 Task: Find connections with filter location Santa Bárbara d'Oeste with filter topic #covidwith filter profile language Spanish with filter current company East-West Seed with filter school Kuvempu University  with filter industry IT System Operations and Maintenance with filter service category UX Research with filter keywords title Title Analyst
Action: Mouse moved to (184, 269)
Screenshot: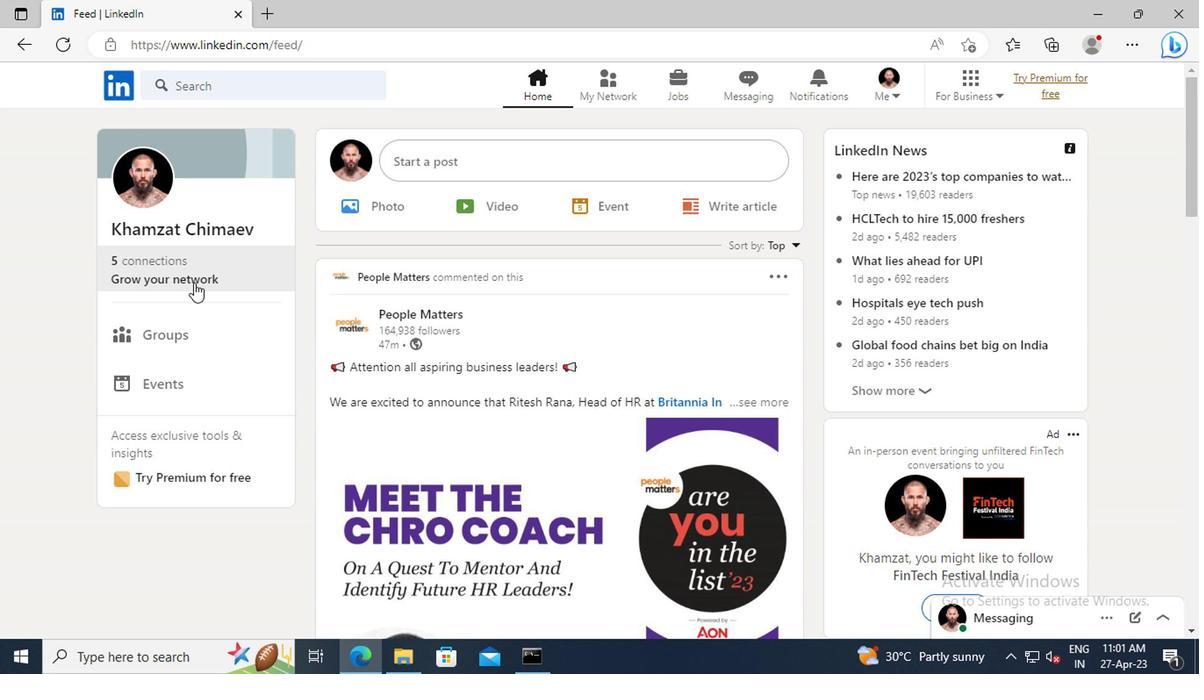 
Action: Mouse pressed left at (184, 269)
Screenshot: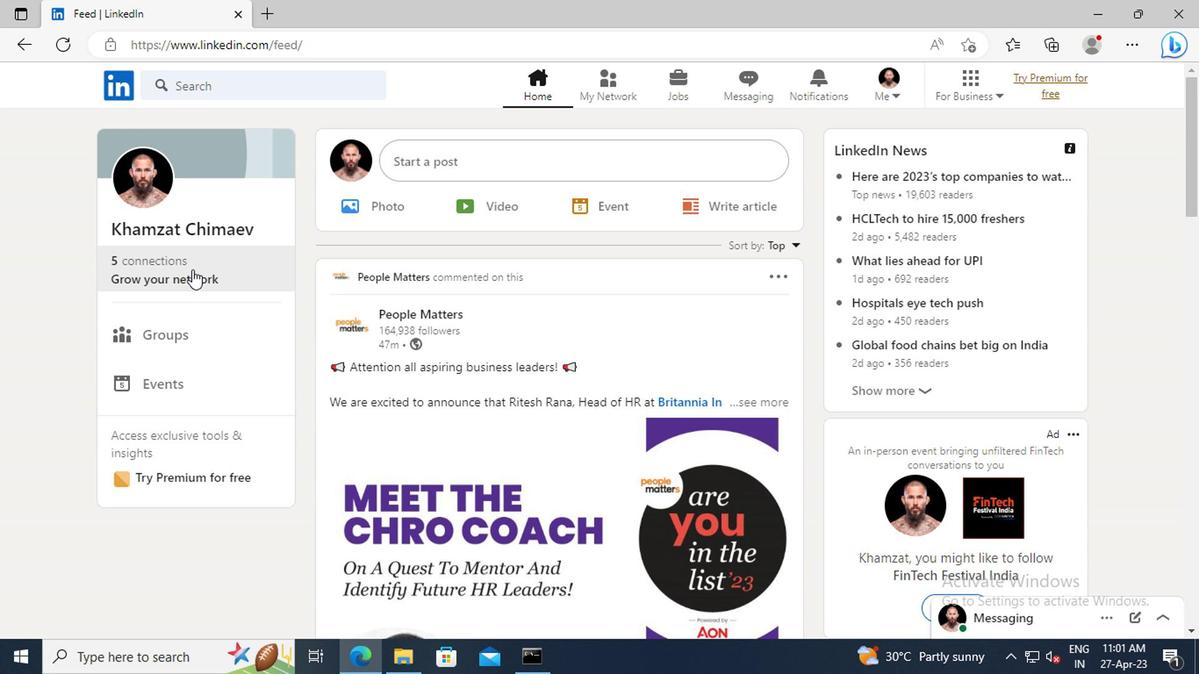 
Action: Mouse moved to (184, 186)
Screenshot: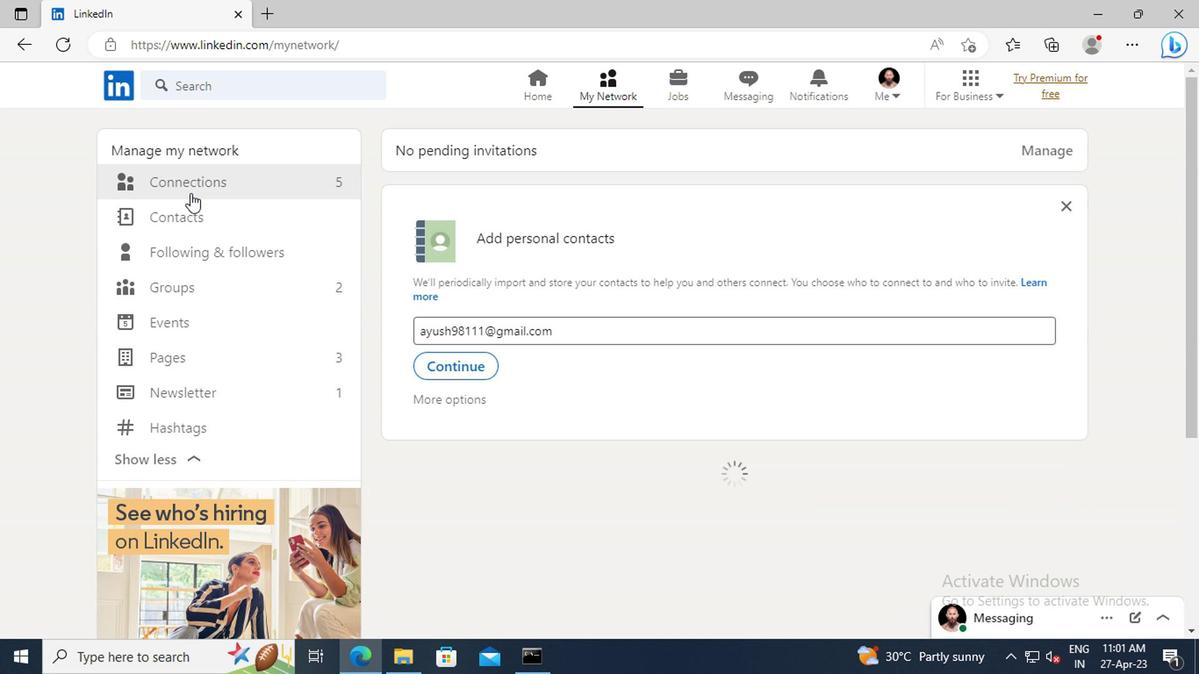 
Action: Mouse pressed left at (184, 186)
Screenshot: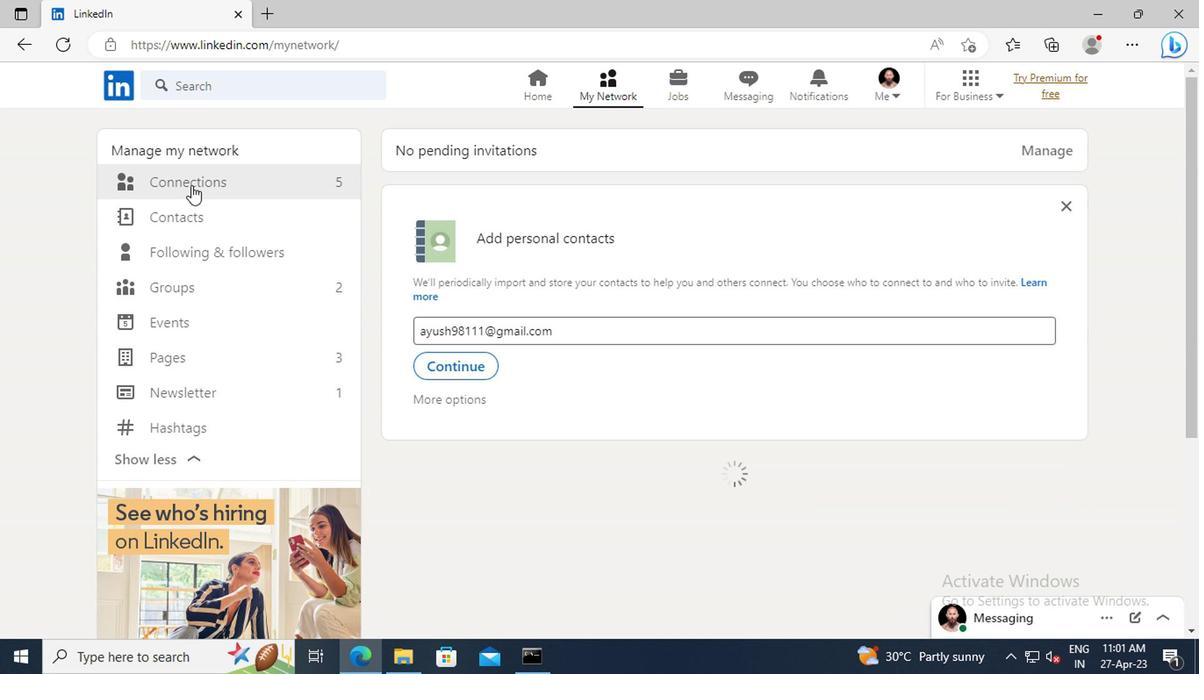 
Action: Mouse moved to (746, 189)
Screenshot: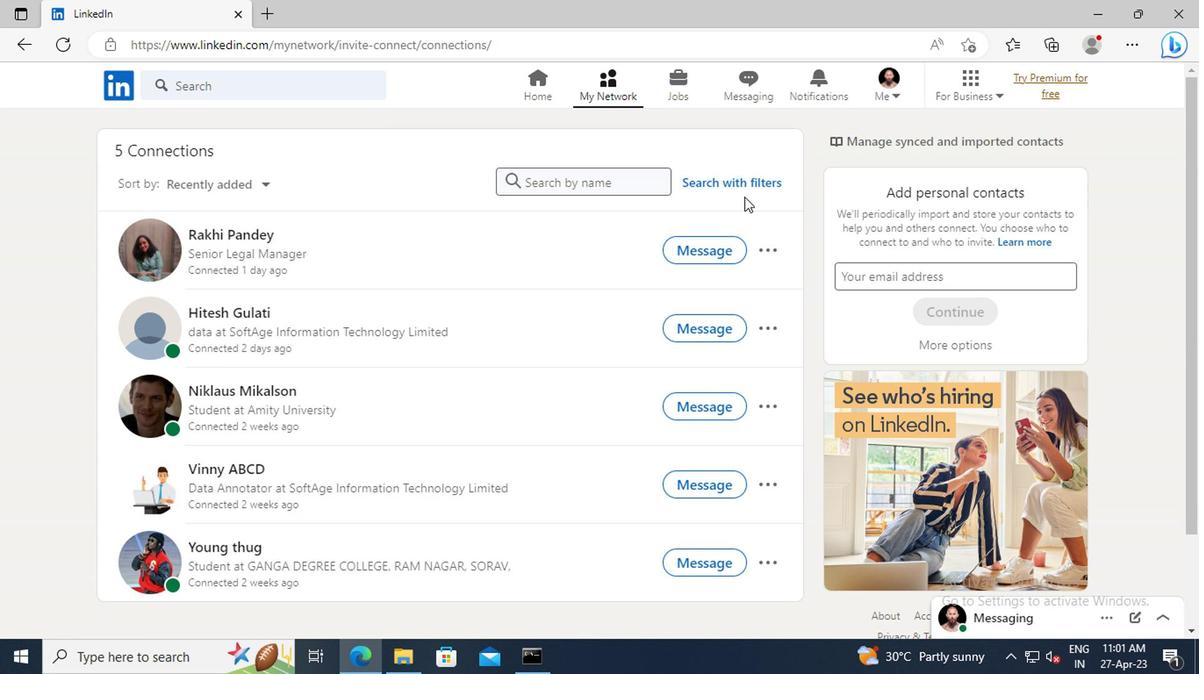 
Action: Mouse pressed left at (746, 189)
Screenshot: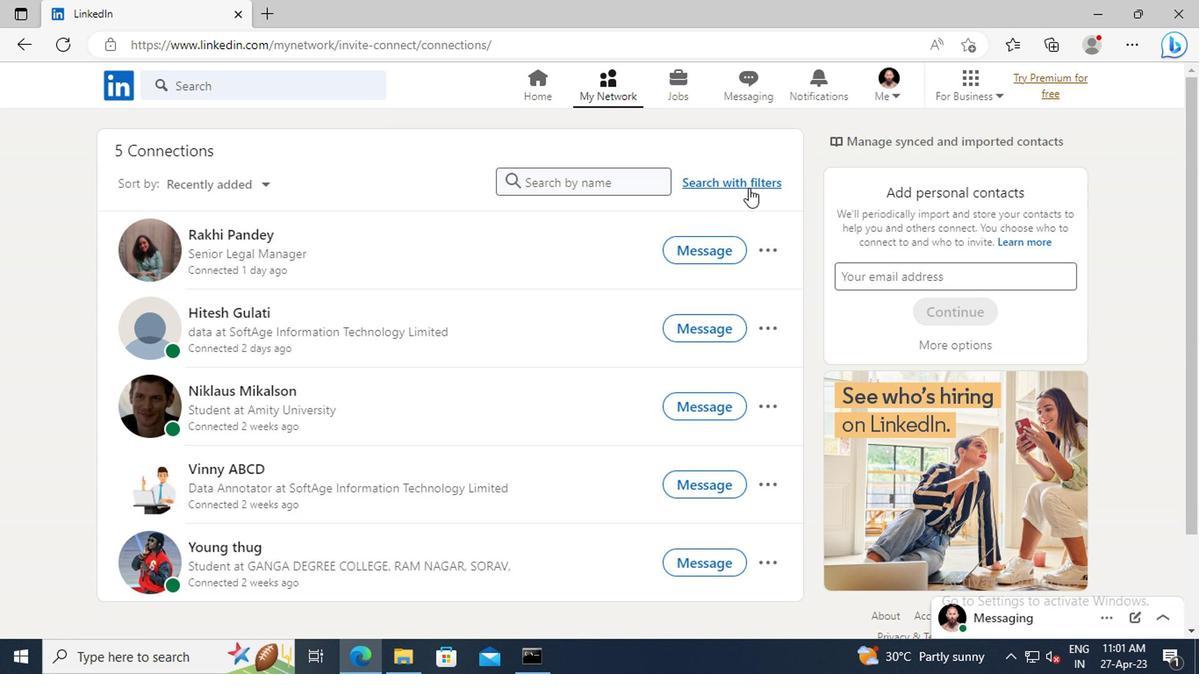 
Action: Mouse moved to (659, 142)
Screenshot: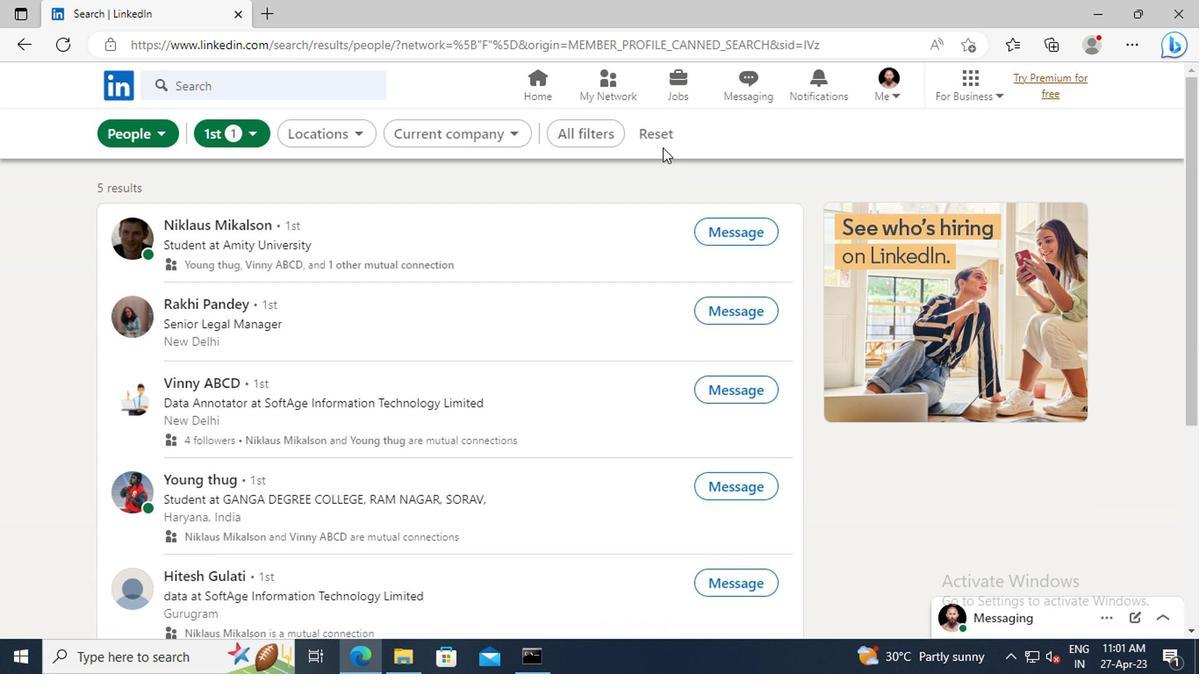 
Action: Mouse pressed left at (659, 142)
Screenshot: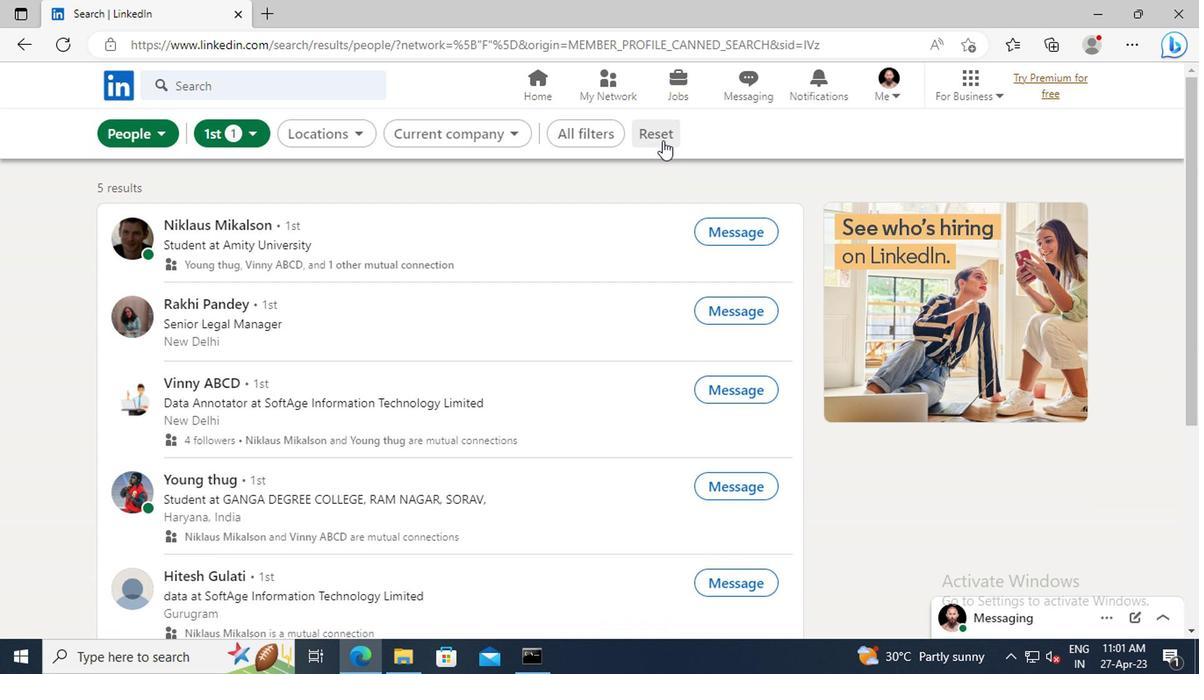 
Action: Mouse moved to (629, 134)
Screenshot: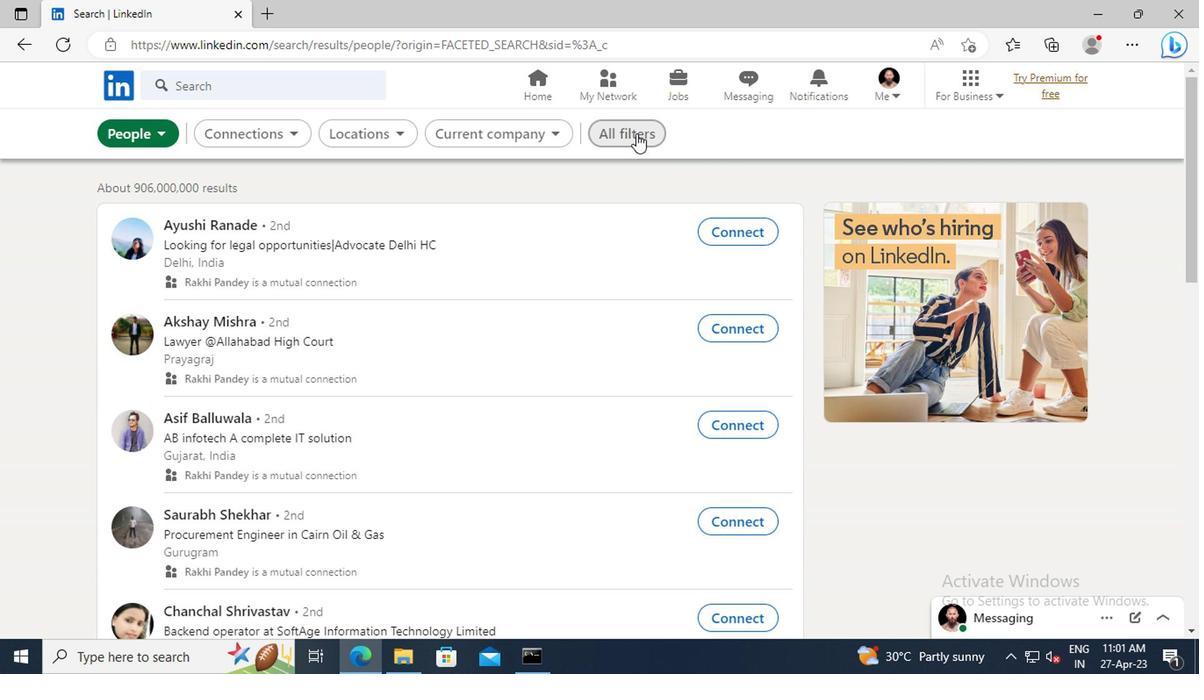 
Action: Mouse pressed left at (629, 134)
Screenshot: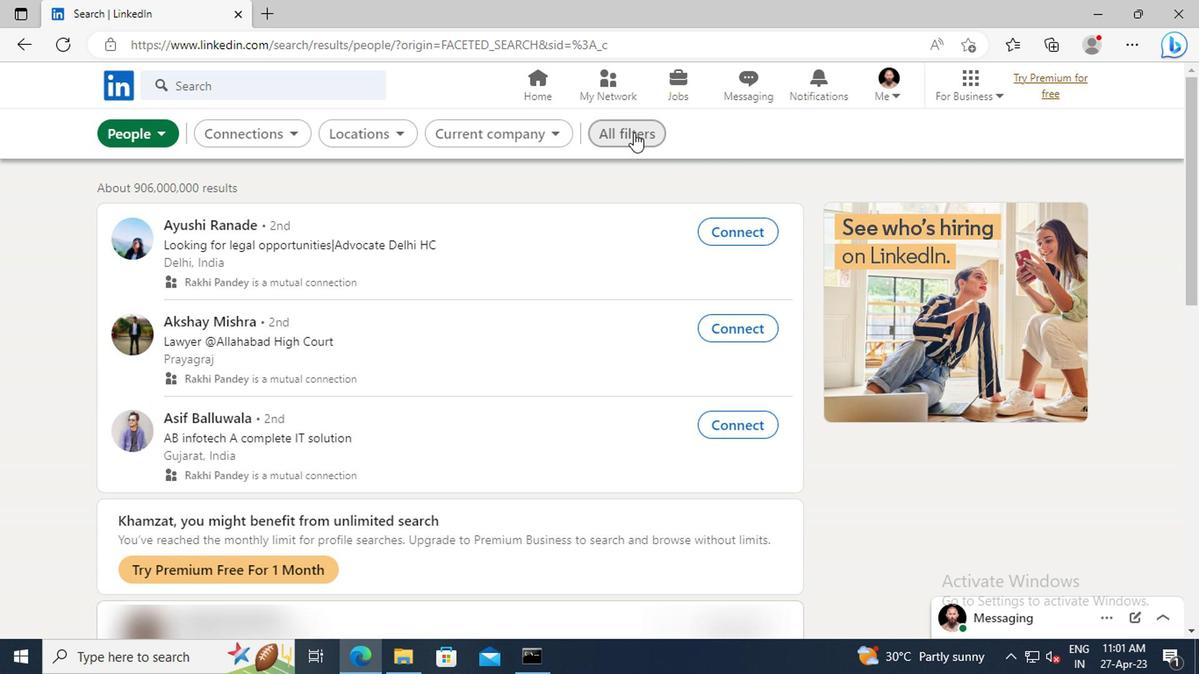 
Action: Mouse moved to (984, 310)
Screenshot: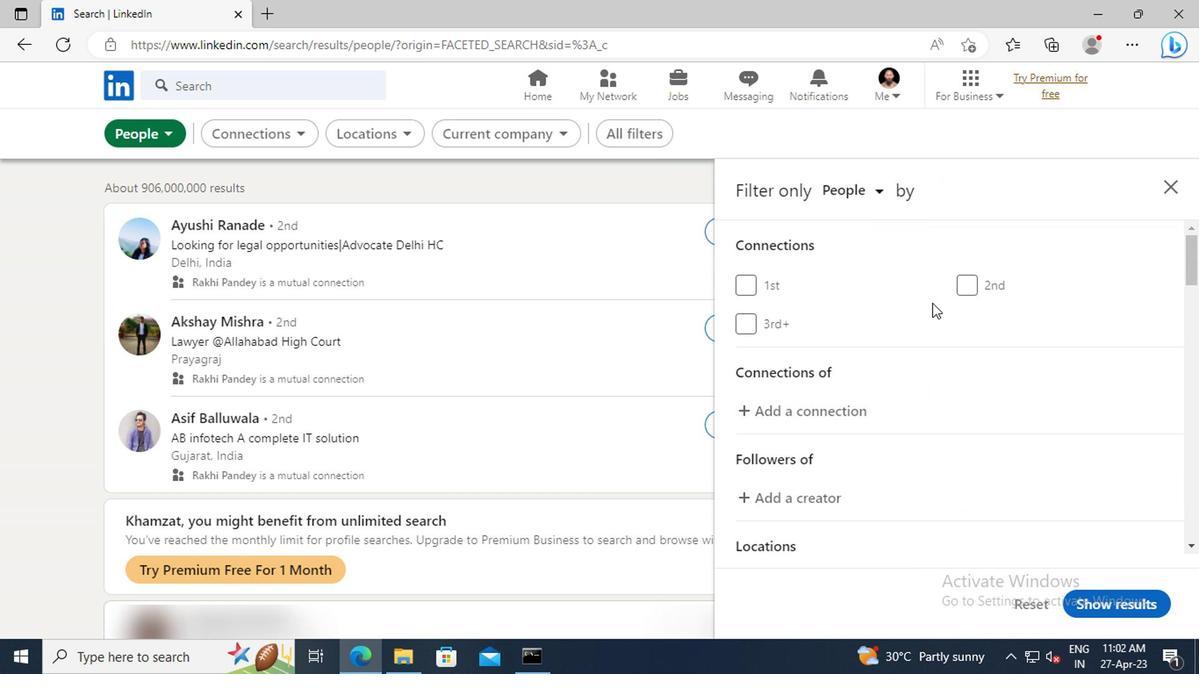 
Action: Mouse scrolled (984, 309) with delta (0, -1)
Screenshot: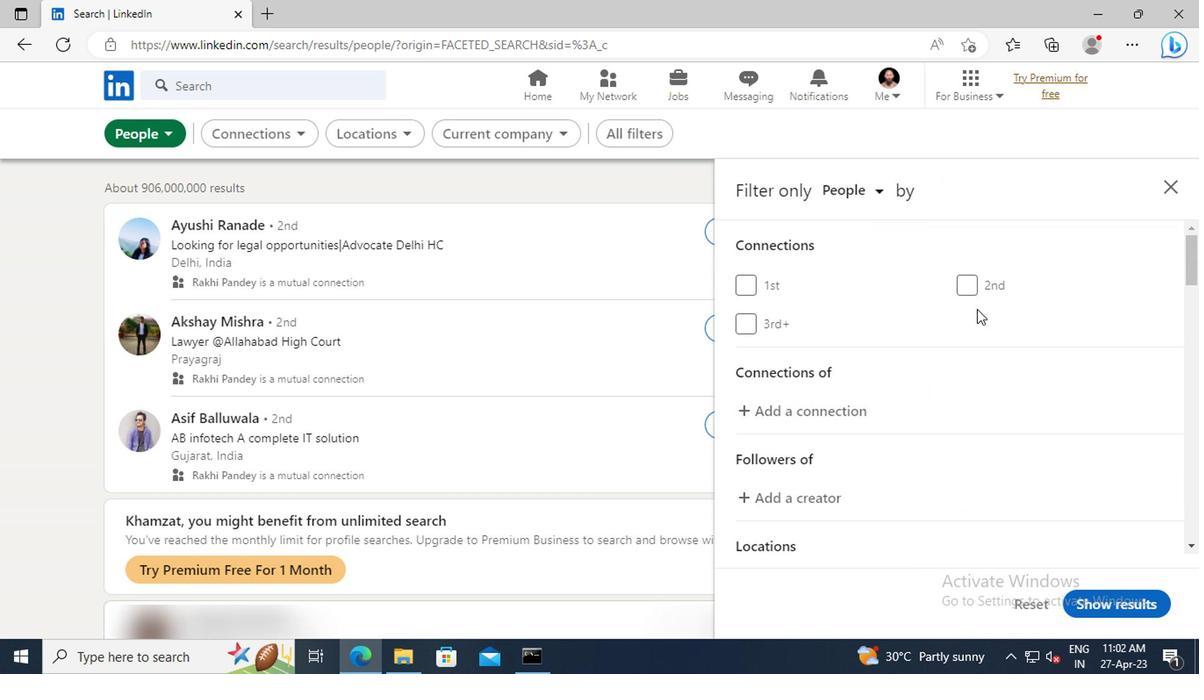 
Action: Mouse scrolled (984, 309) with delta (0, -1)
Screenshot: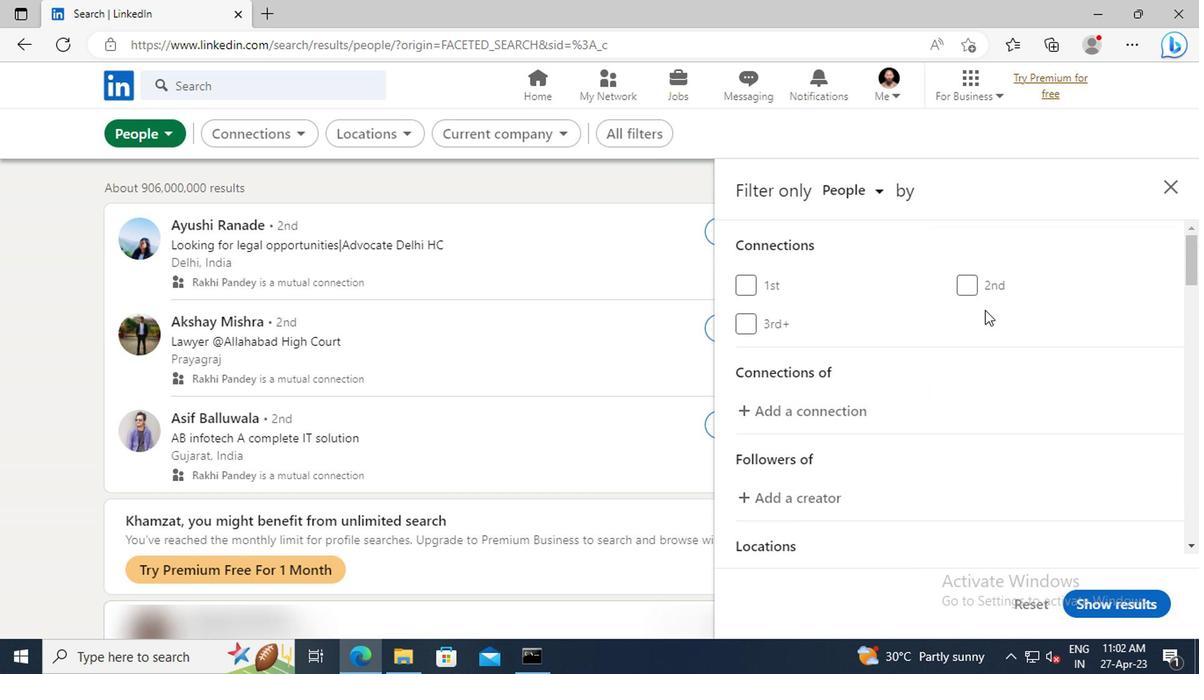 
Action: Mouse moved to (986, 317)
Screenshot: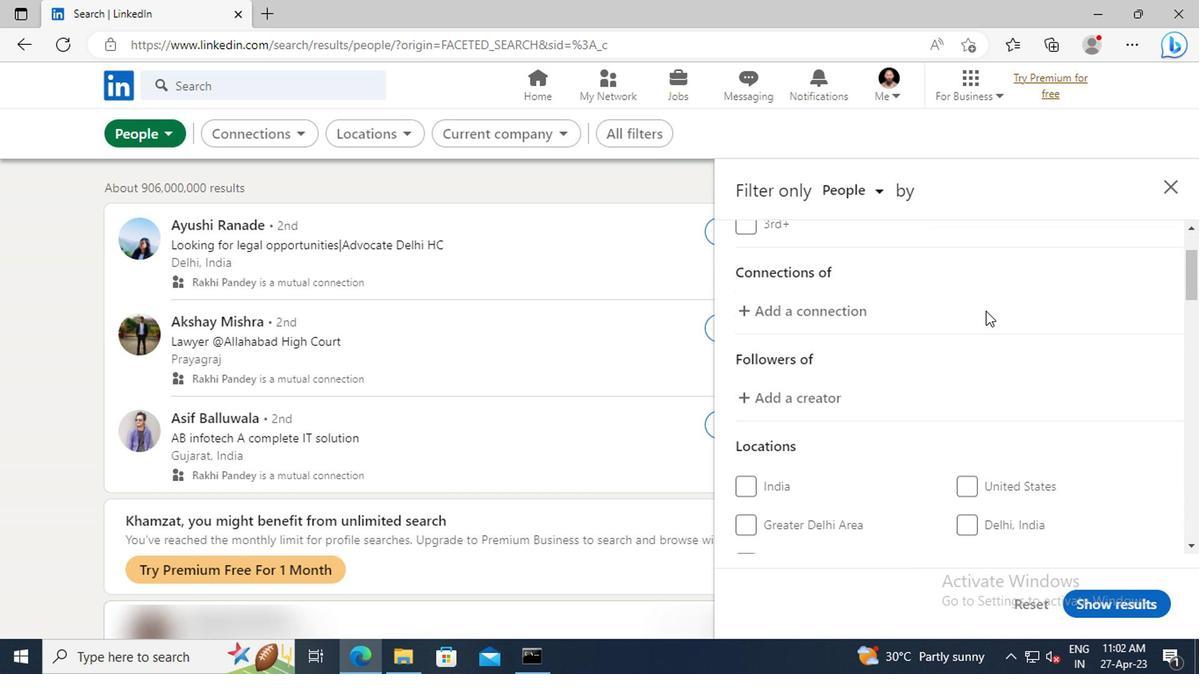 
Action: Mouse scrolled (986, 316) with delta (0, 0)
Screenshot: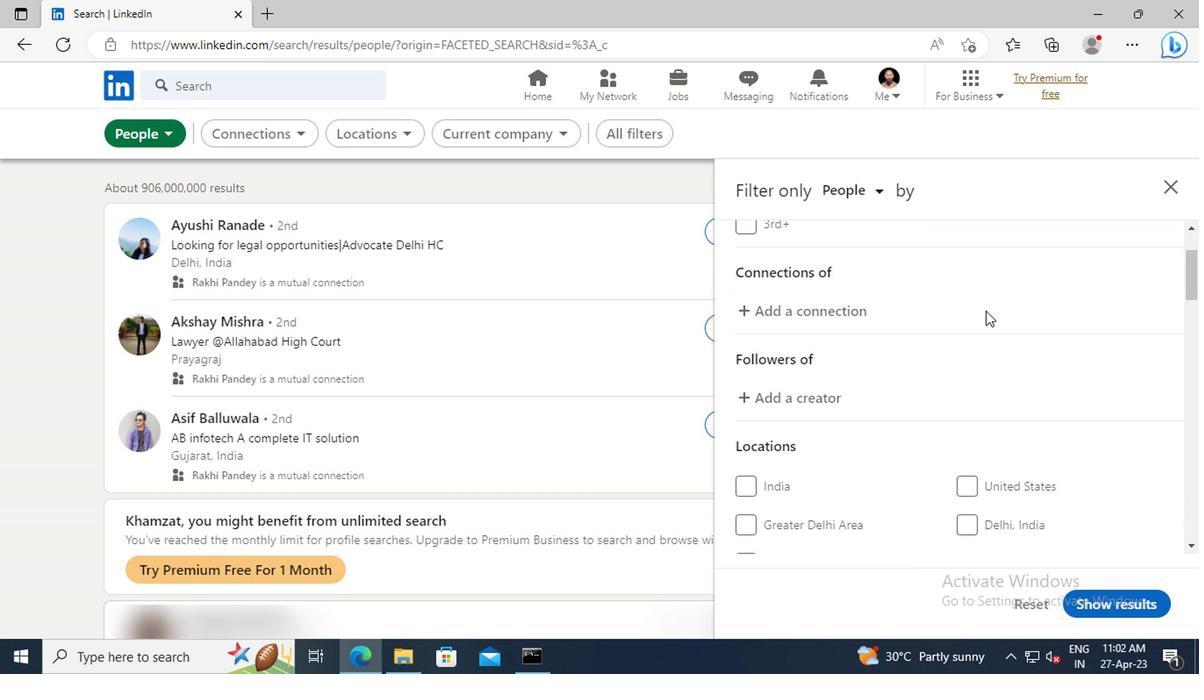 
Action: Mouse scrolled (986, 316) with delta (0, 0)
Screenshot: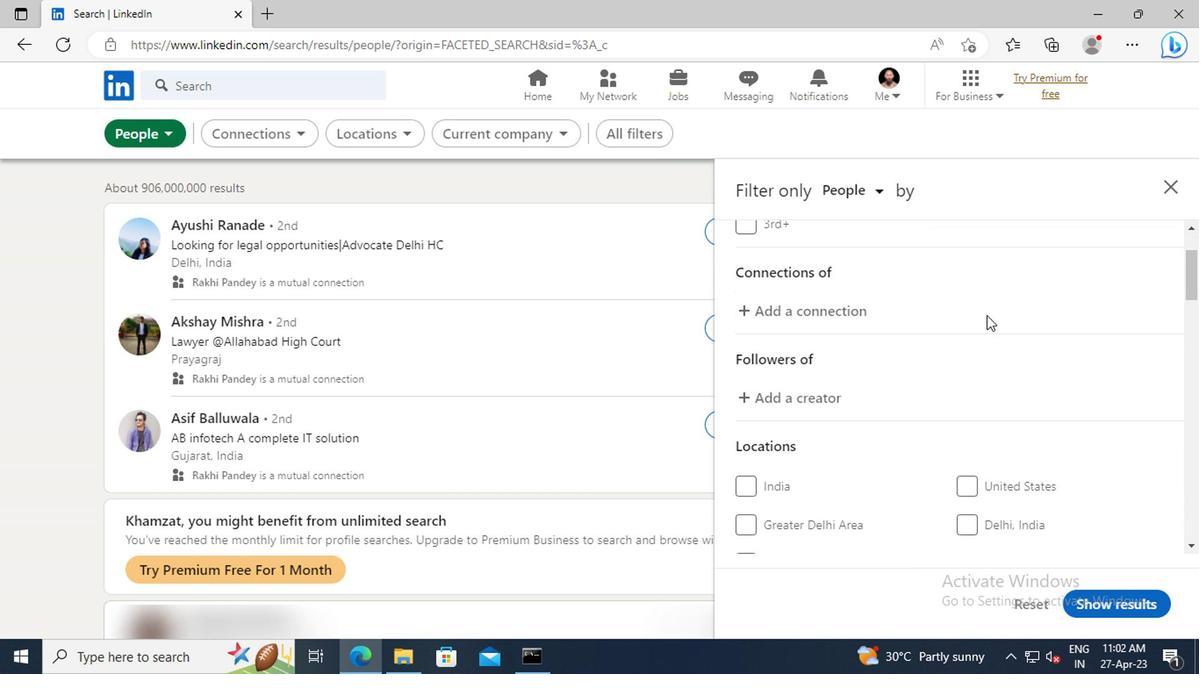 
Action: Mouse scrolled (986, 316) with delta (0, 0)
Screenshot: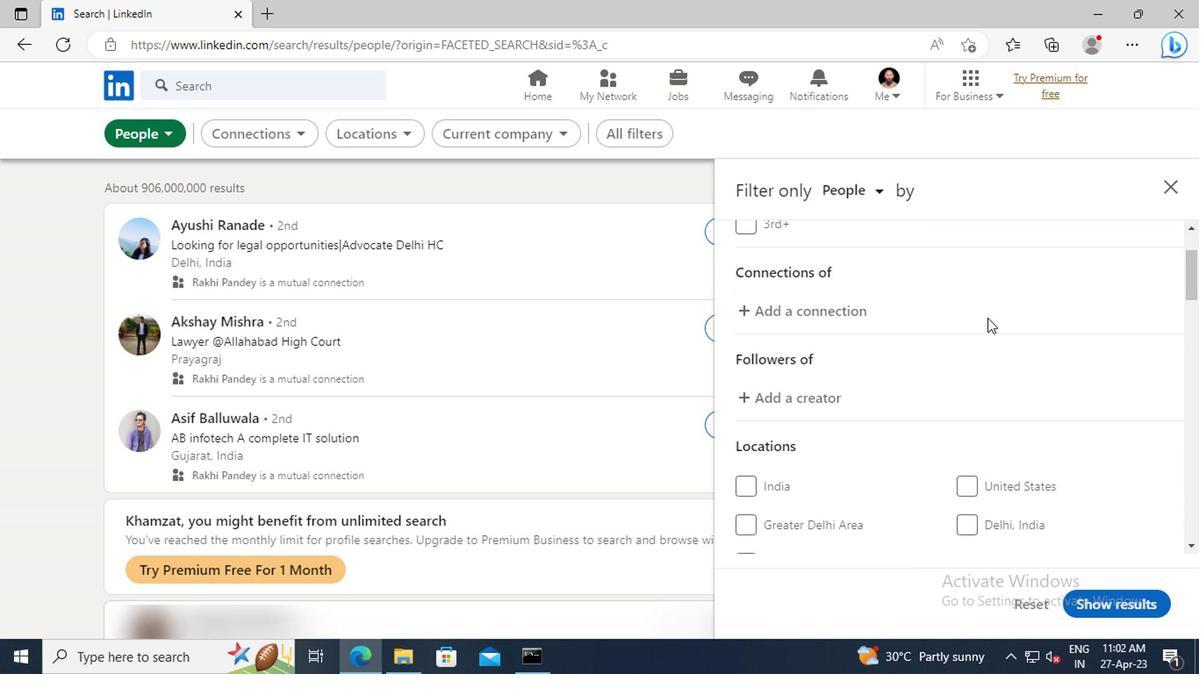 
Action: Mouse moved to (989, 414)
Screenshot: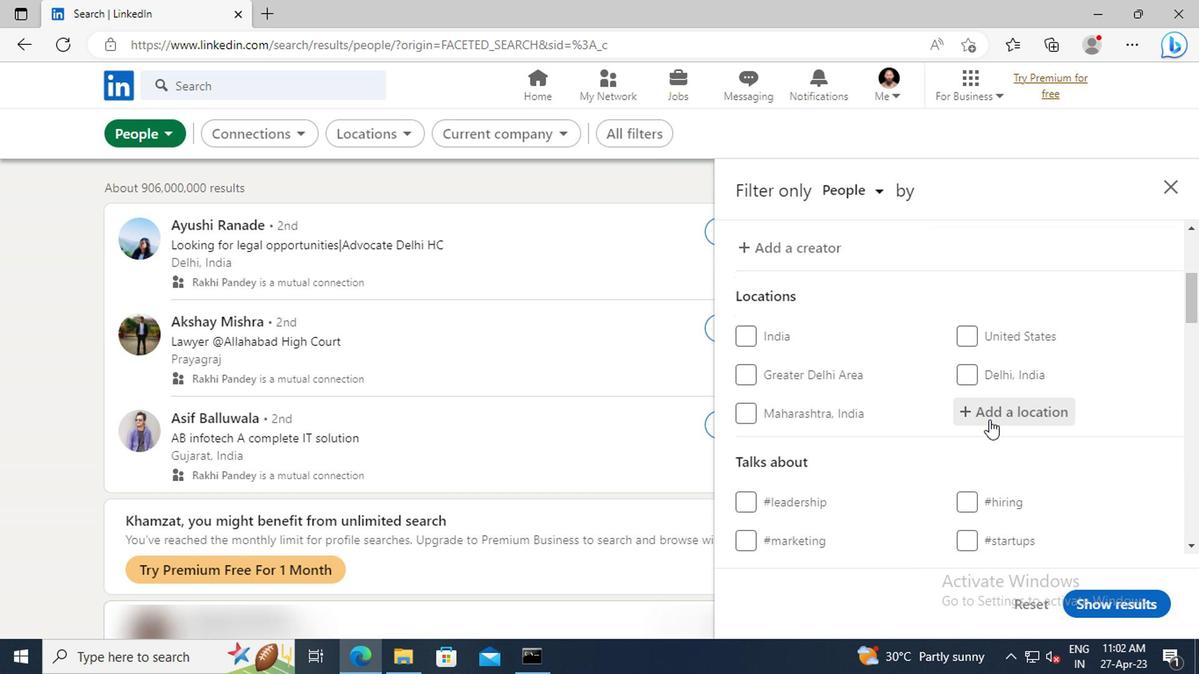 
Action: Mouse pressed left at (989, 414)
Screenshot: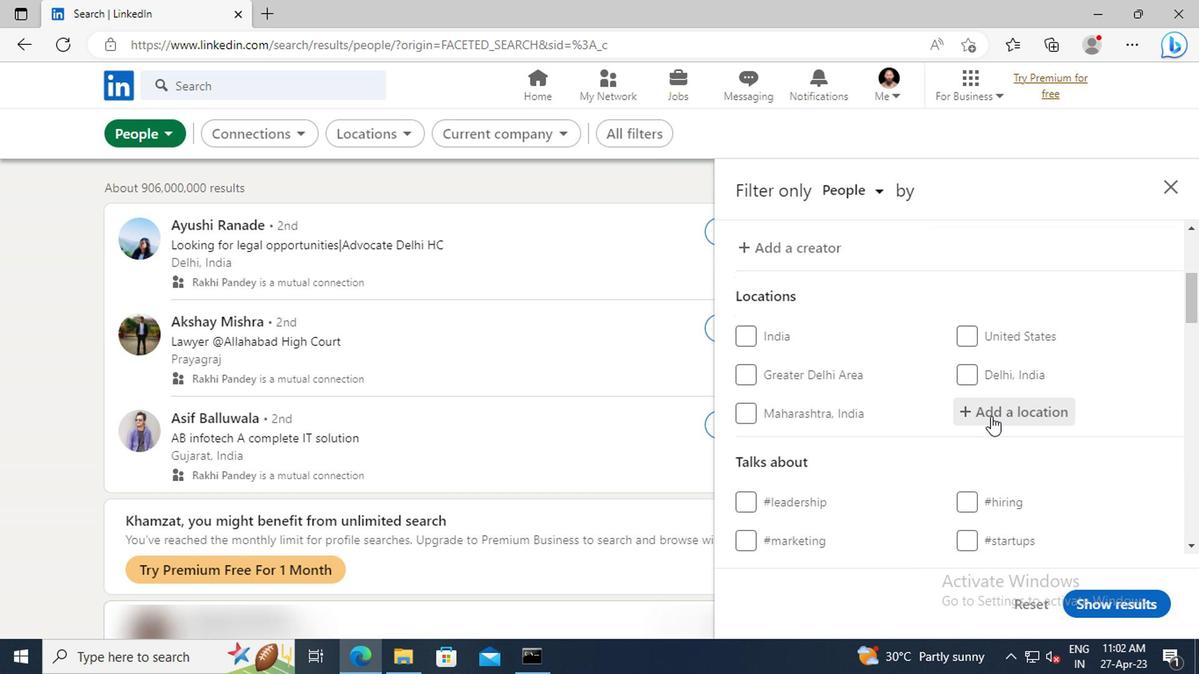 
Action: Key pressed <Key.shift>SANTA<Key.space><Key.shift>BARBARA<Key.space>D'<Key.shift>OESTE
Screenshot: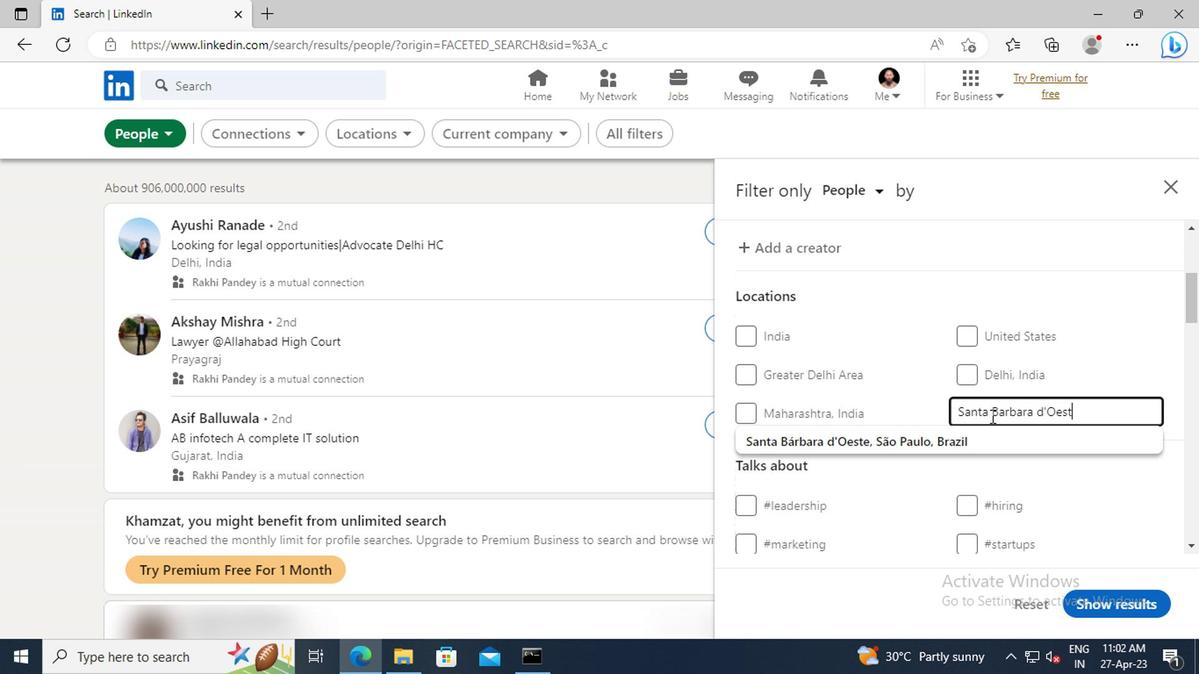 
Action: Mouse moved to (1000, 434)
Screenshot: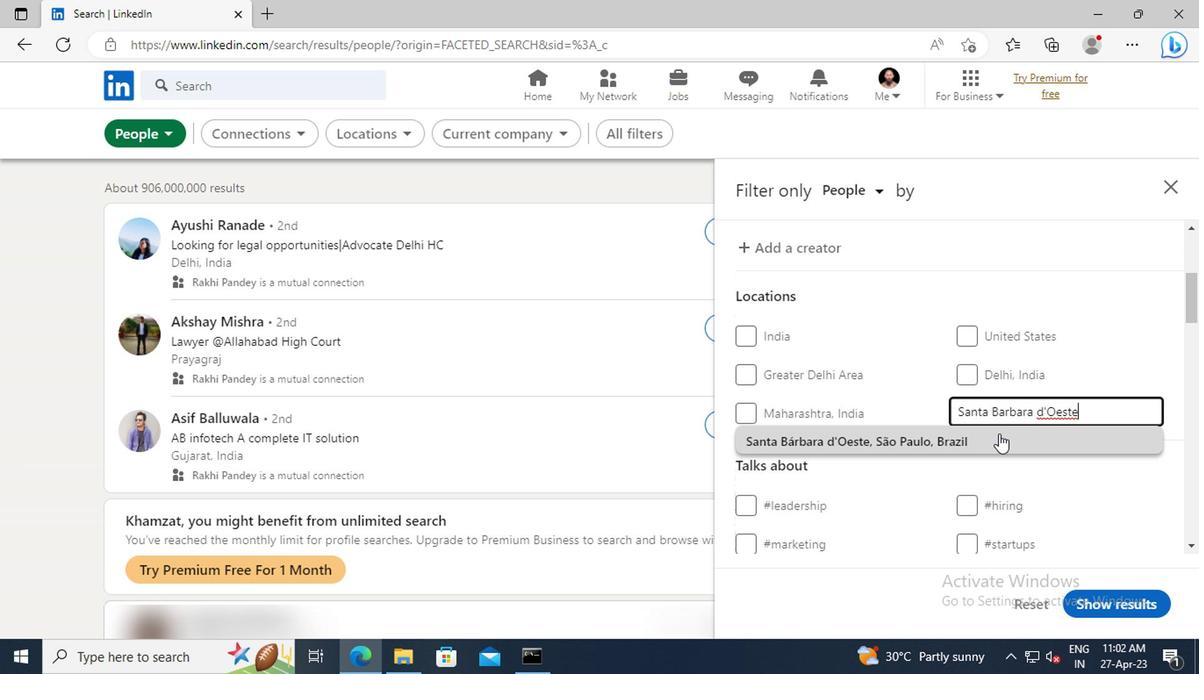 
Action: Mouse pressed left at (1000, 434)
Screenshot: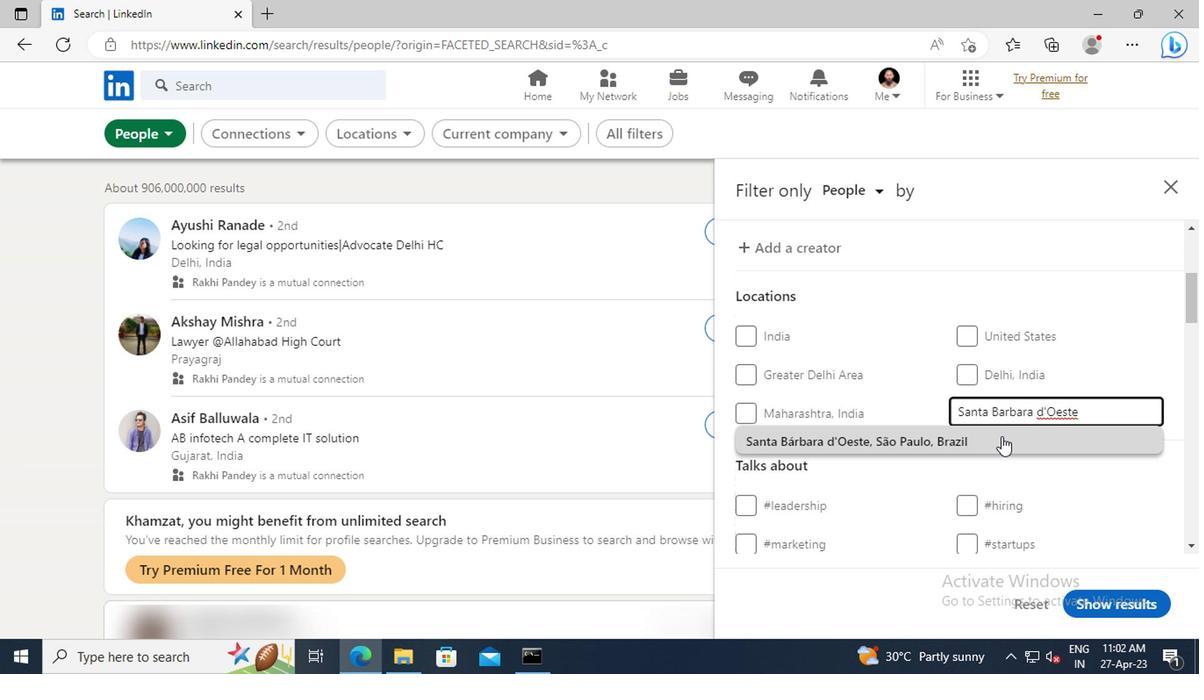 
Action: Mouse moved to (993, 347)
Screenshot: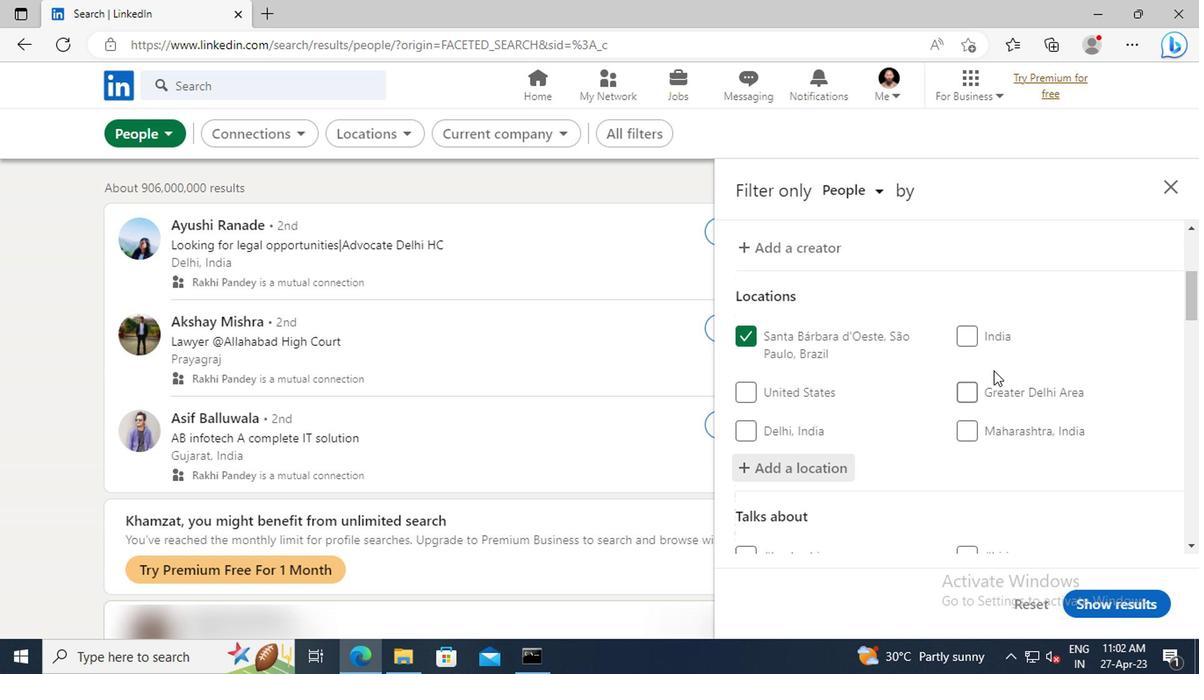 
Action: Mouse scrolled (993, 346) with delta (0, 0)
Screenshot: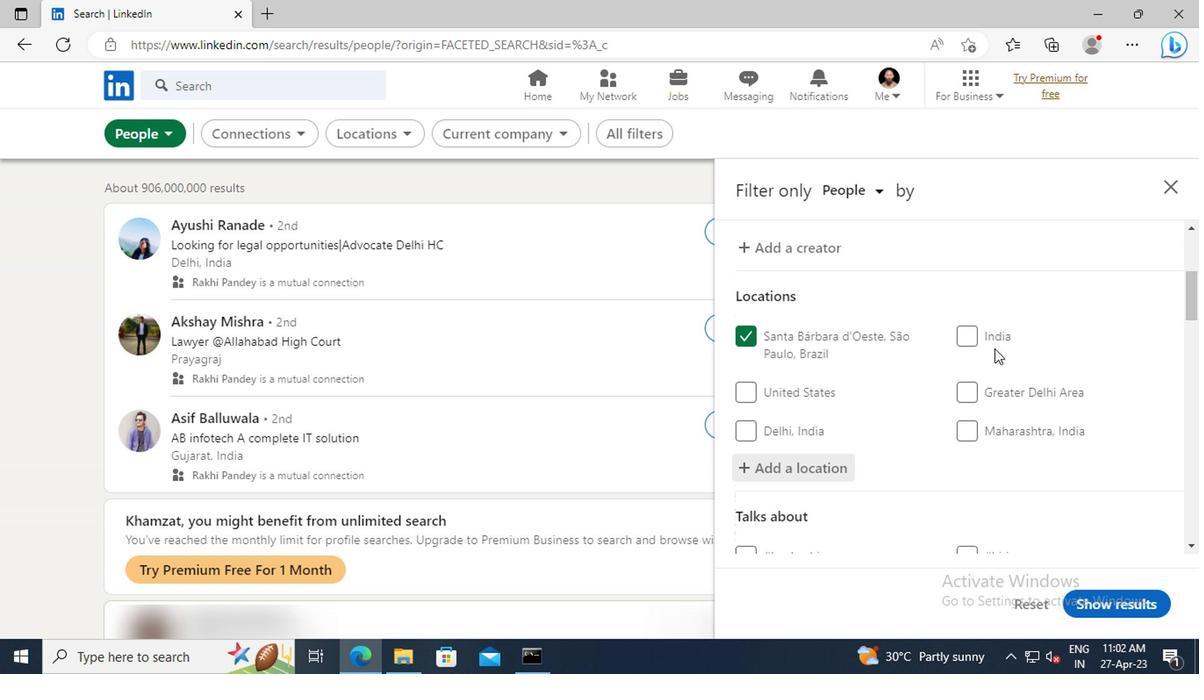
Action: Mouse scrolled (993, 346) with delta (0, 0)
Screenshot: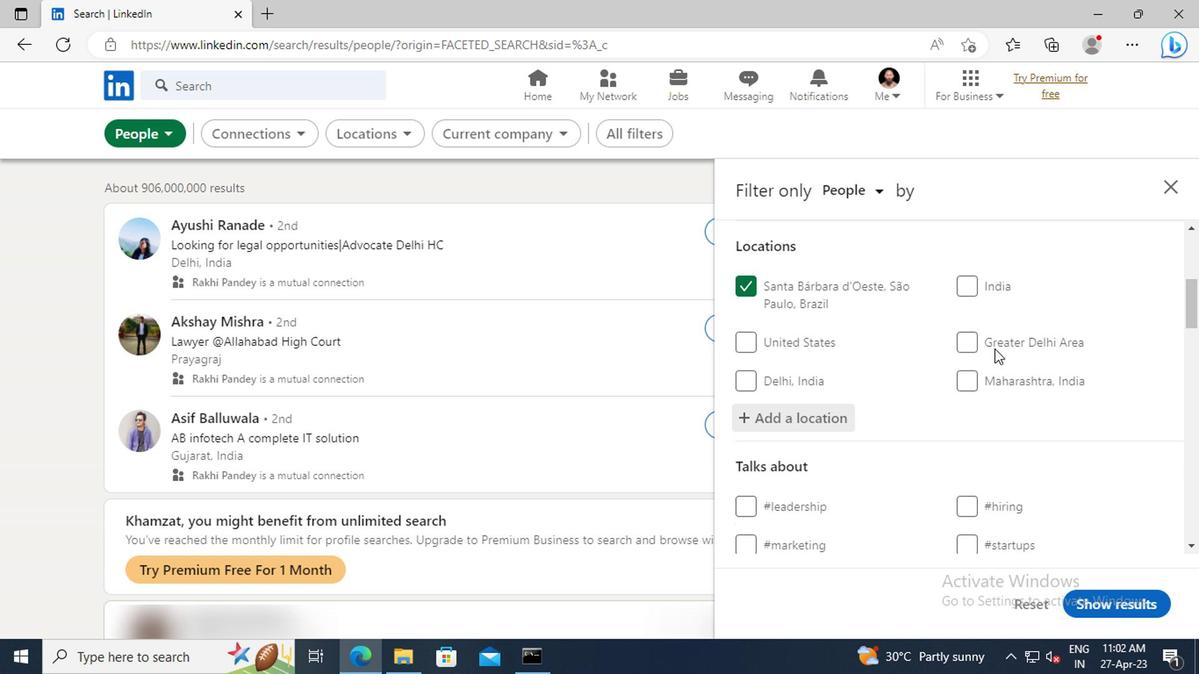 
Action: Mouse scrolled (993, 346) with delta (0, 0)
Screenshot: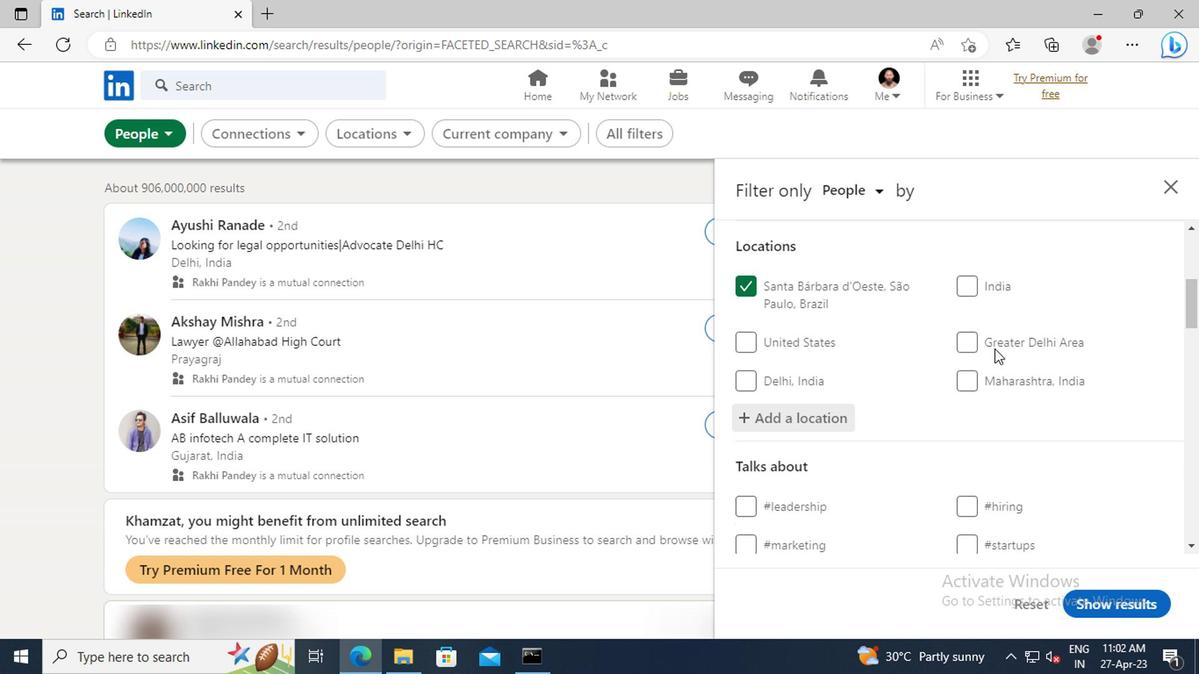 
Action: Mouse scrolled (993, 346) with delta (0, 0)
Screenshot: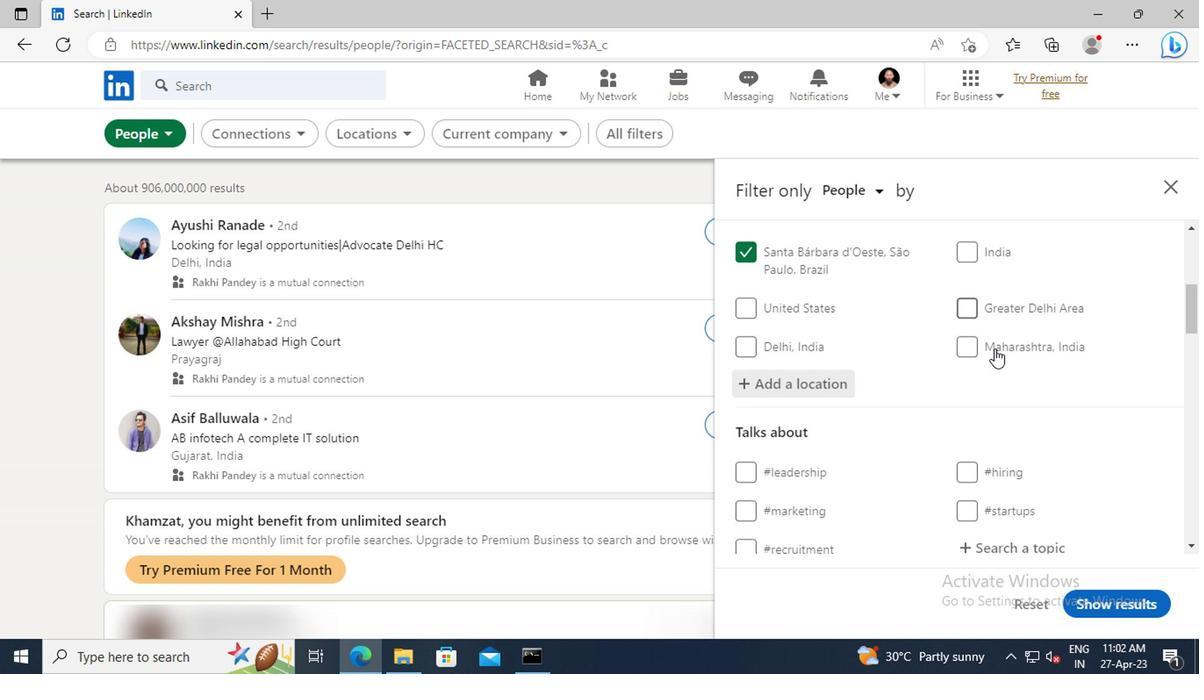 
Action: Mouse moved to (1005, 425)
Screenshot: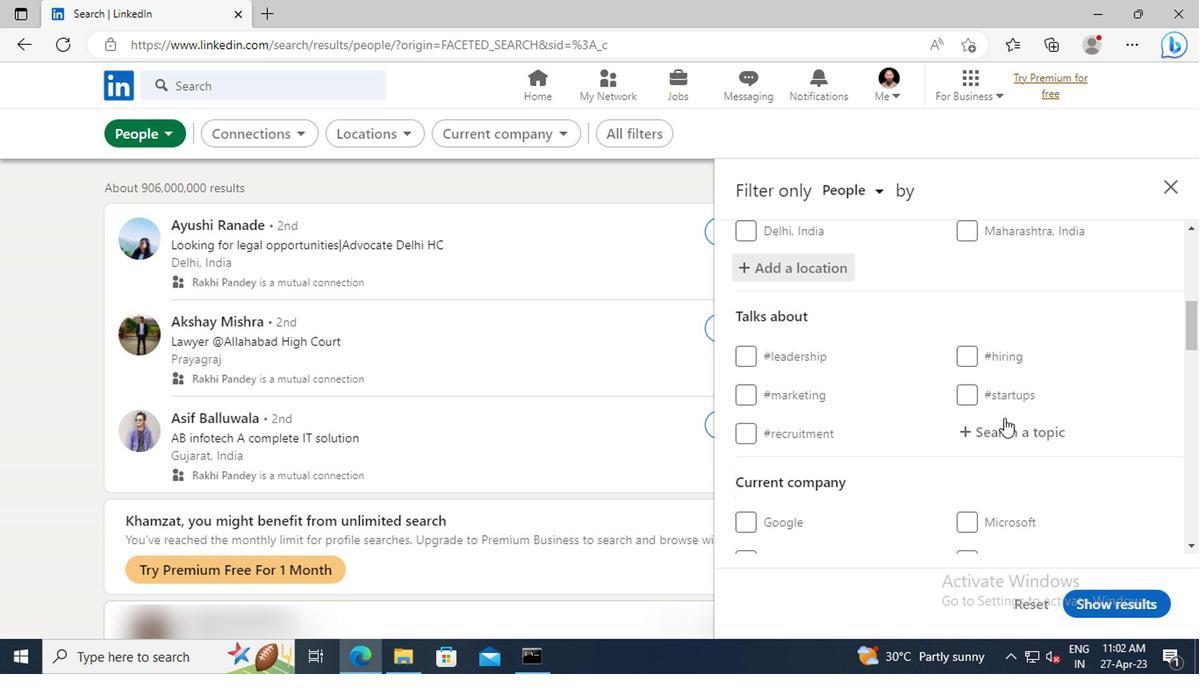 
Action: Mouse pressed left at (1005, 425)
Screenshot: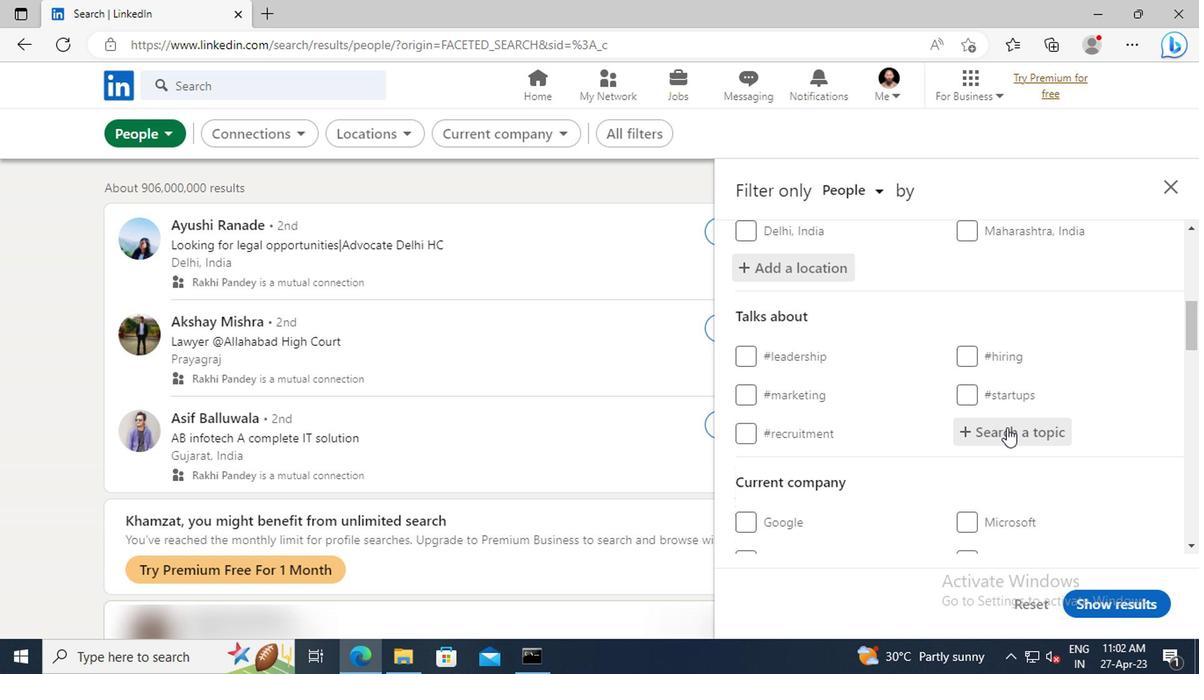 
Action: Key pressed <Key.shift>#COVIDWITH<Key.enter>
Screenshot: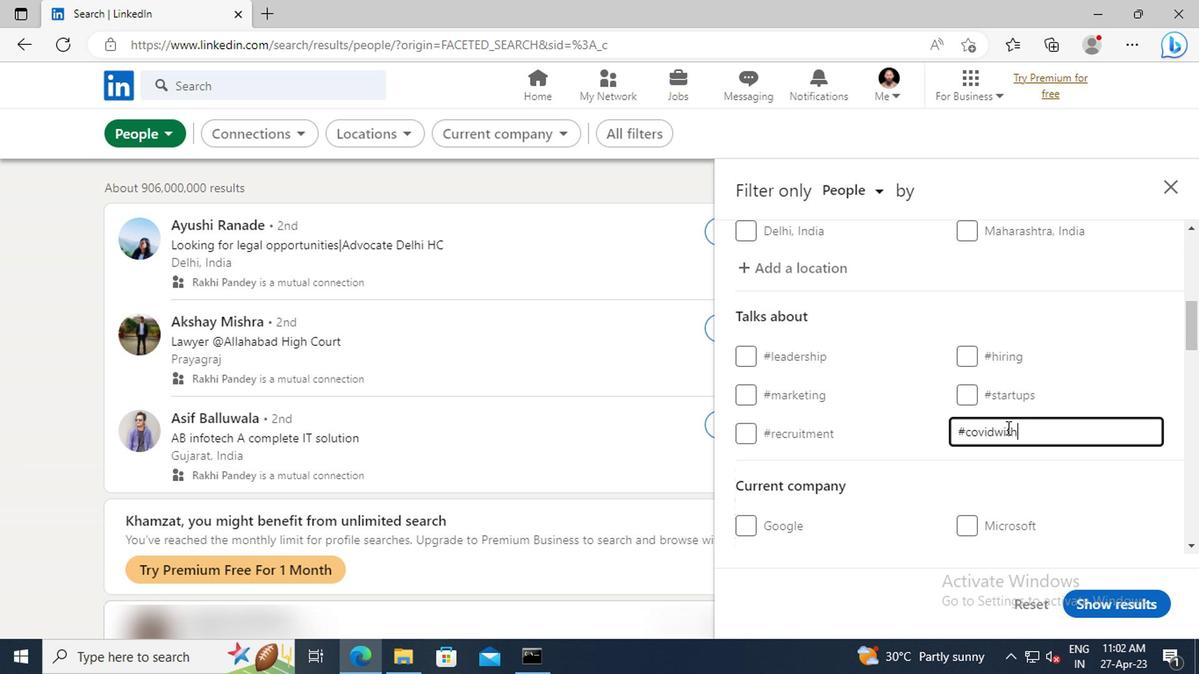 
Action: Mouse moved to (938, 439)
Screenshot: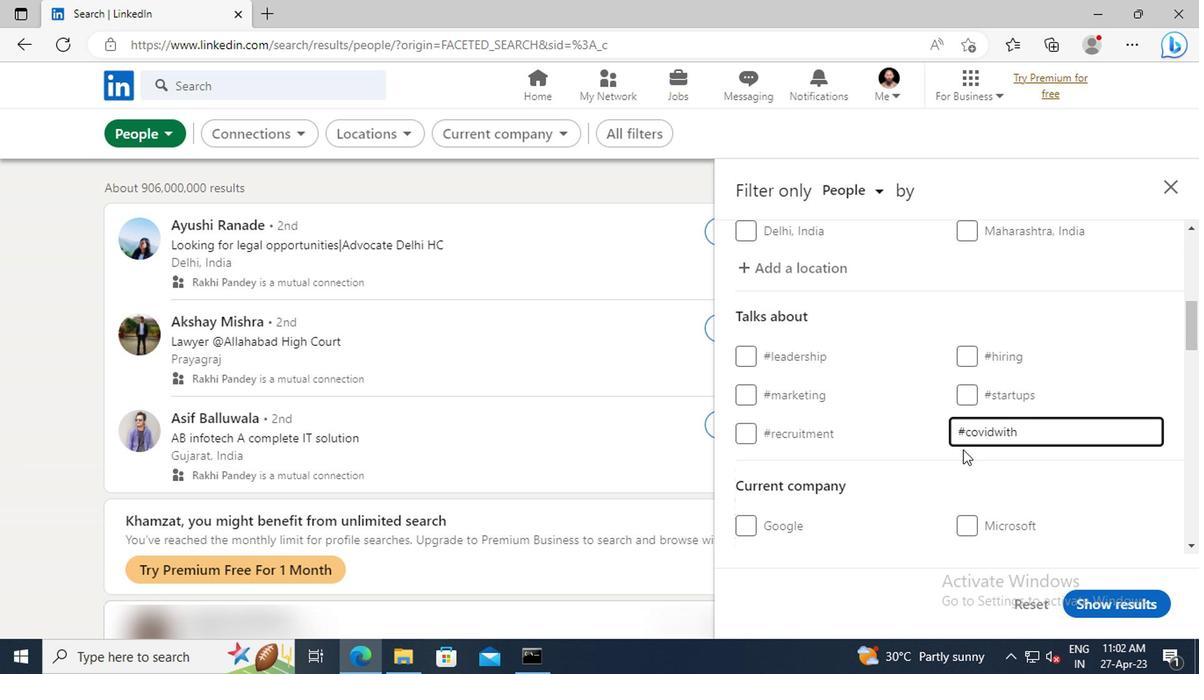 
Action: Mouse scrolled (938, 438) with delta (0, 0)
Screenshot: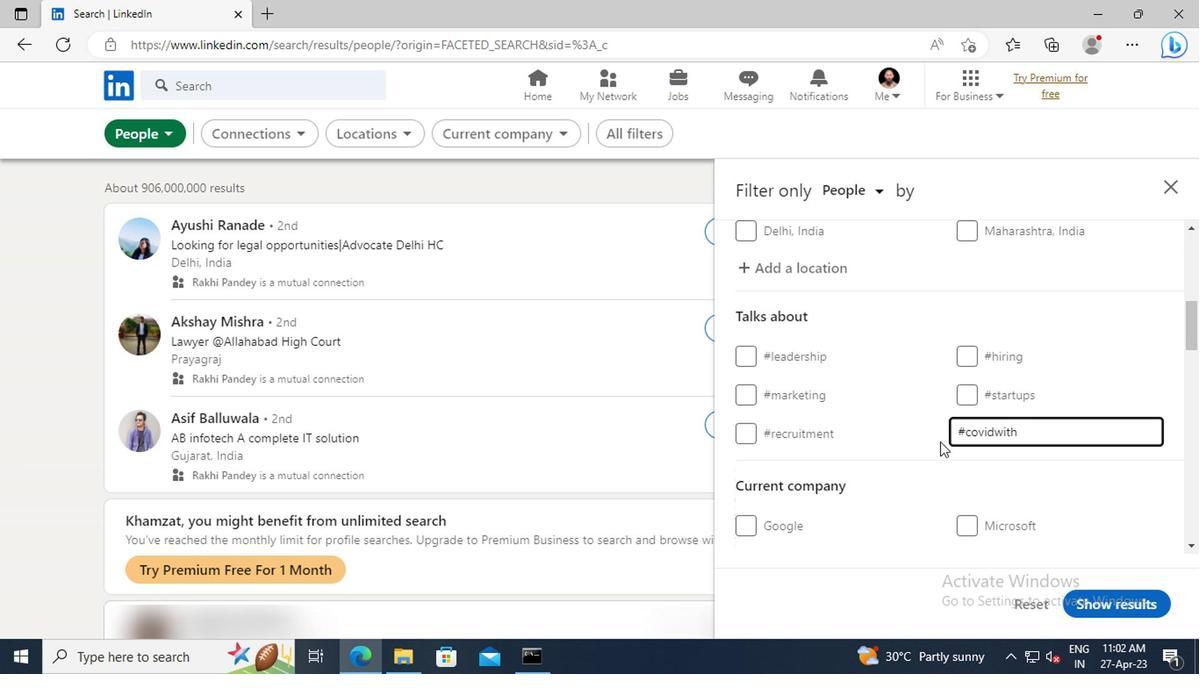 
Action: Mouse scrolled (938, 438) with delta (0, 0)
Screenshot: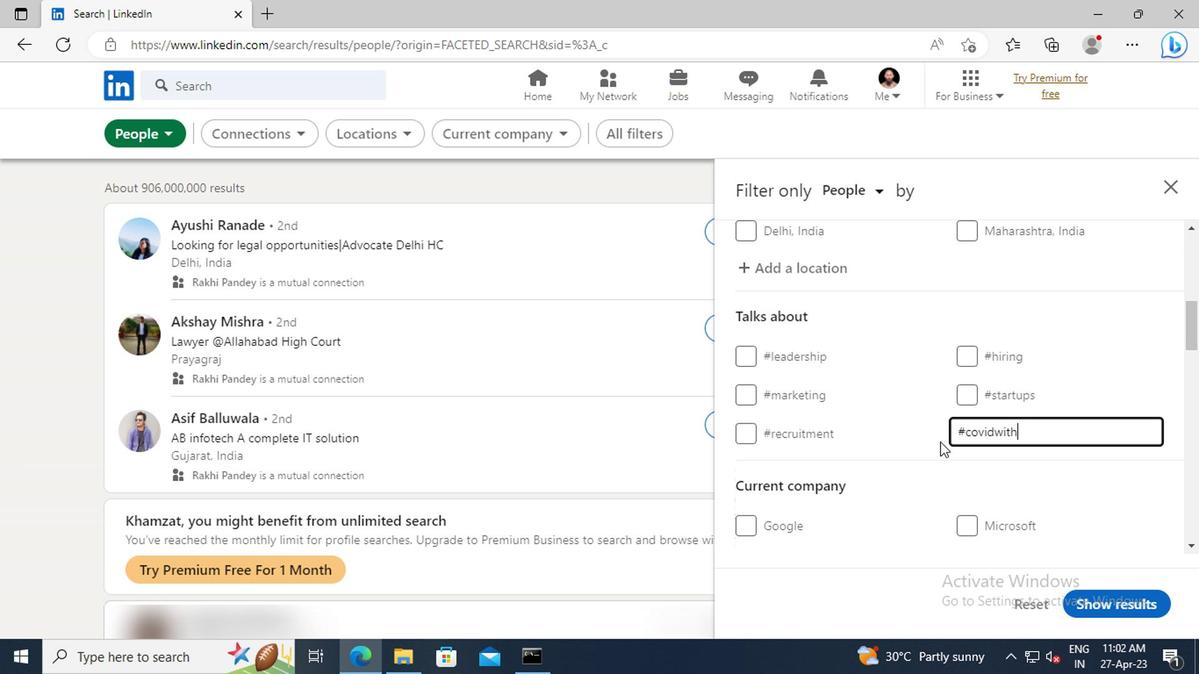 
Action: Mouse scrolled (938, 438) with delta (0, 0)
Screenshot: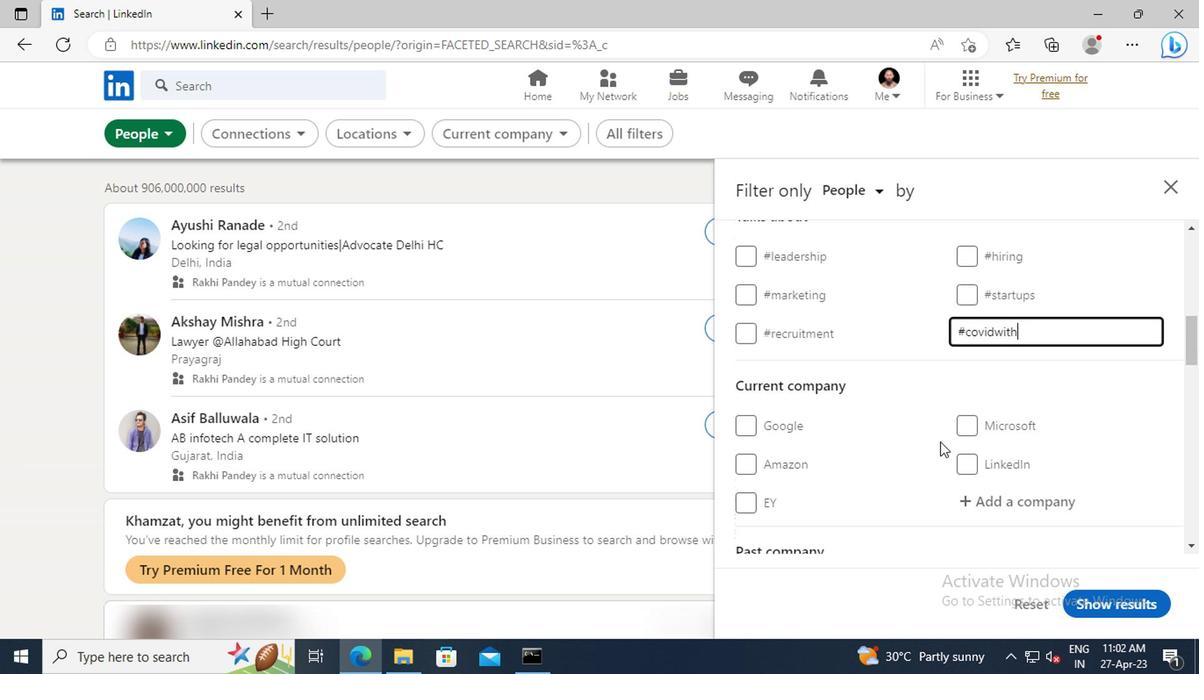 
Action: Mouse scrolled (938, 438) with delta (0, 0)
Screenshot: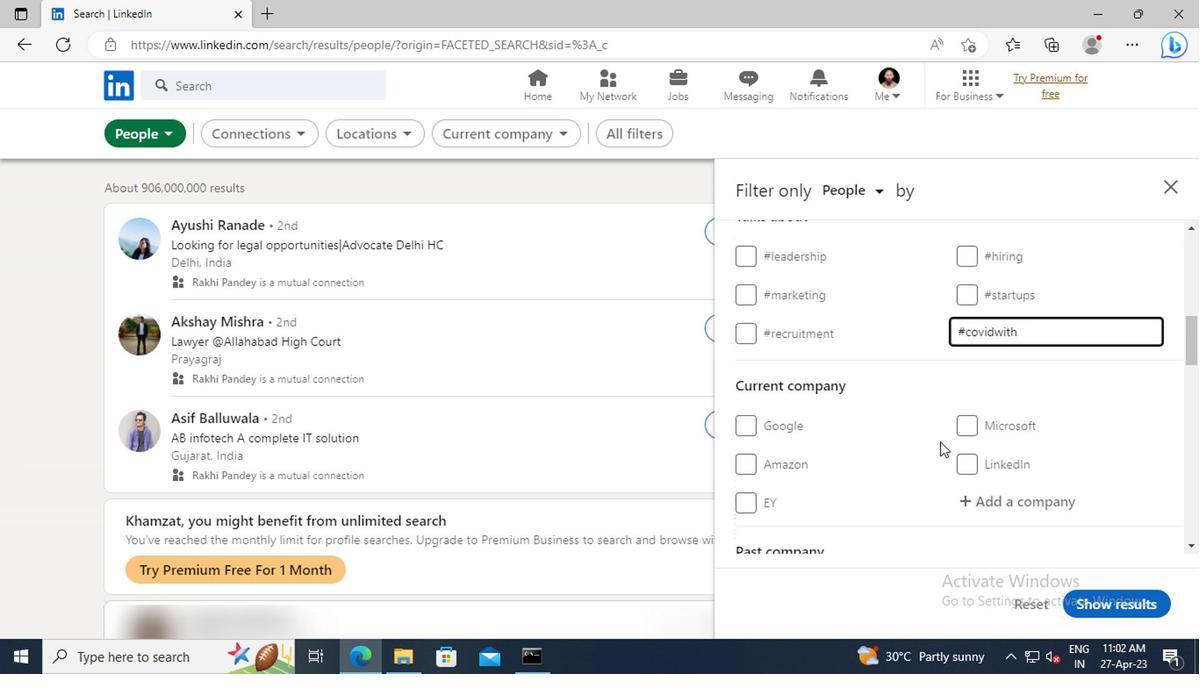 
Action: Mouse scrolled (938, 438) with delta (0, 0)
Screenshot: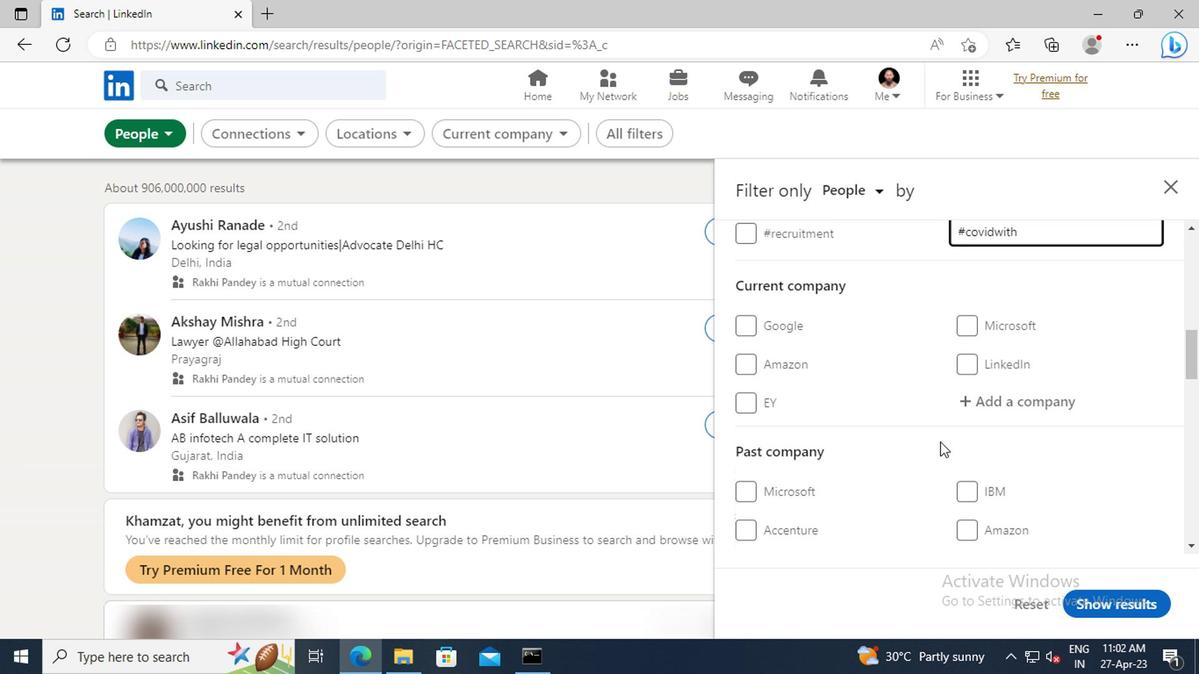 
Action: Mouse scrolled (938, 438) with delta (0, 0)
Screenshot: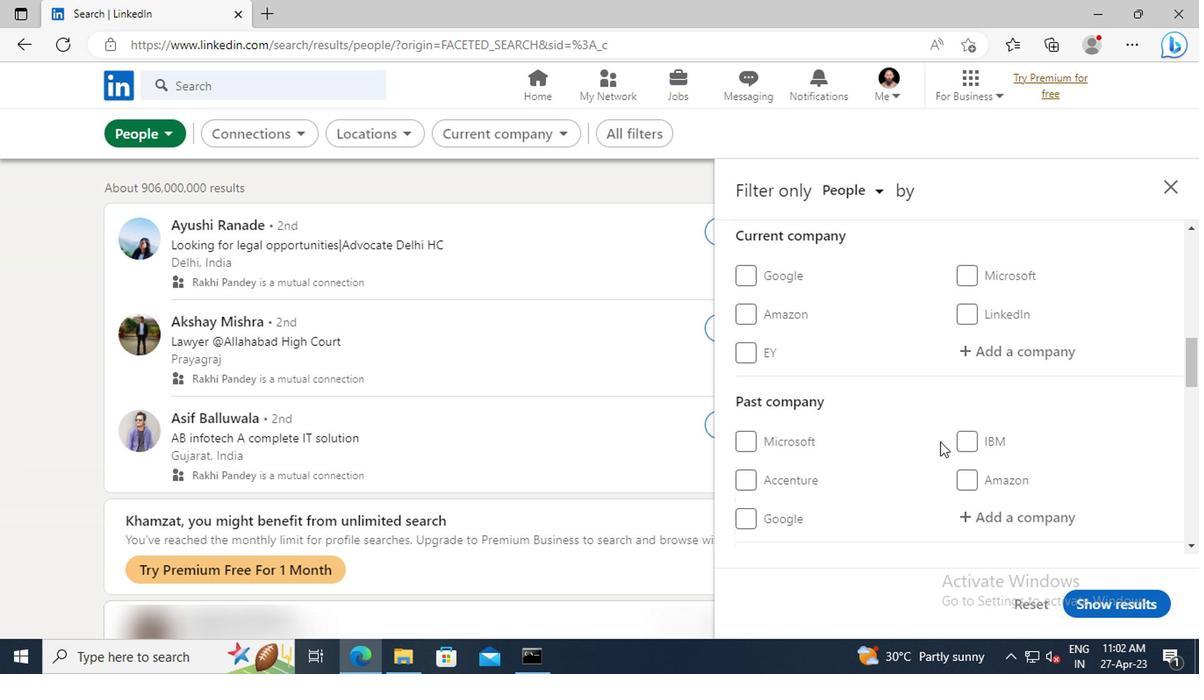 
Action: Mouse scrolled (938, 438) with delta (0, 0)
Screenshot: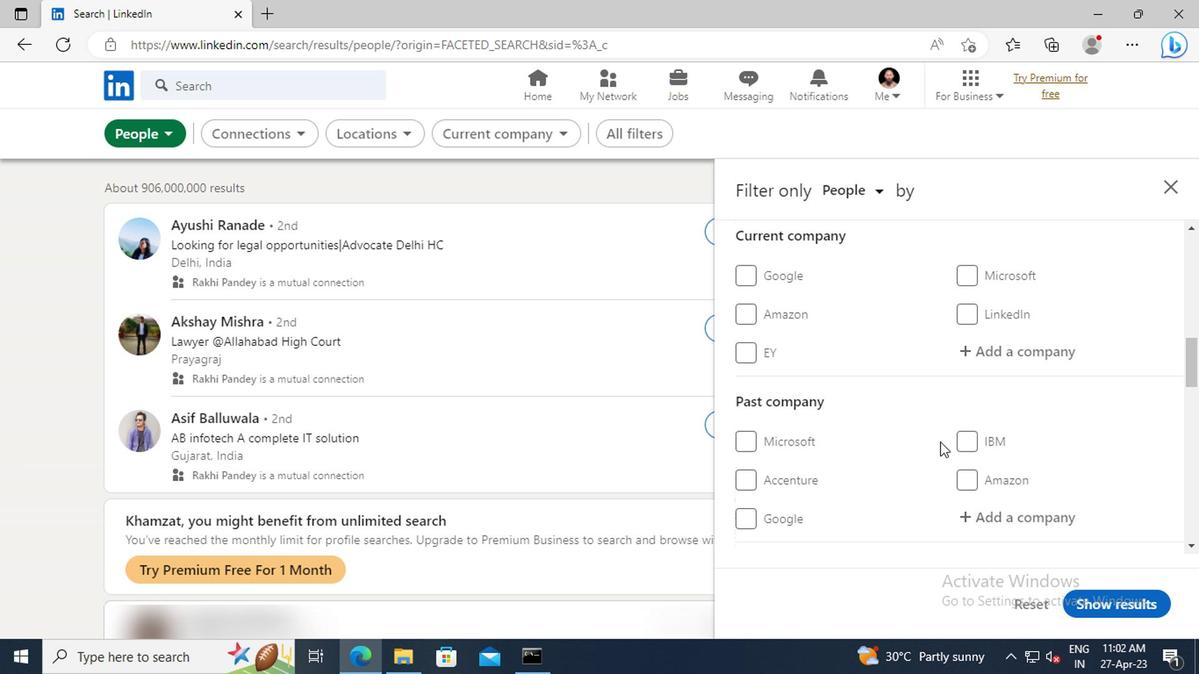 
Action: Mouse scrolled (938, 438) with delta (0, 0)
Screenshot: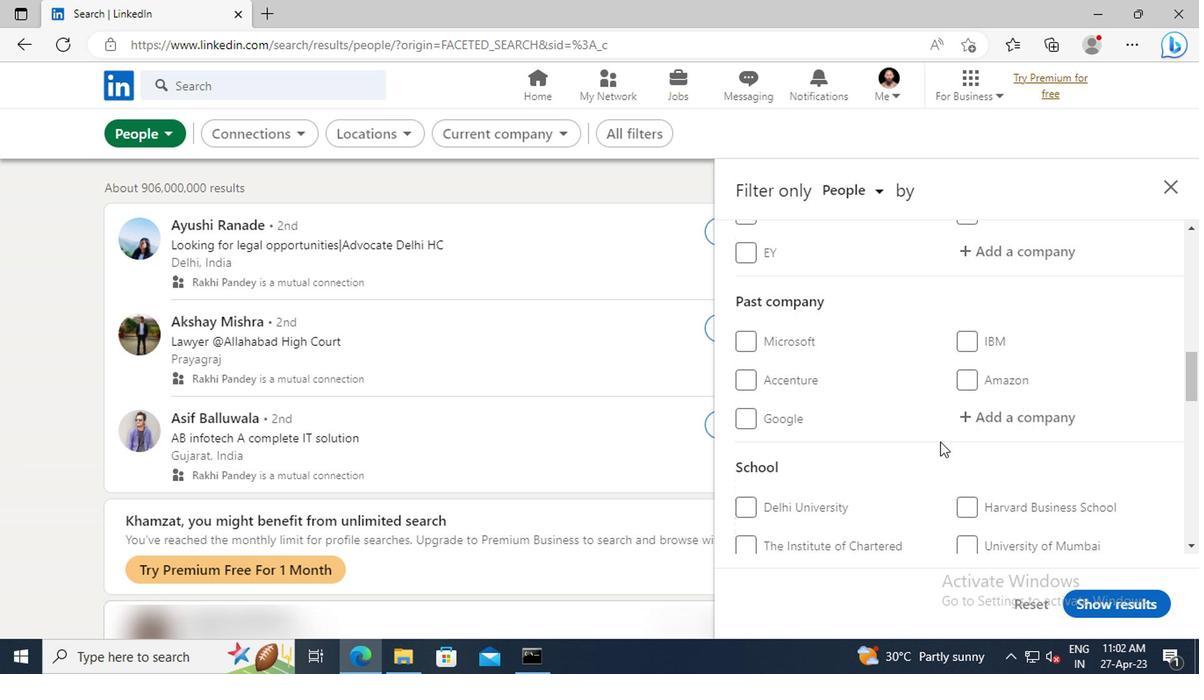 
Action: Mouse scrolled (938, 438) with delta (0, 0)
Screenshot: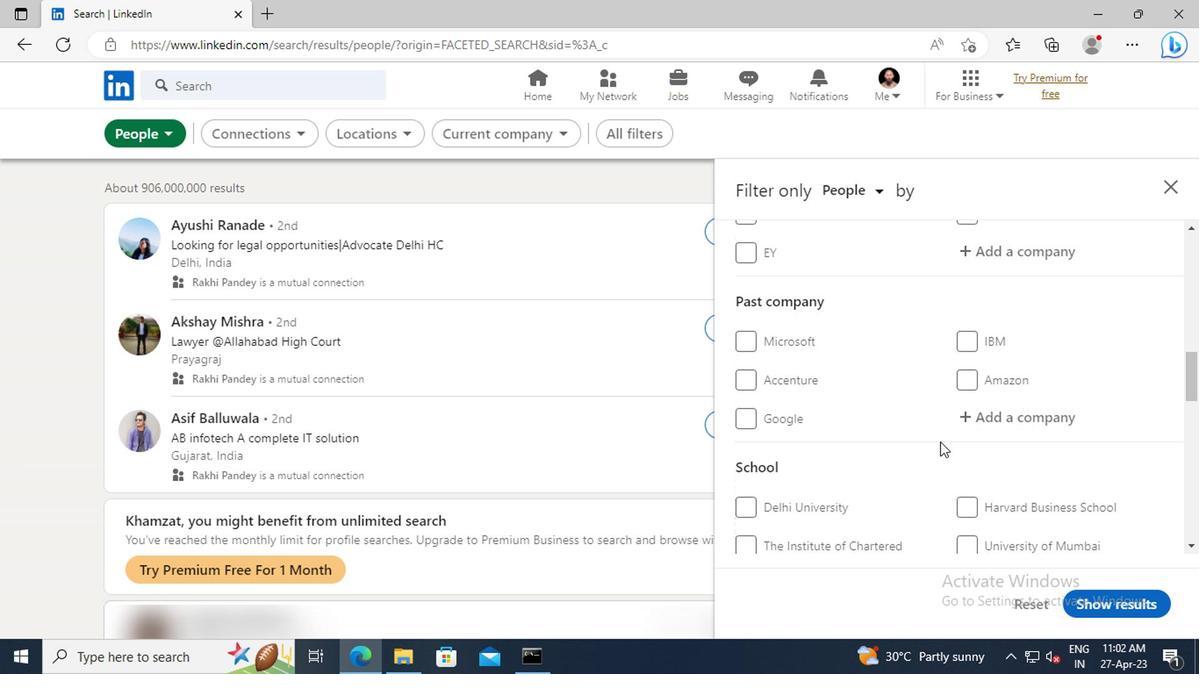
Action: Mouse scrolled (938, 438) with delta (0, 0)
Screenshot: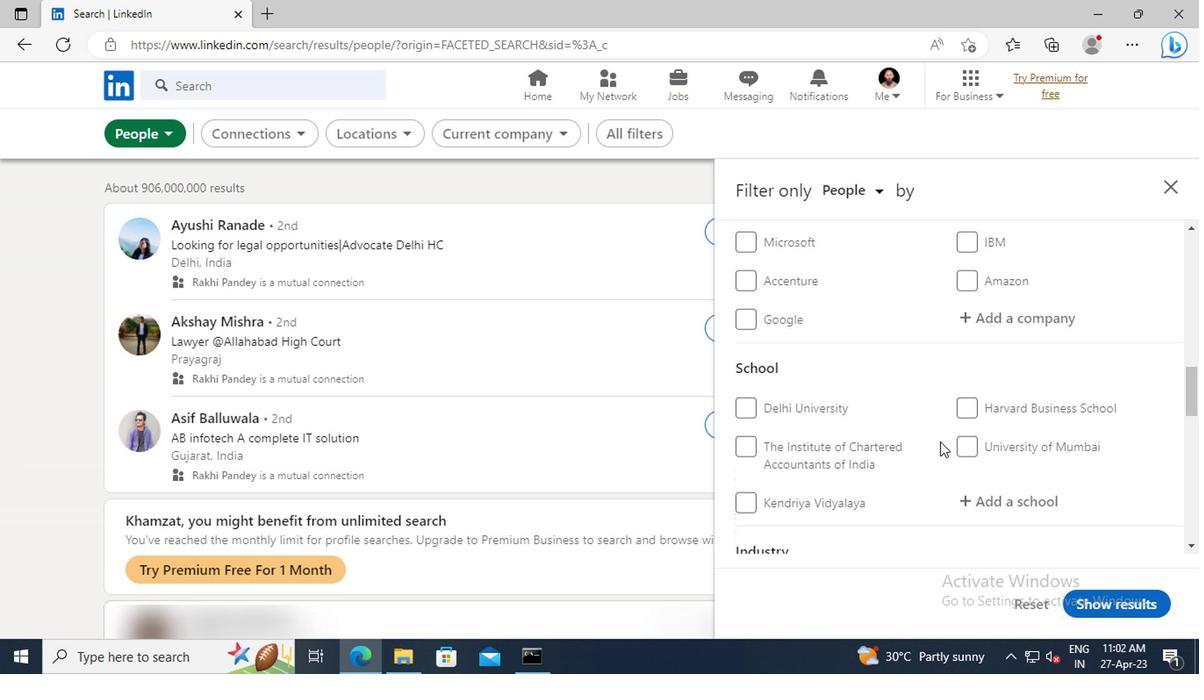 
Action: Mouse scrolled (938, 438) with delta (0, 0)
Screenshot: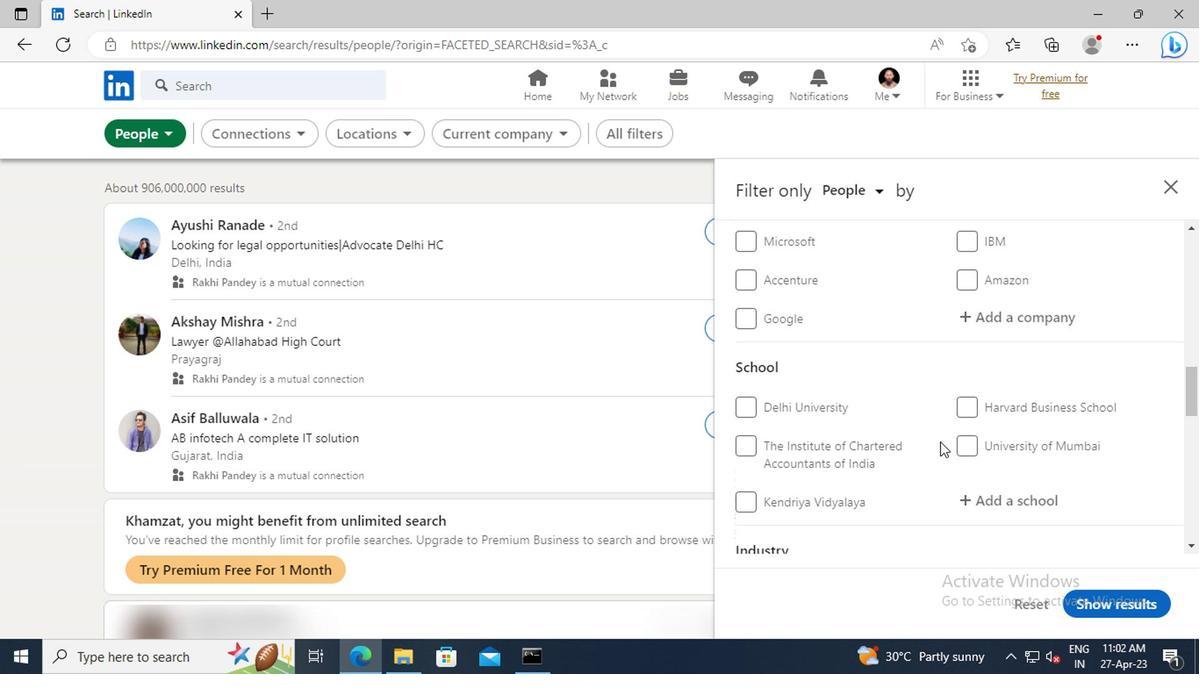 
Action: Mouse scrolled (938, 438) with delta (0, 0)
Screenshot: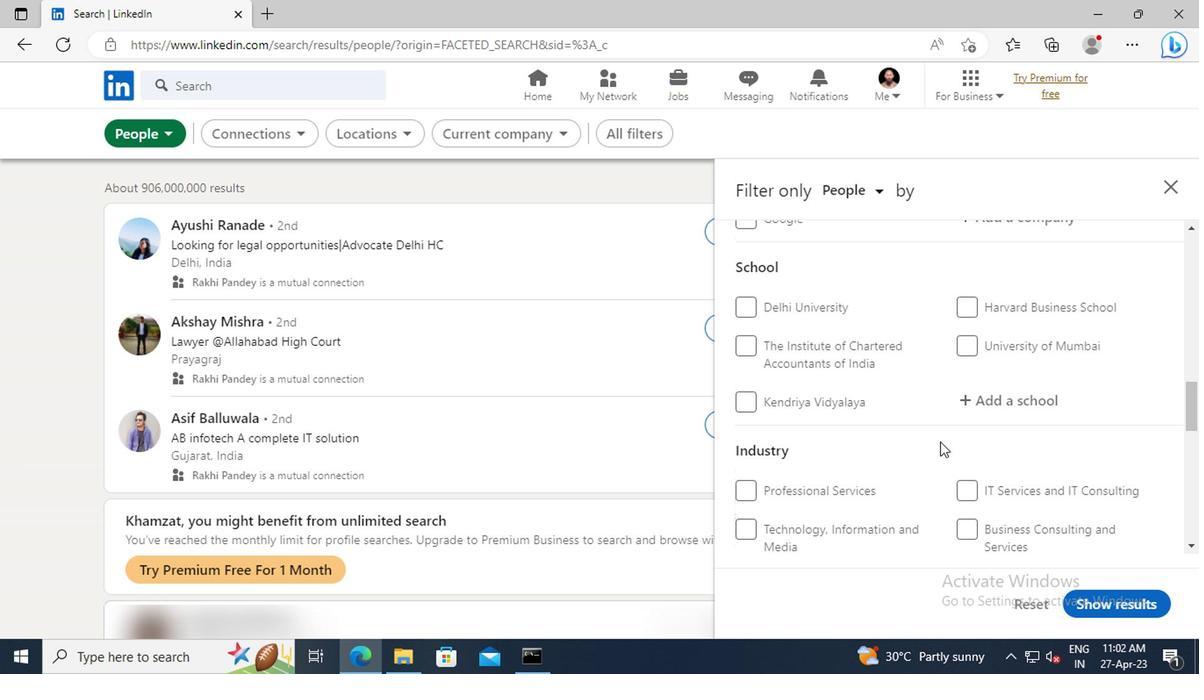 
Action: Mouse scrolled (938, 438) with delta (0, 0)
Screenshot: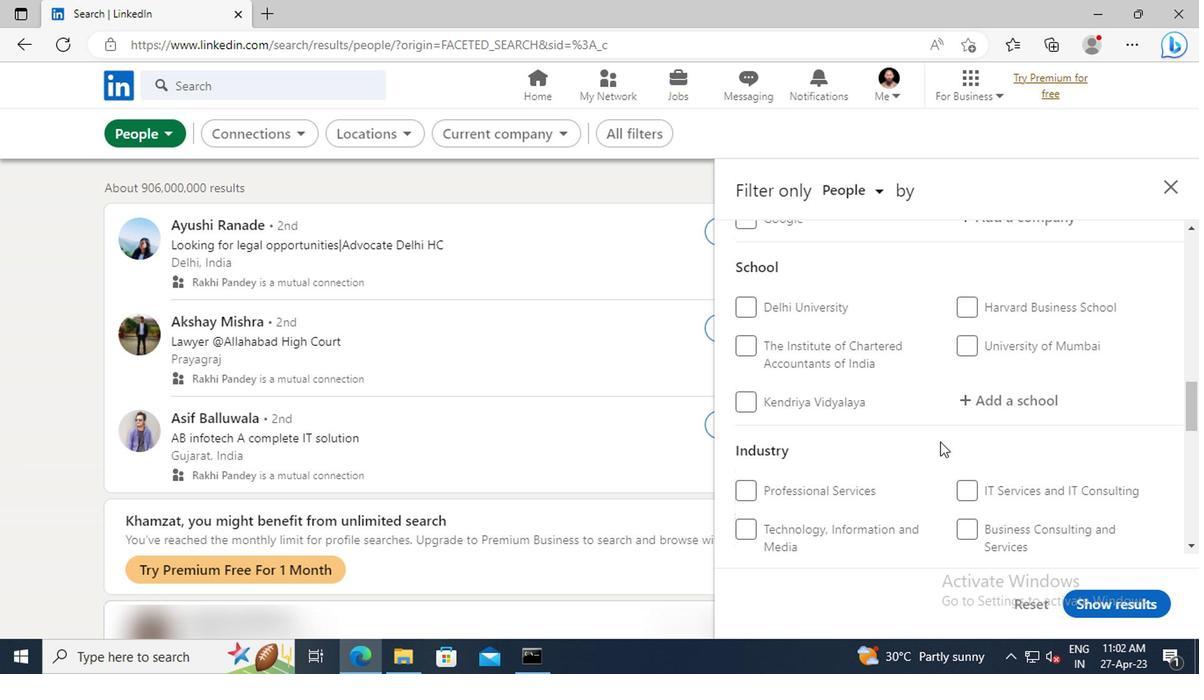 
Action: Mouse scrolled (938, 438) with delta (0, 0)
Screenshot: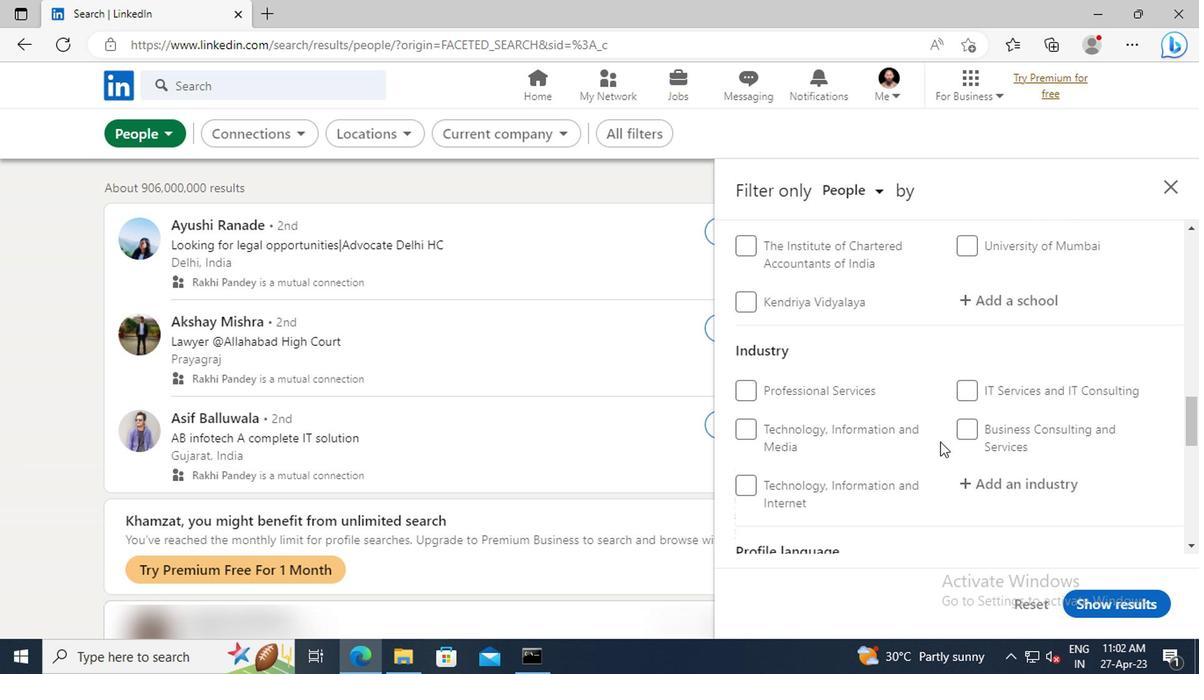 
Action: Mouse scrolled (938, 438) with delta (0, 0)
Screenshot: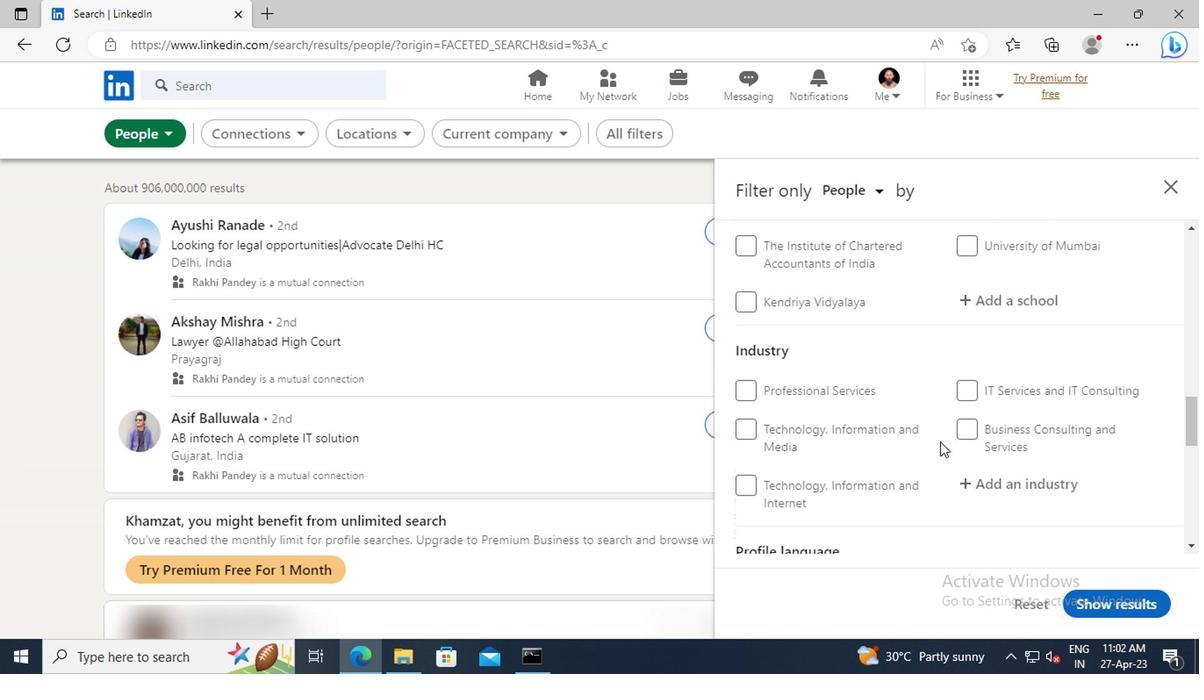 
Action: Mouse scrolled (938, 438) with delta (0, 0)
Screenshot: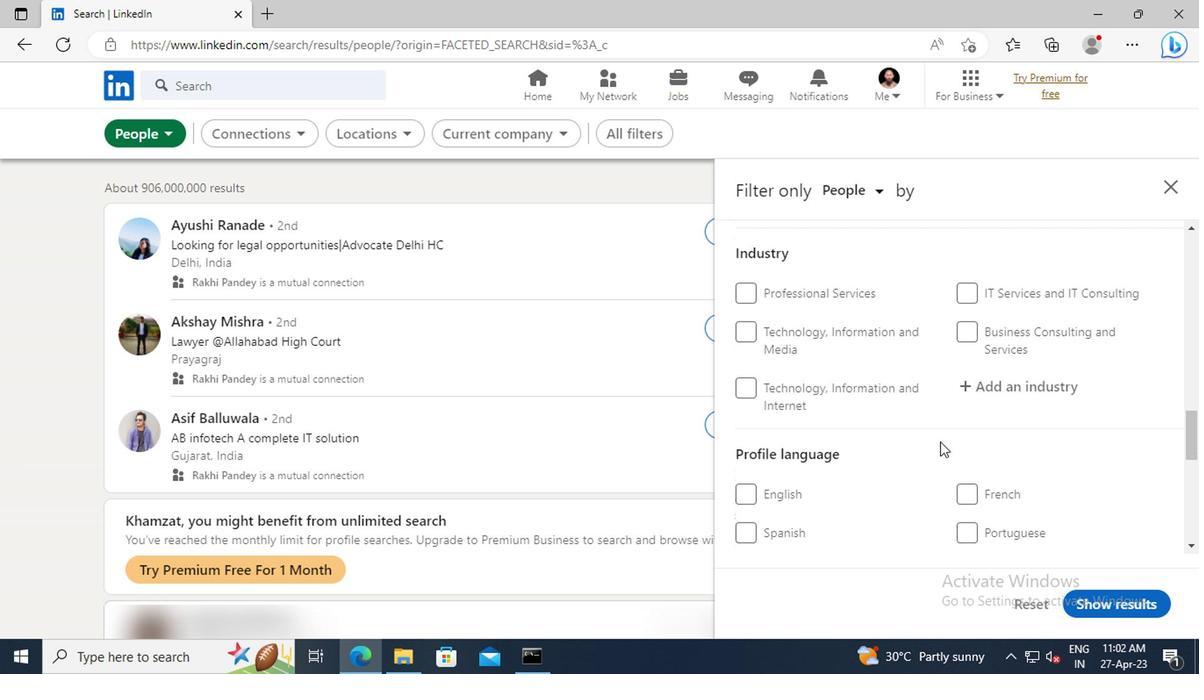 
Action: Mouse moved to (746, 476)
Screenshot: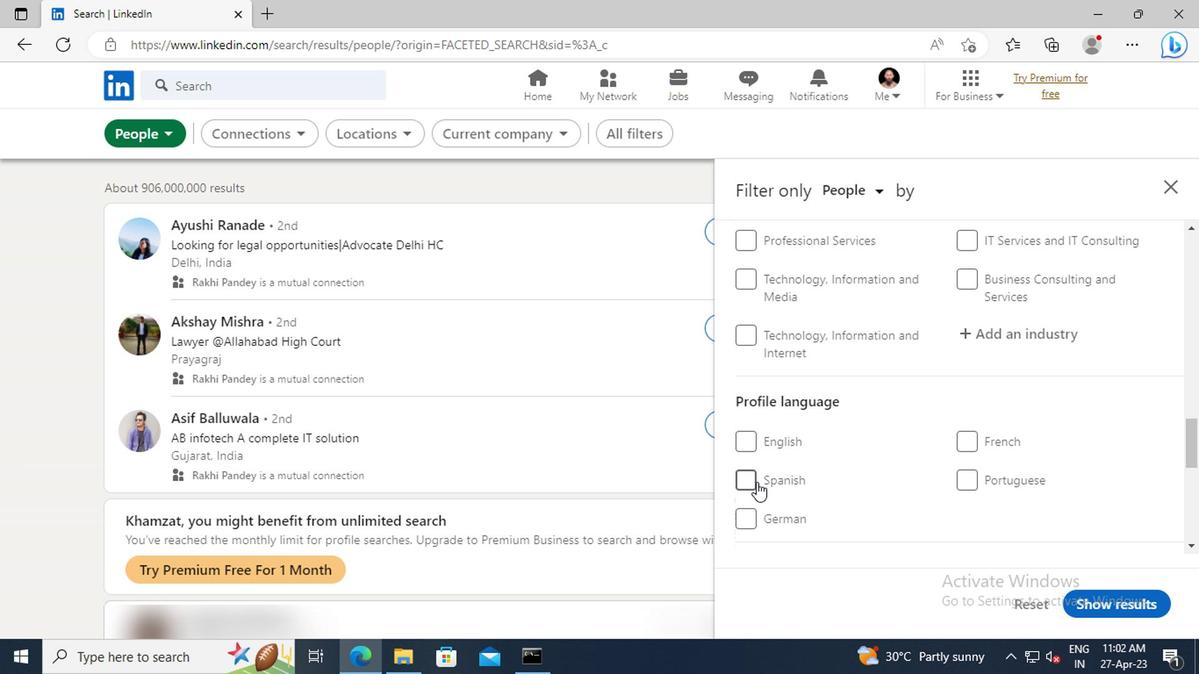 
Action: Mouse pressed left at (746, 476)
Screenshot: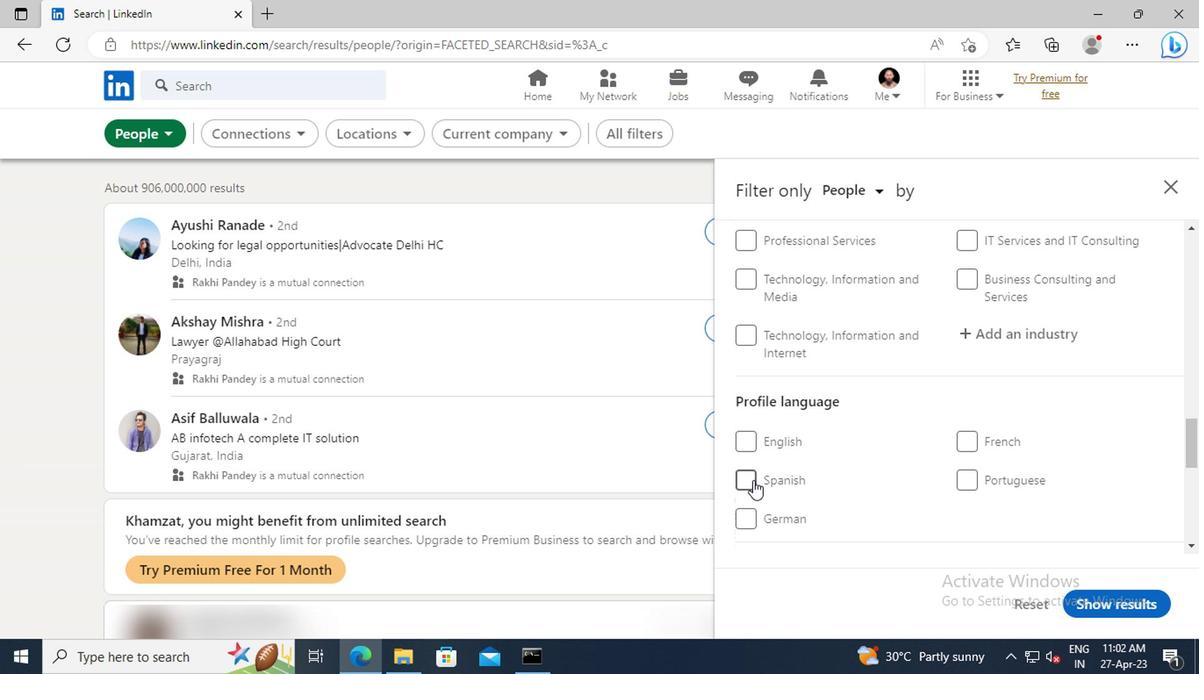 
Action: Mouse moved to (938, 474)
Screenshot: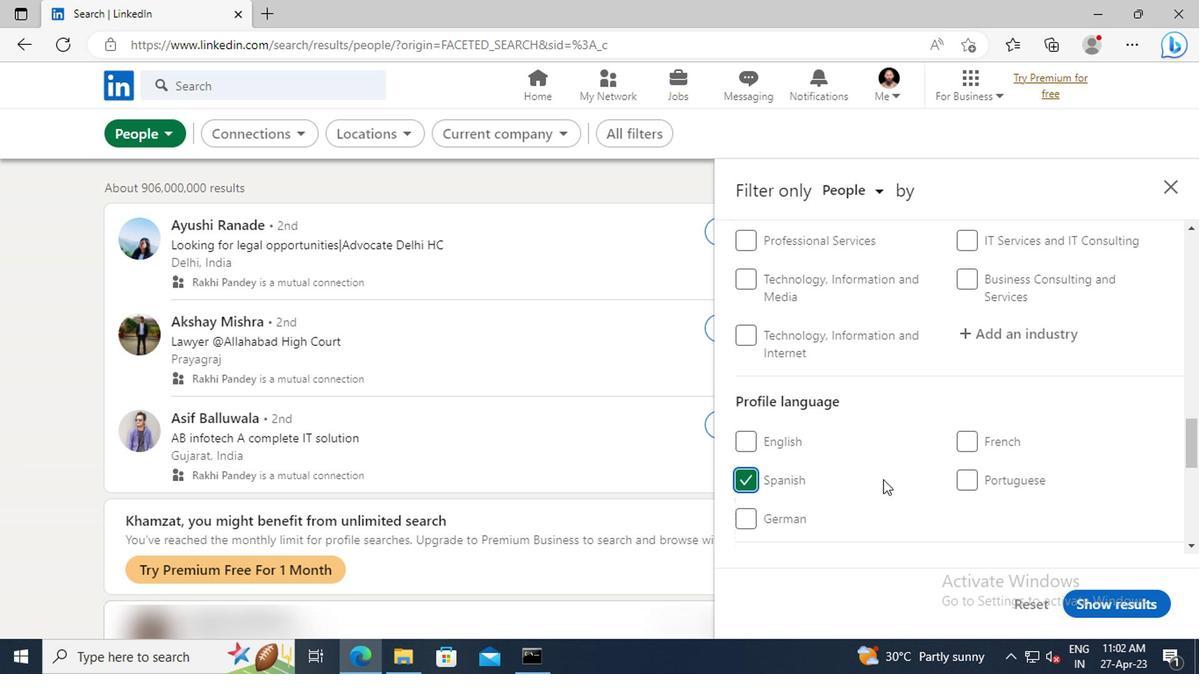 
Action: Mouse scrolled (938, 474) with delta (0, 0)
Screenshot: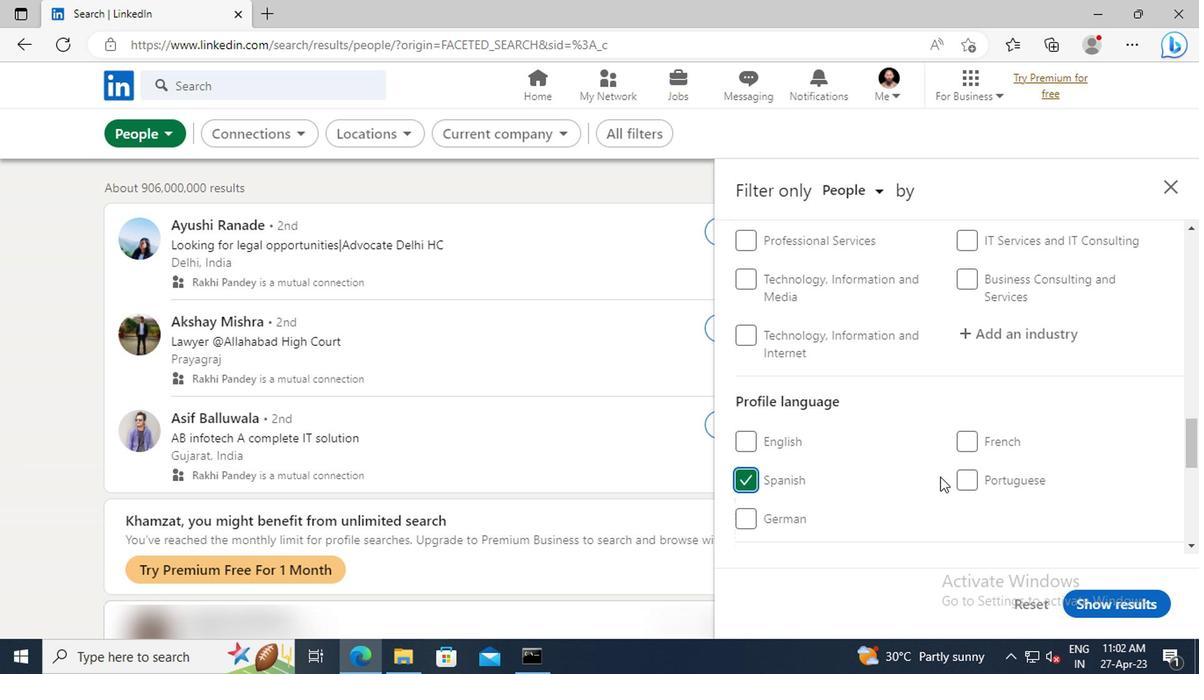 
Action: Mouse scrolled (938, 474) with delta (0, 0)
Screenshot: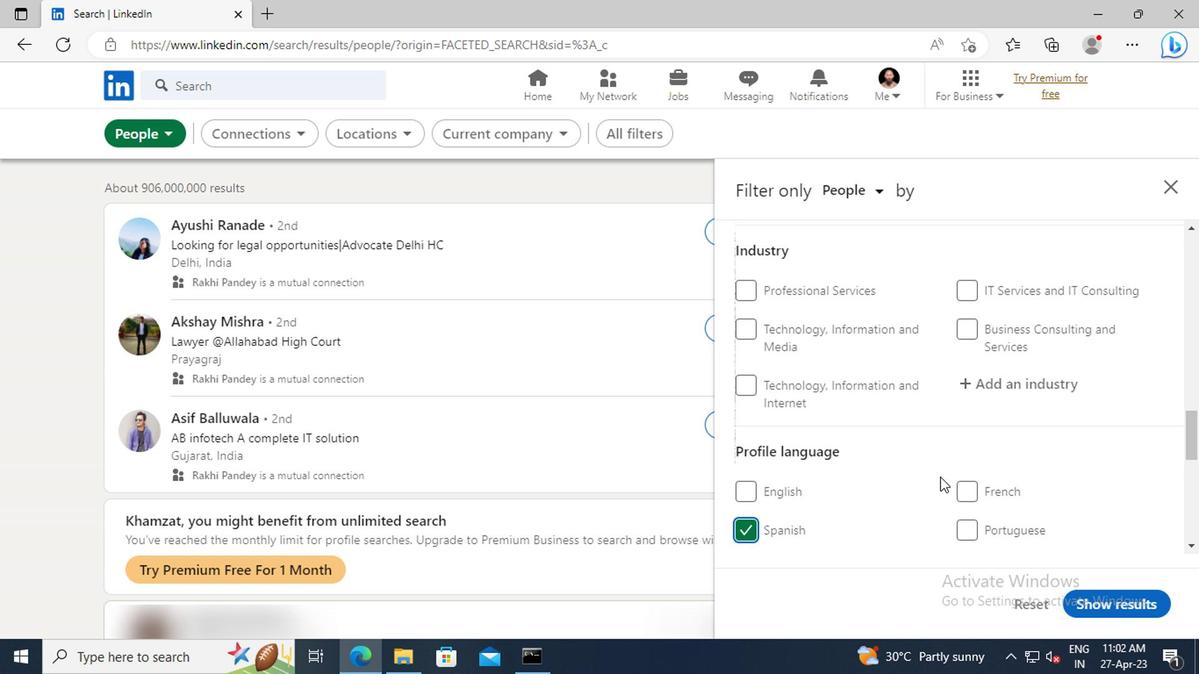 
Action: Mouse scrolled (938, 474) with delta (0, 0)
Screenshot: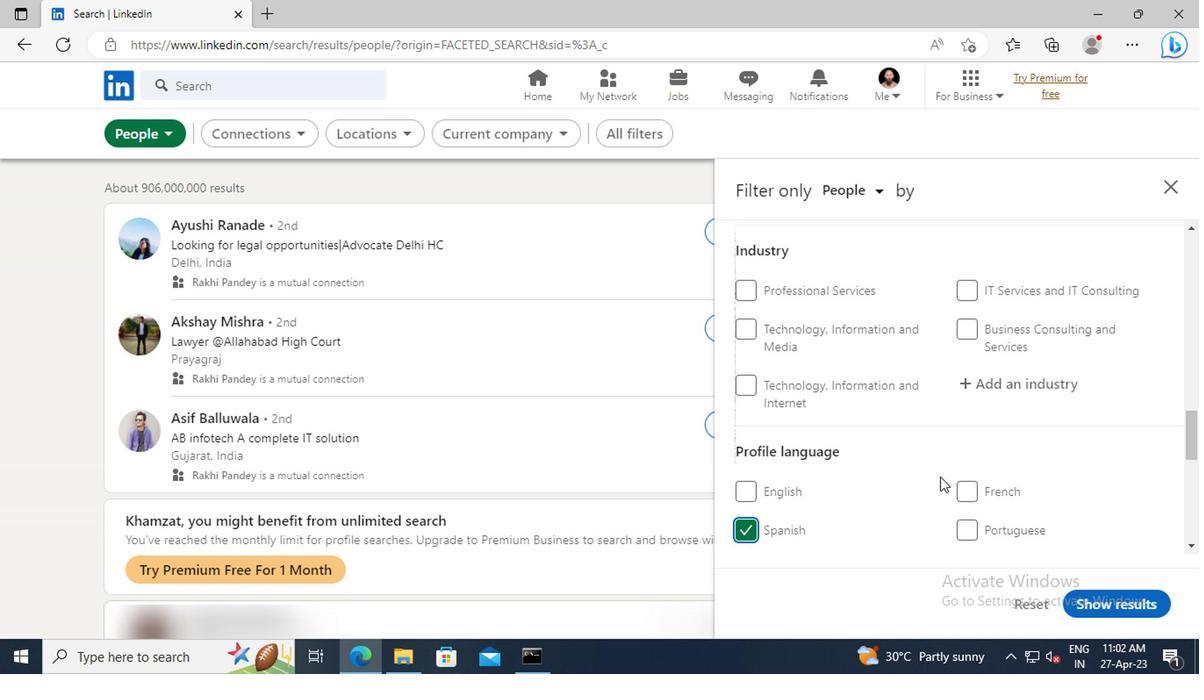 
Action: Mouse moved to (939, 474)
Screenshot: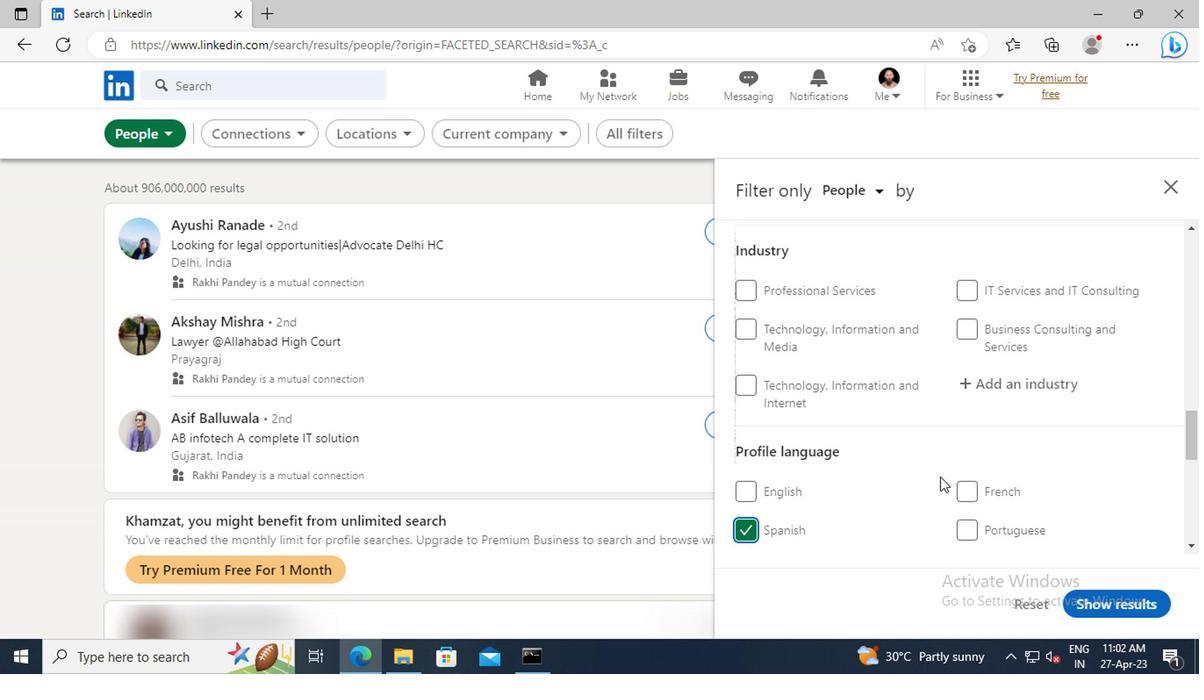
Action: Mouse scrolled (939, 474) with delta (0, 0)
Screenshot: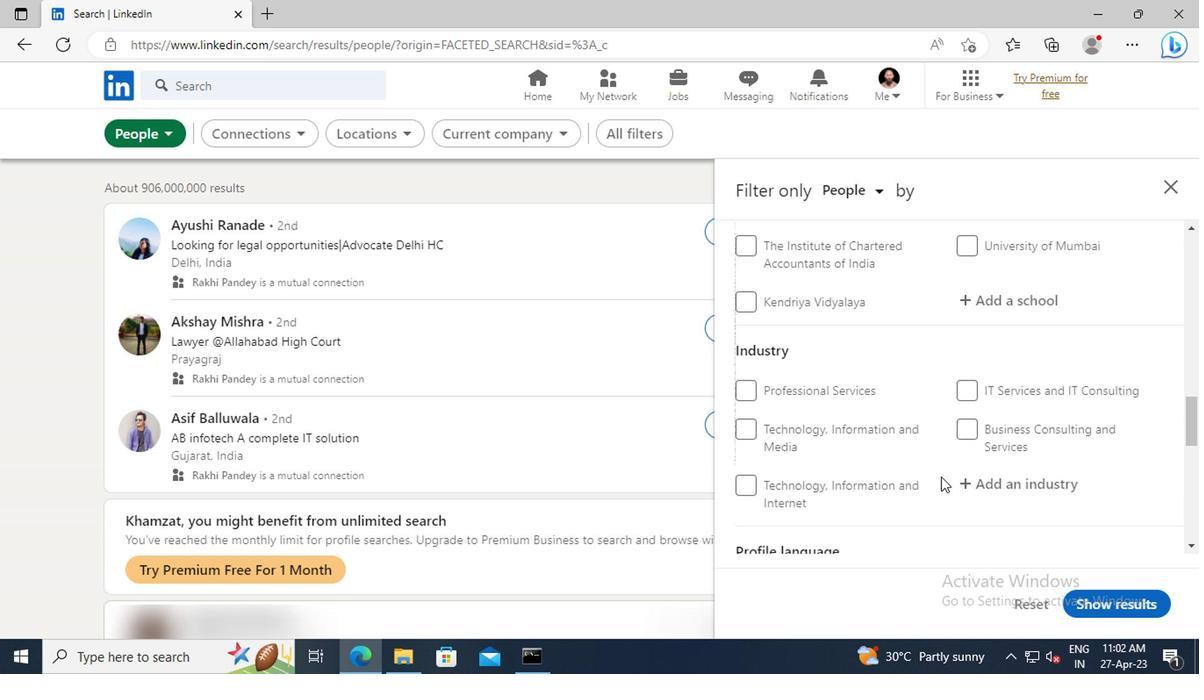 
Action: Mouse scrolled (939, 474) with delta (0, 0)
Screenshot: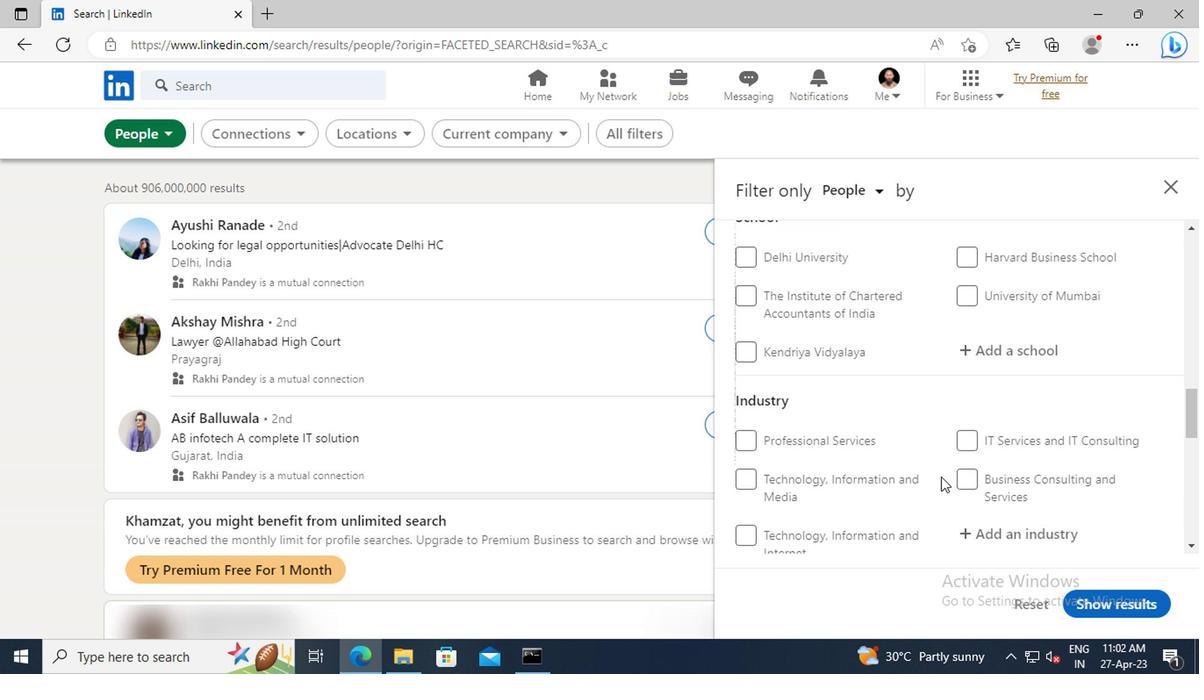 
Action: Mouse scrolled (939, 474) with delta (0, 0)
Screenshot: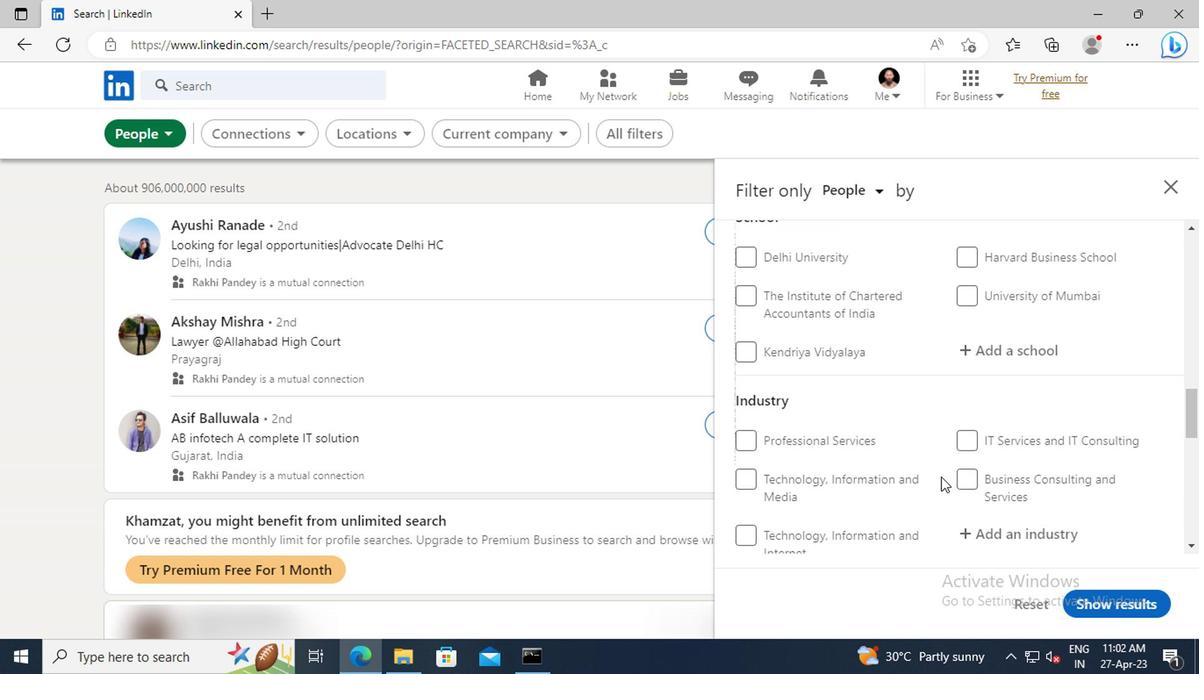 
Action: Mouse scrolled (939, 474) with delta (0, 0)
Screenshot: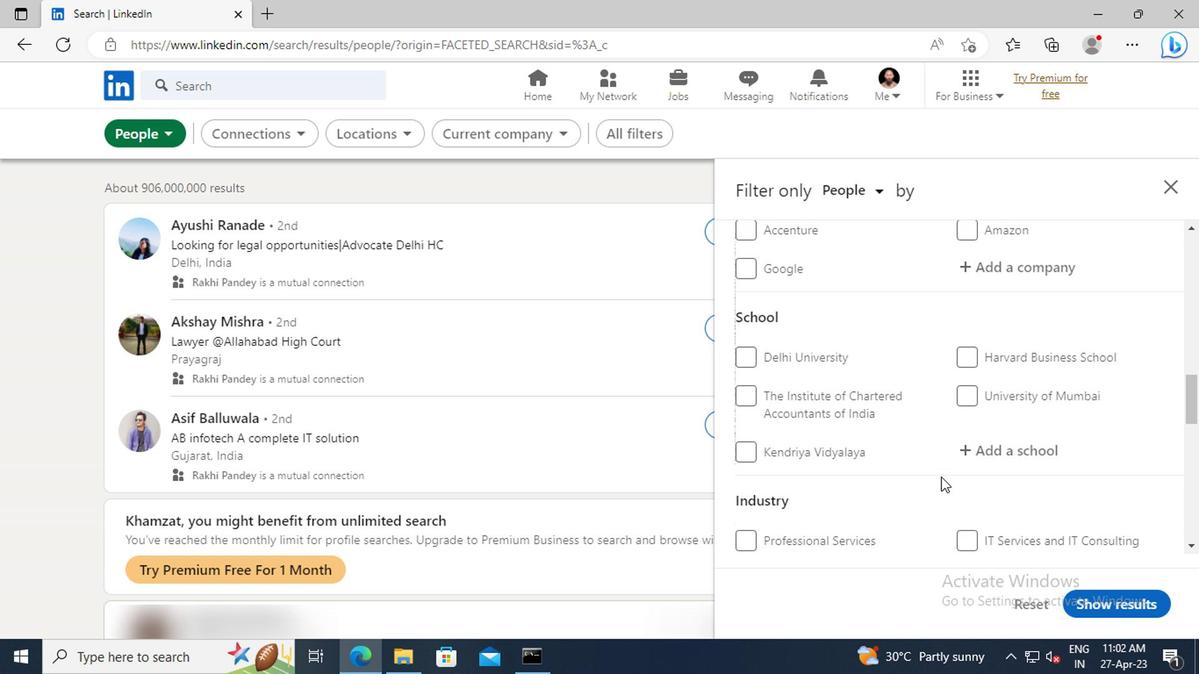 
Action: Mouse scrolled (939, 474) with delta (0, 0)
Screenshot: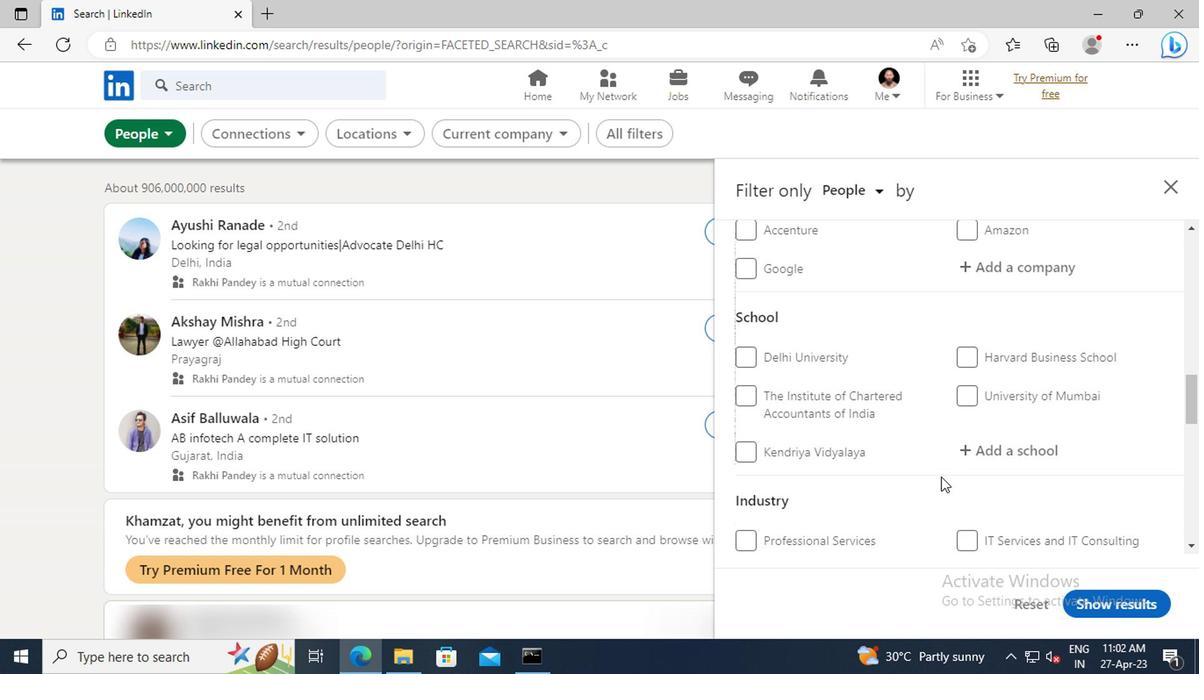 
Action: Mouse scrolled (939, 474) with delta (0, 0)
Screenshot: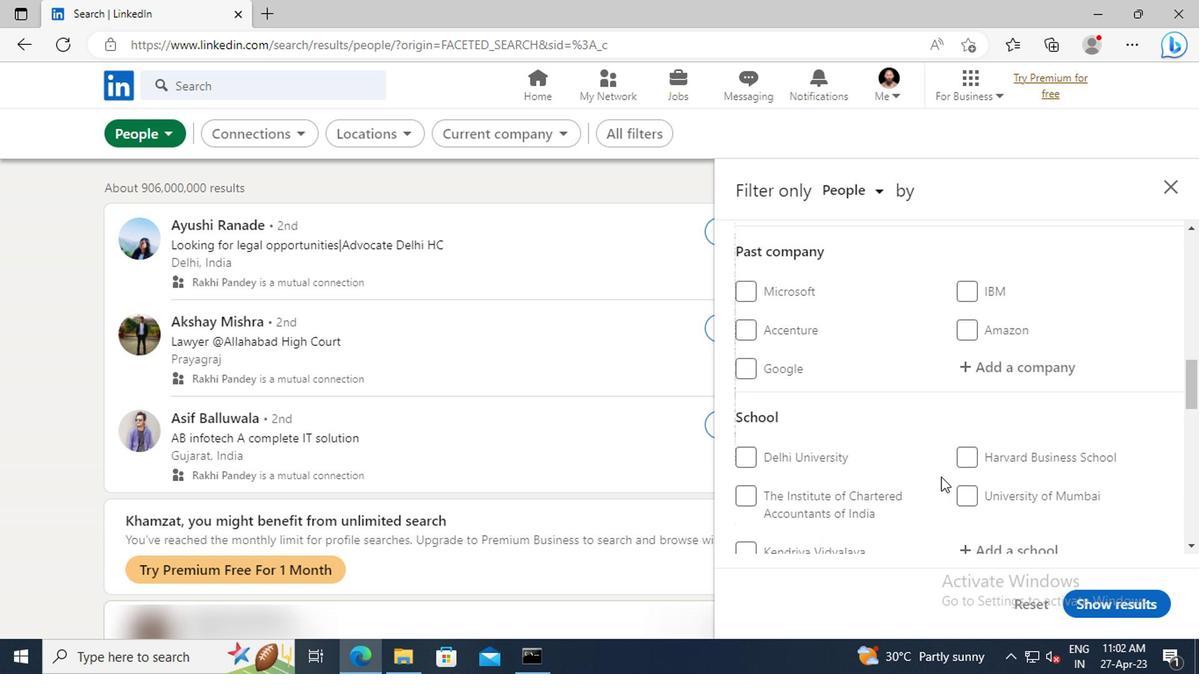 
Action: Mouse scrolled (939, 474) with delta (0, 0)
Screenshot: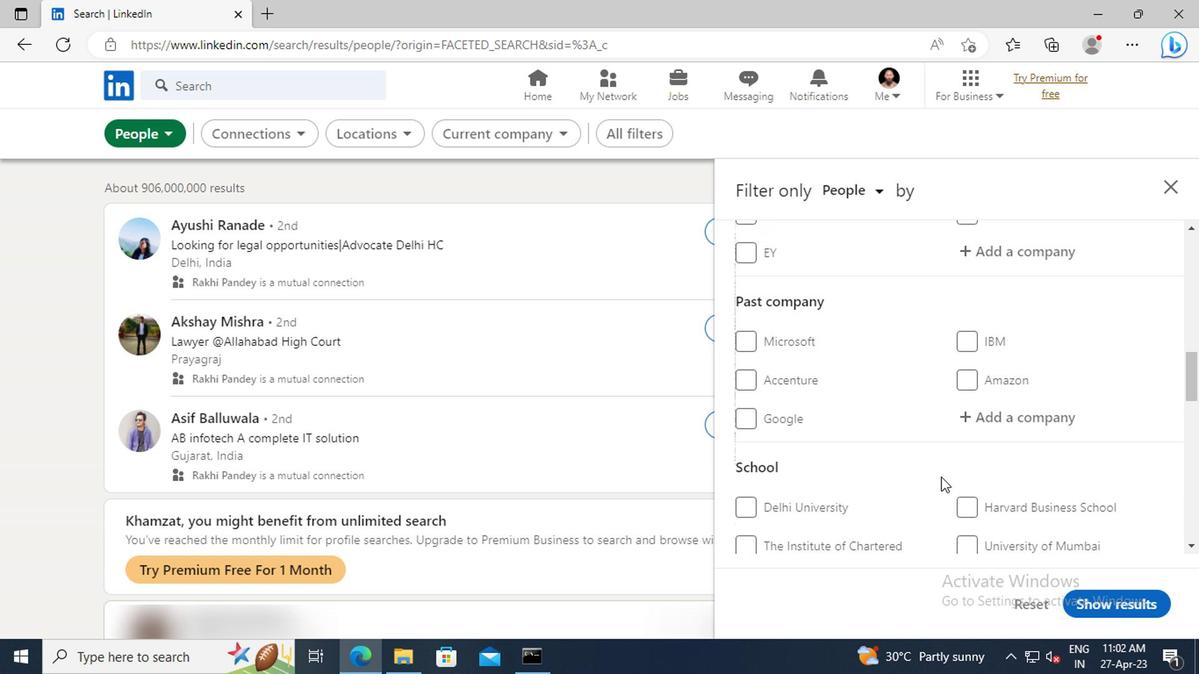 
Action: Mouse scrolled (939, 474) with delta (0, 0)
Screenshot: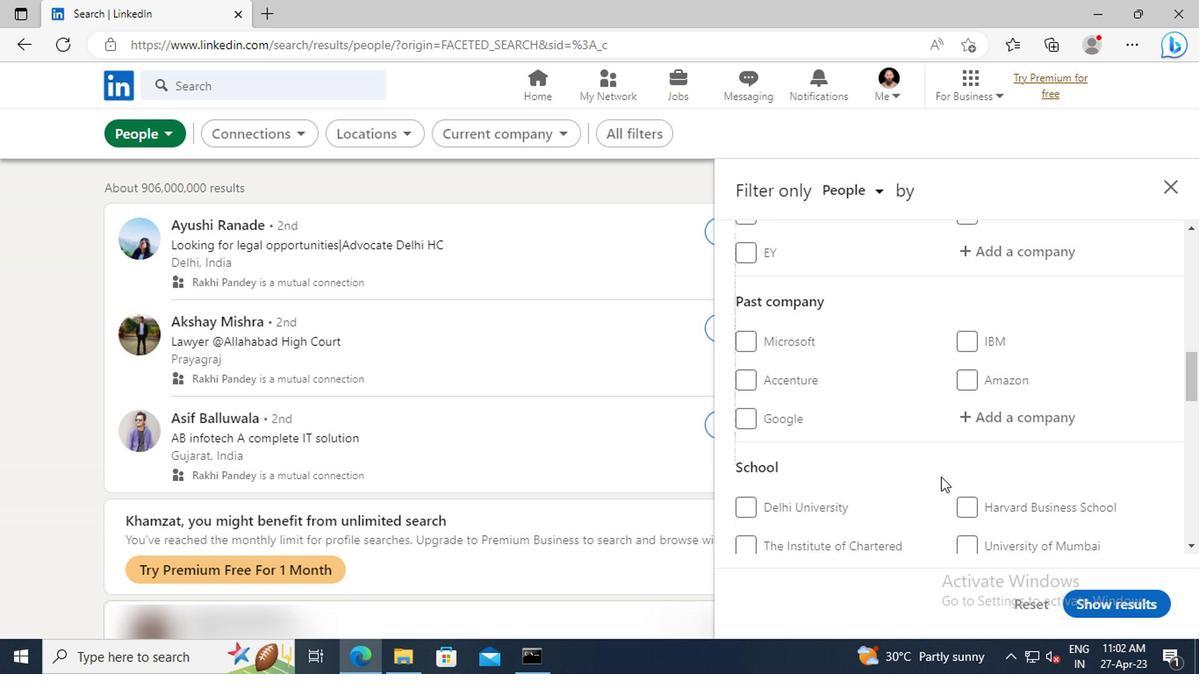 
Action: Mouse scrolled (939, 474) with delta (0, 0)
Screenshot: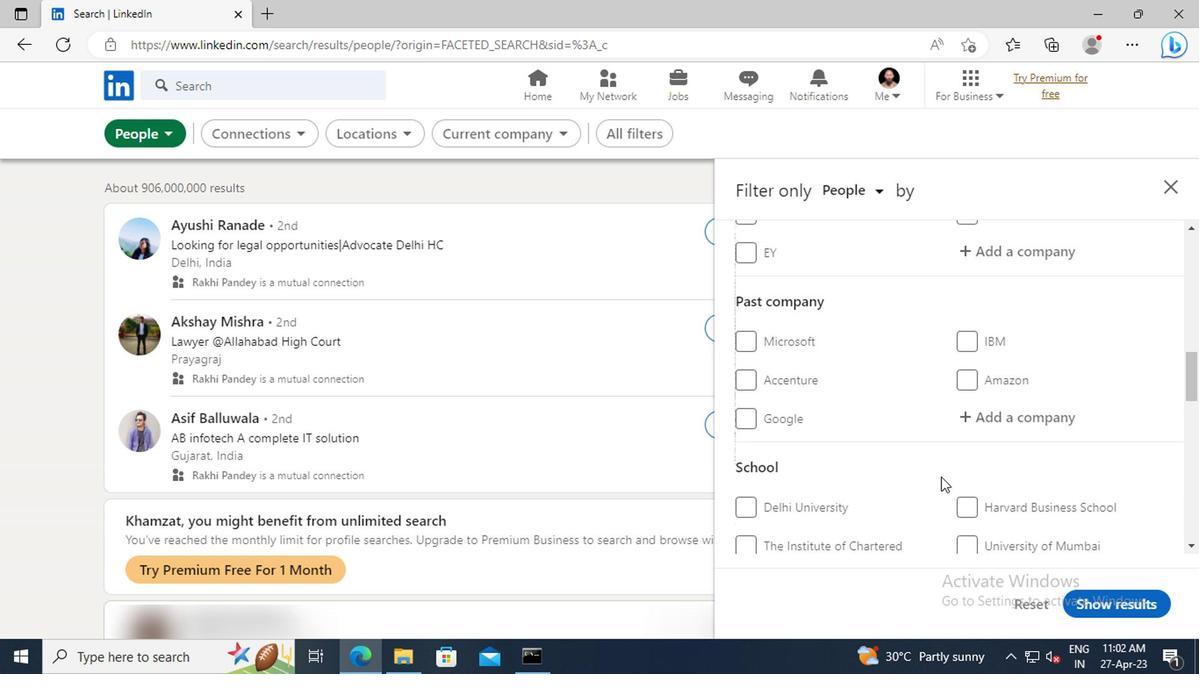 
Action: Mouse scrolled (939, 474) with delta (0, 0)
Screenshot: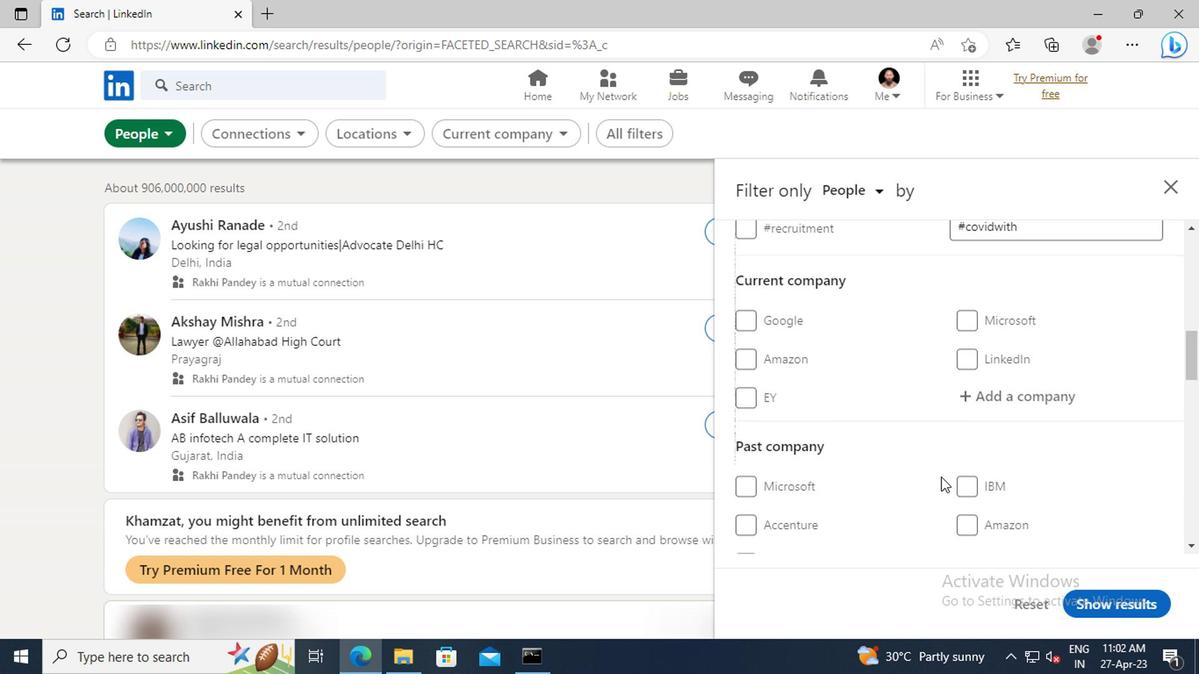 
Action: Mouse moved to (961, 456)
Screenshot: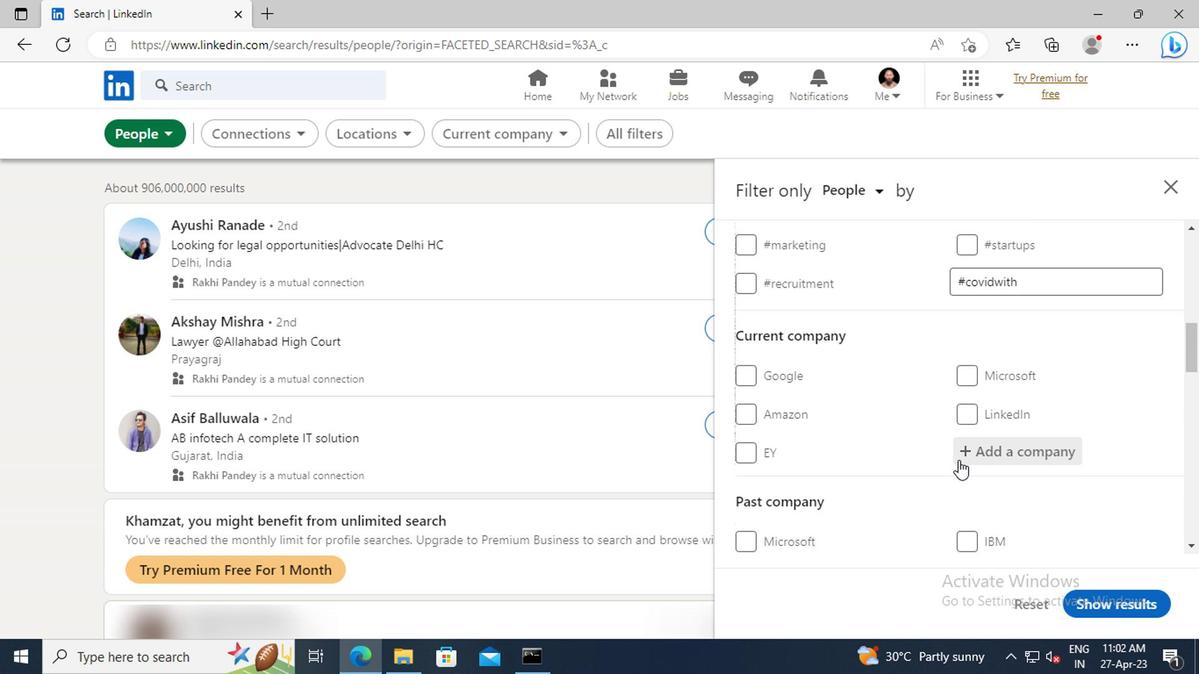 
Action: Mouse pressed left at (961, 456)
Screenshot: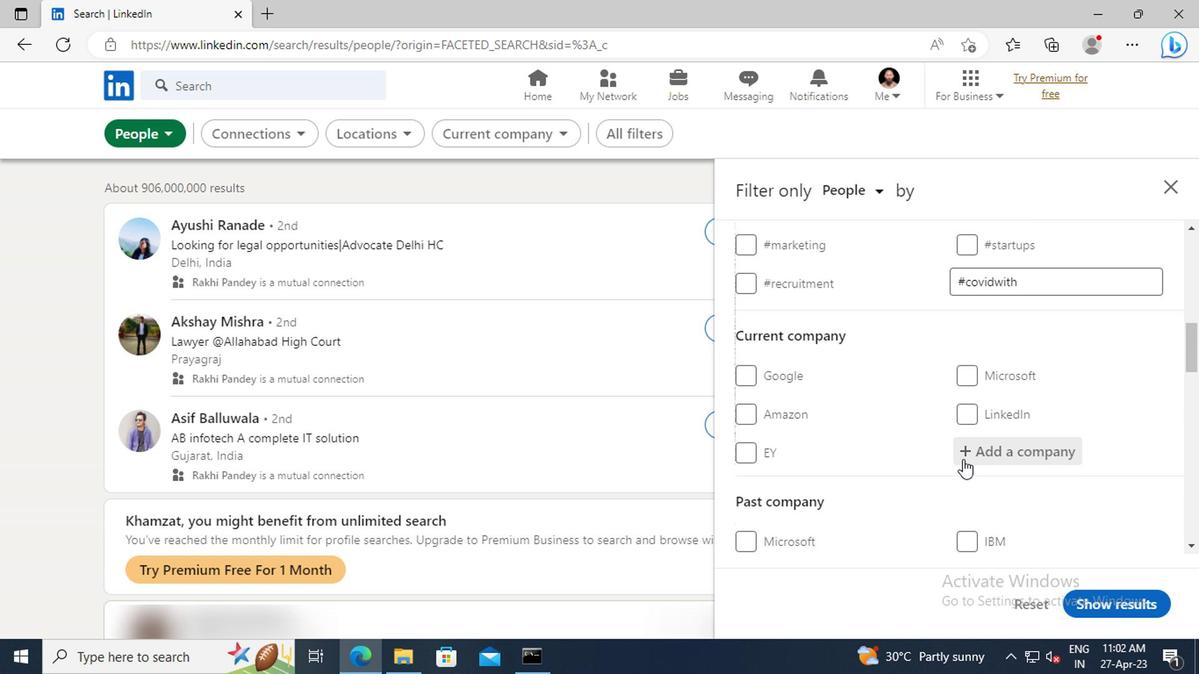 
Action: Mouse moved to (960, 452)
Screenshot: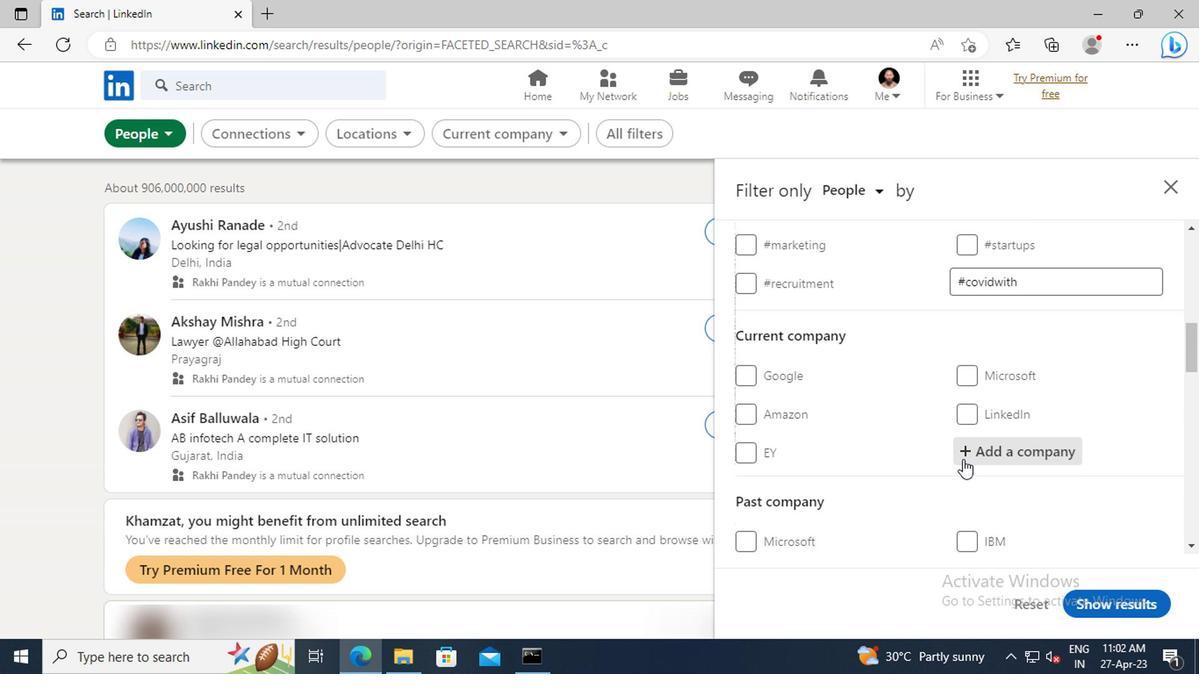 
Action: Key pressed <Key.shift>EAST-<Key.shift>WEST<Key.space><Key.shift>SEED
Screenshot: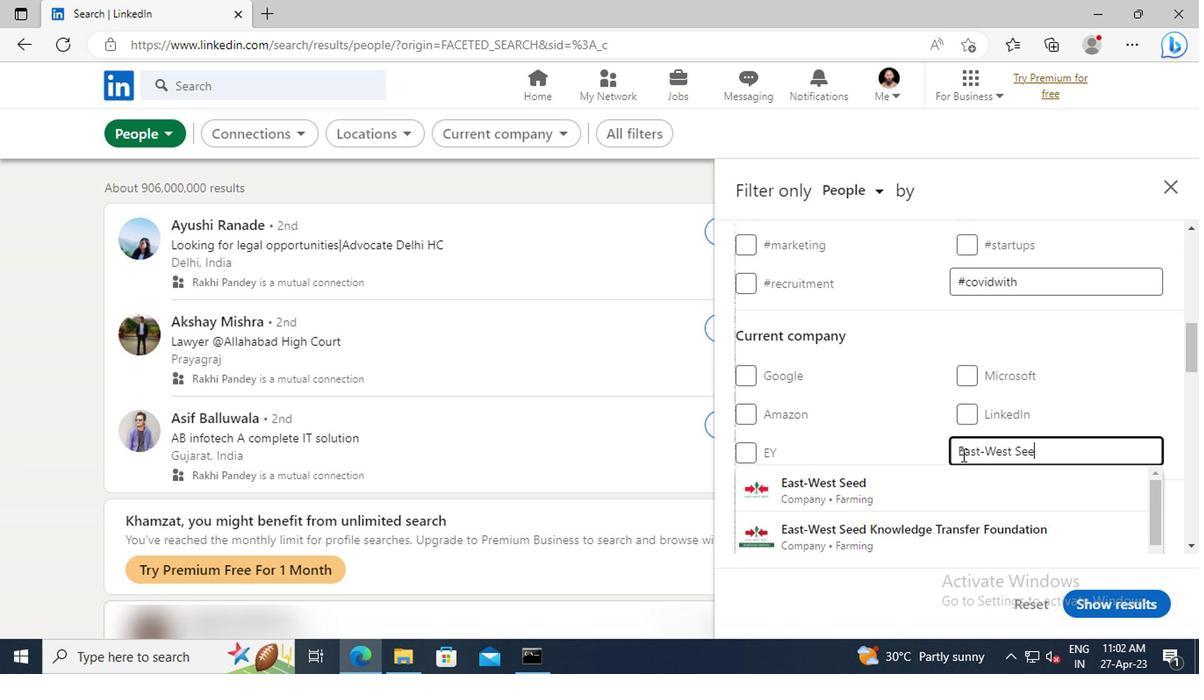 
Action: Mouse moved to (954, 487)
Screenshot: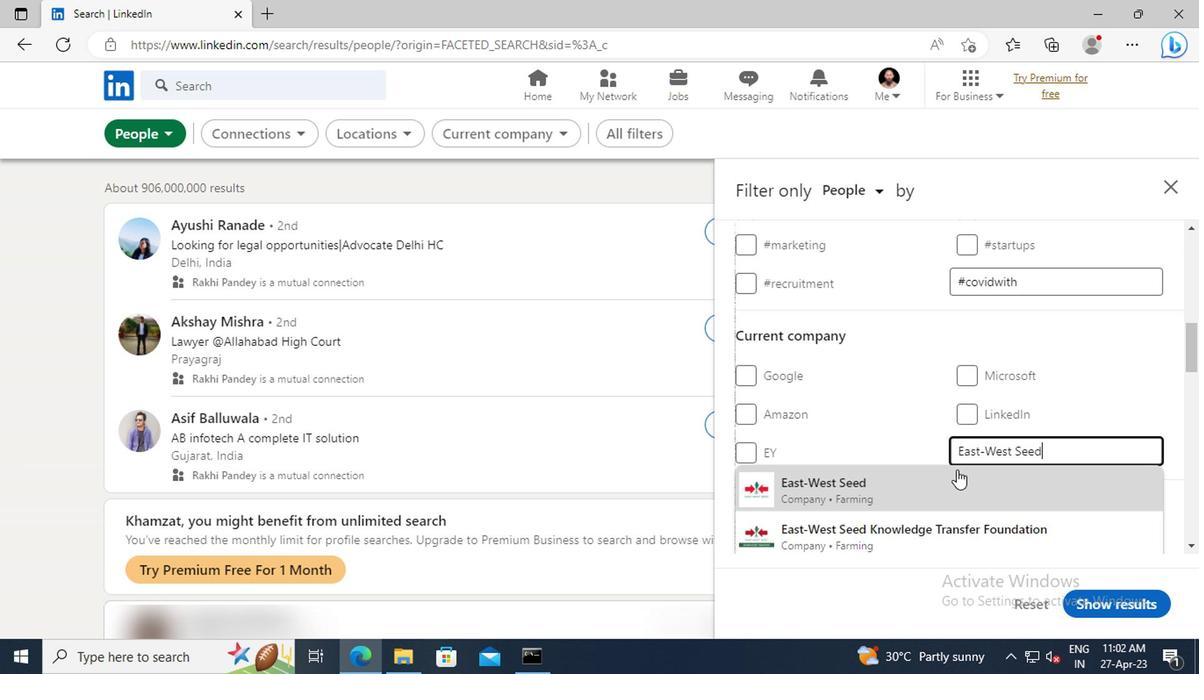 
Action: Mouse pressed left at (954, 487)
Screenshot: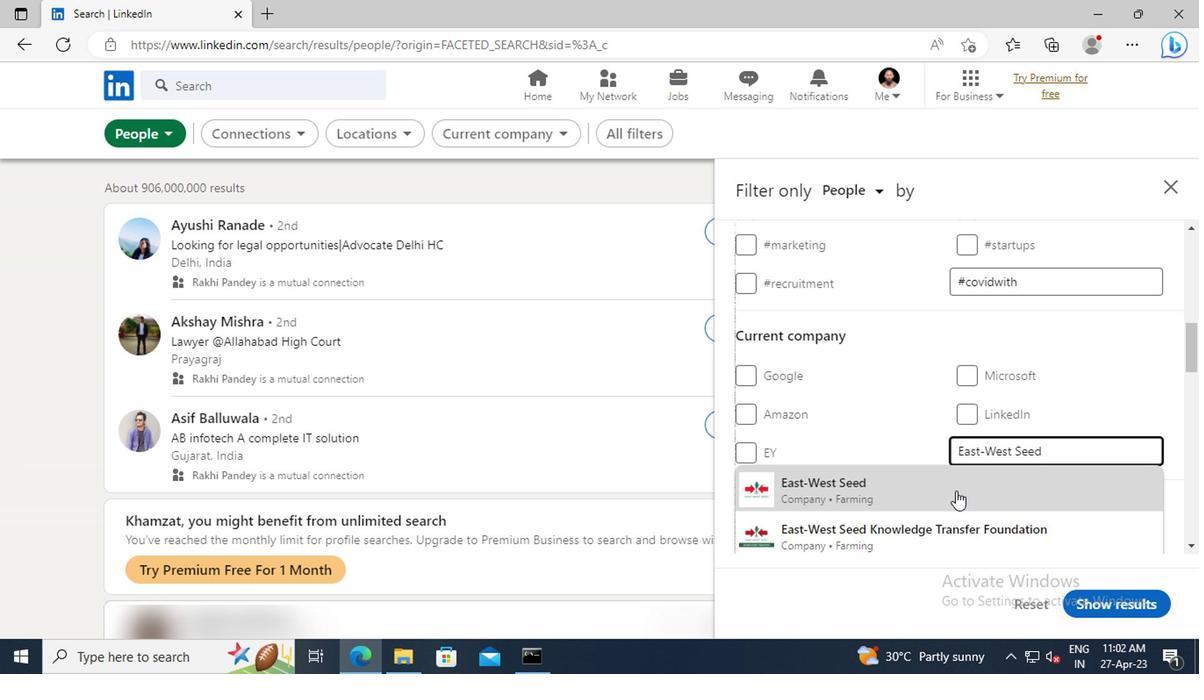 
Action: Mouse moved to (936, 412)
Screenshot: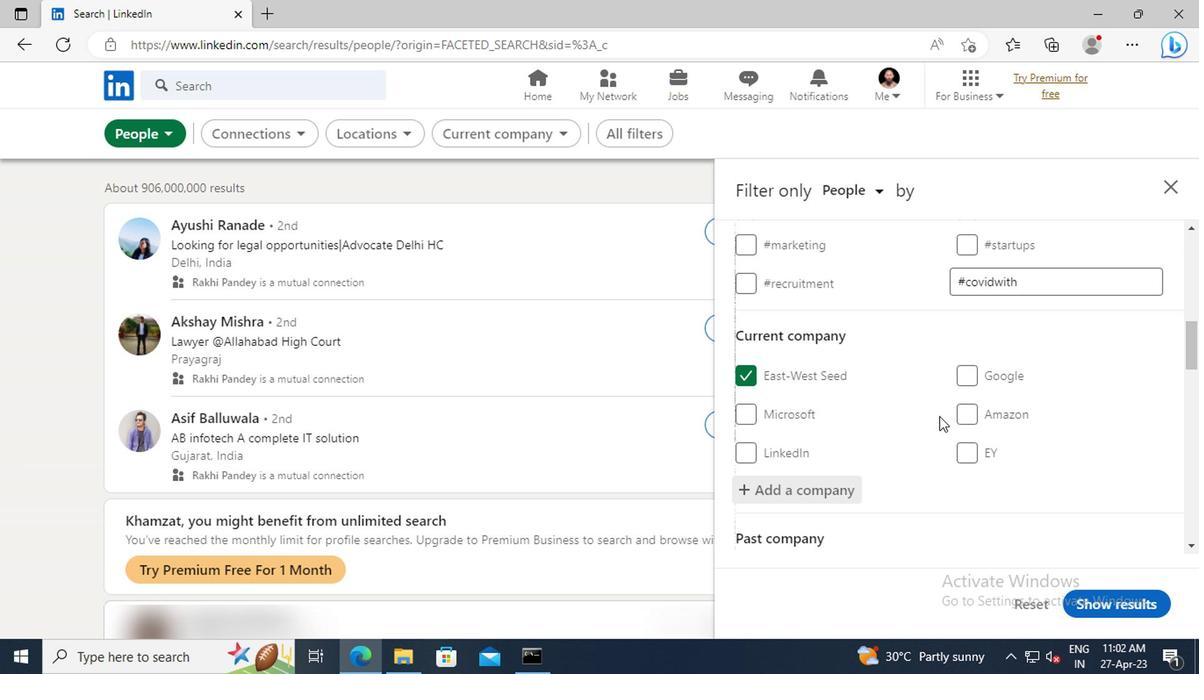 
Action: Mouse scrolled (936, 411) with delta (0, 0)
Screenshot: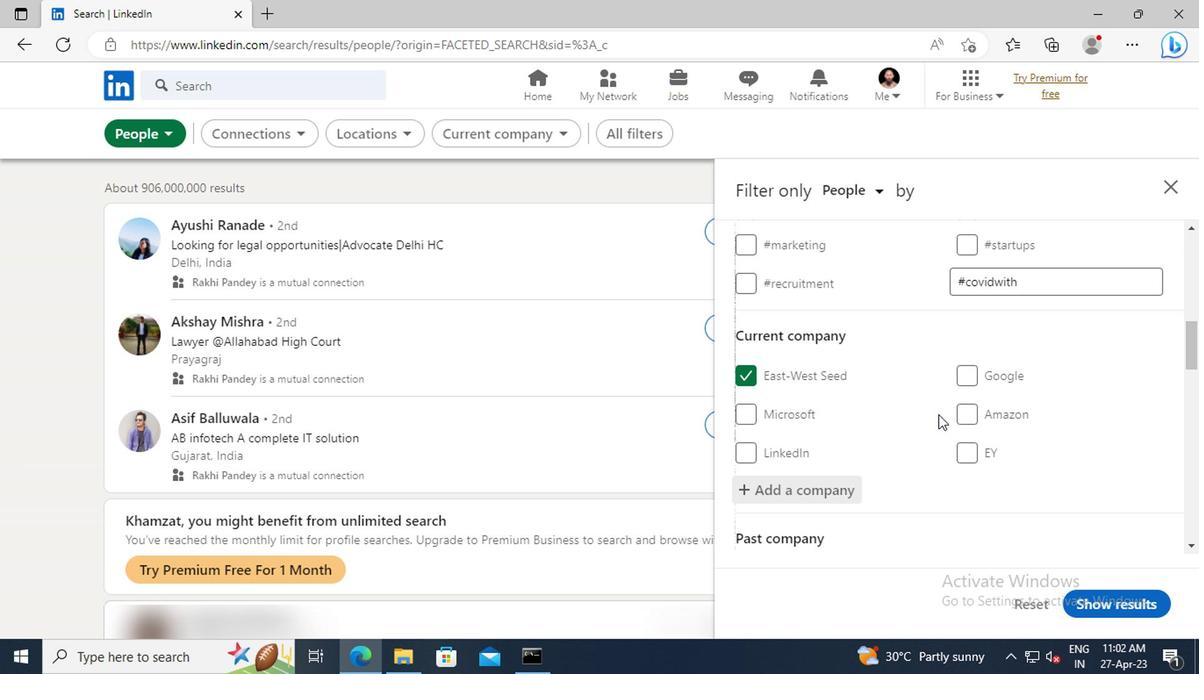 
Action: Mouse scrolled (936, 411) with delta (0, 0)
Screenshot: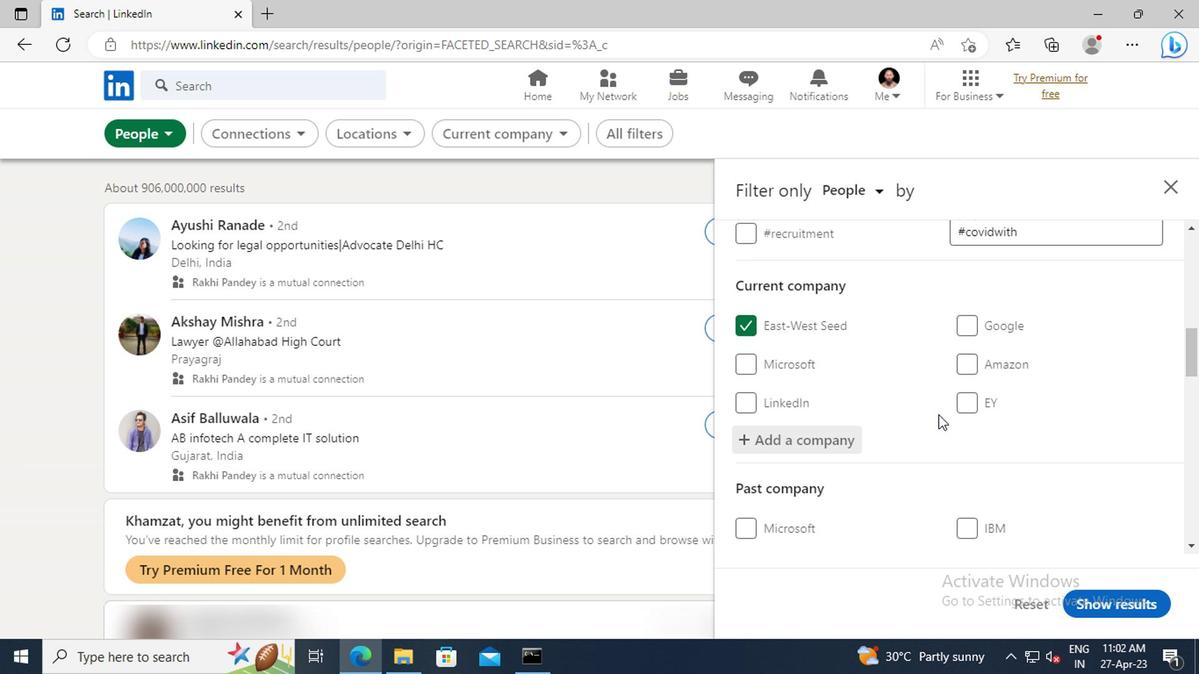 
Action: Mouse scrolled (936, 411) with delta (0, 0)
Screenshot: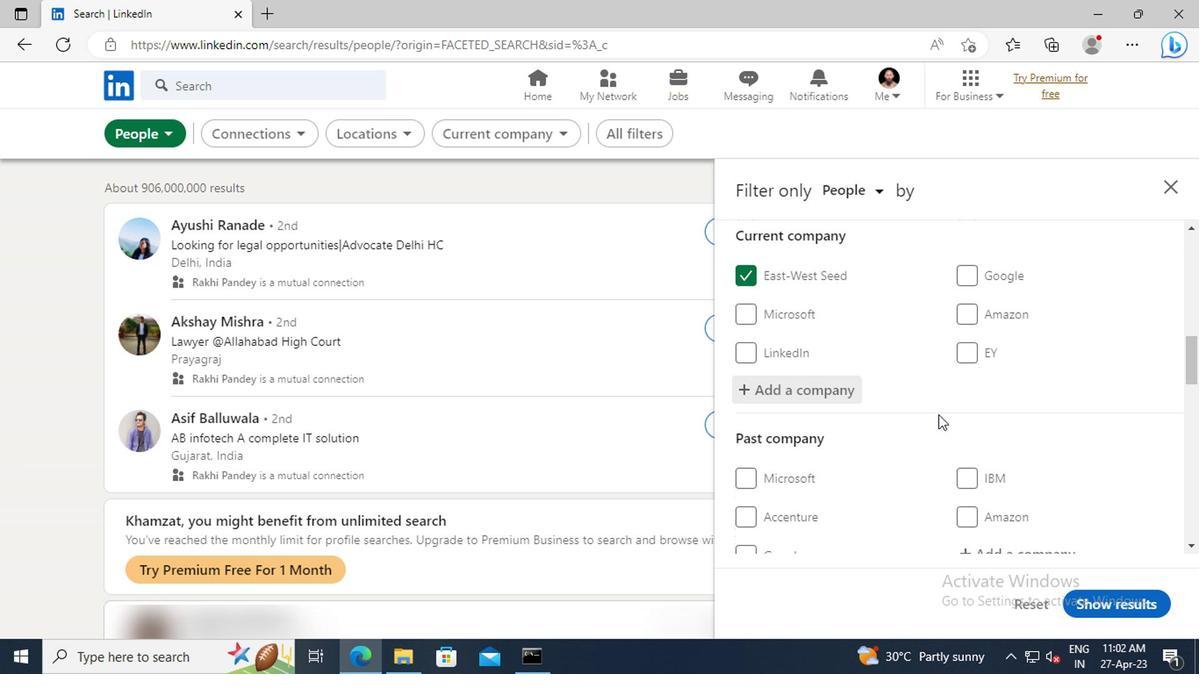 
Action: Mouse scrolled (936, 411) with delta (0, 0)
Screenshot: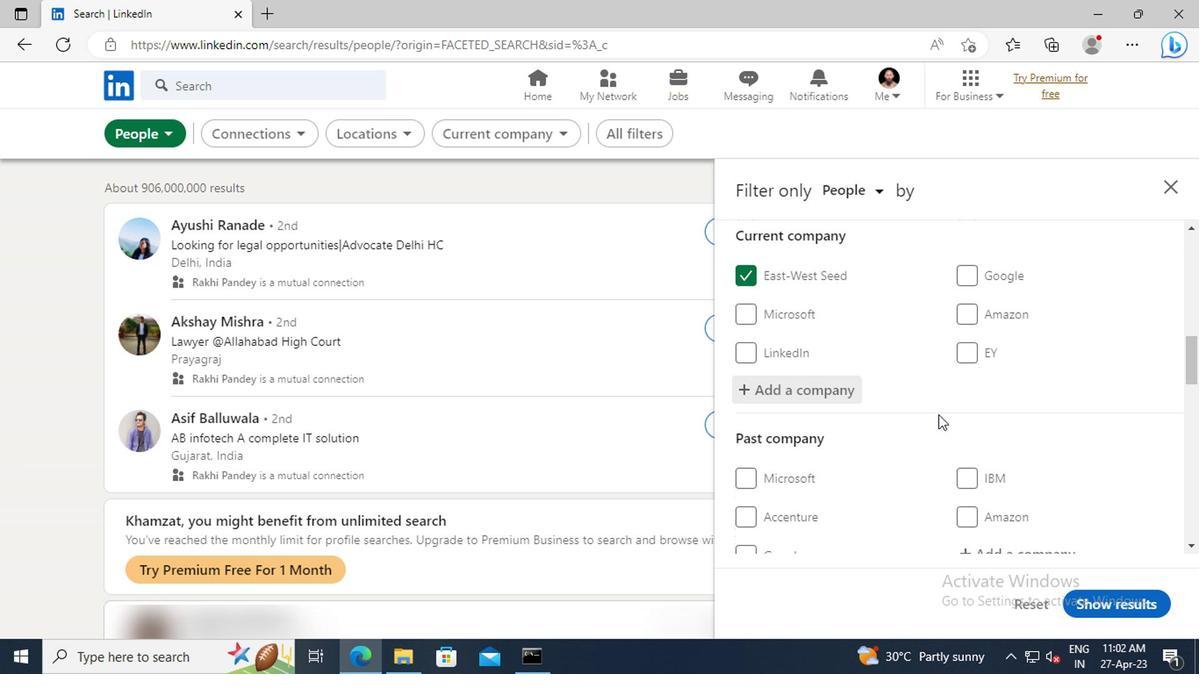 
Action: Mouse scrolled (936, 411) with delta (0, 0)
Screenshot: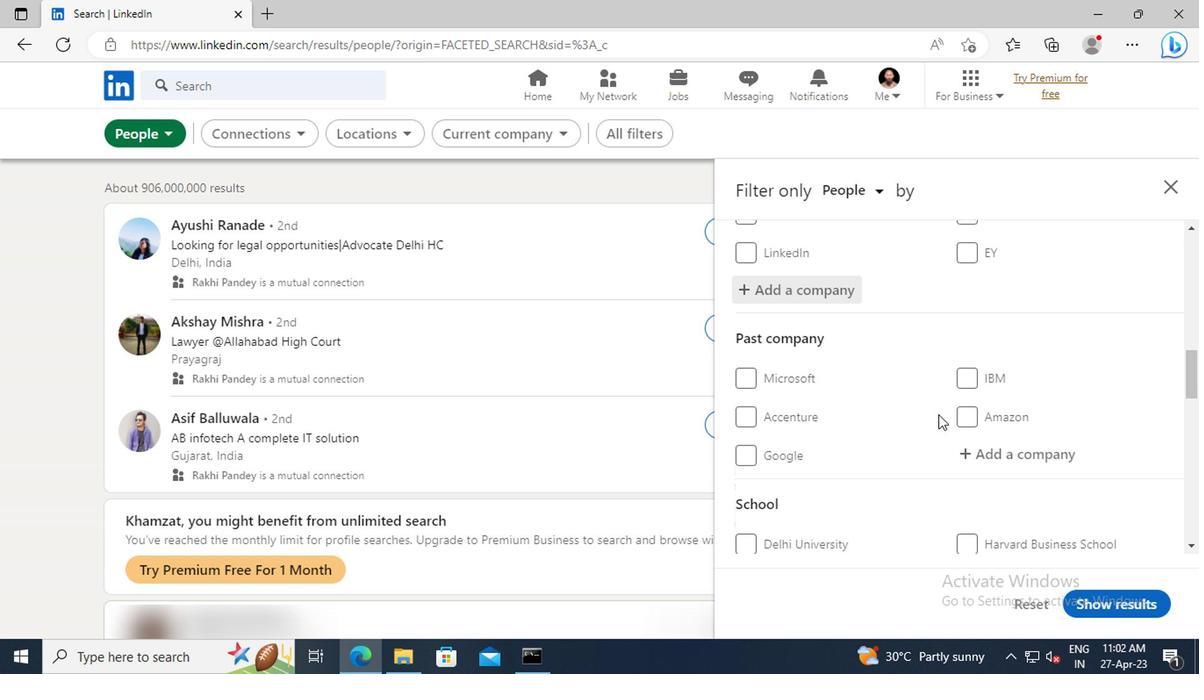 
Action: Mouse scrolled (936, 411) with delta (0, 0)
Screenshot: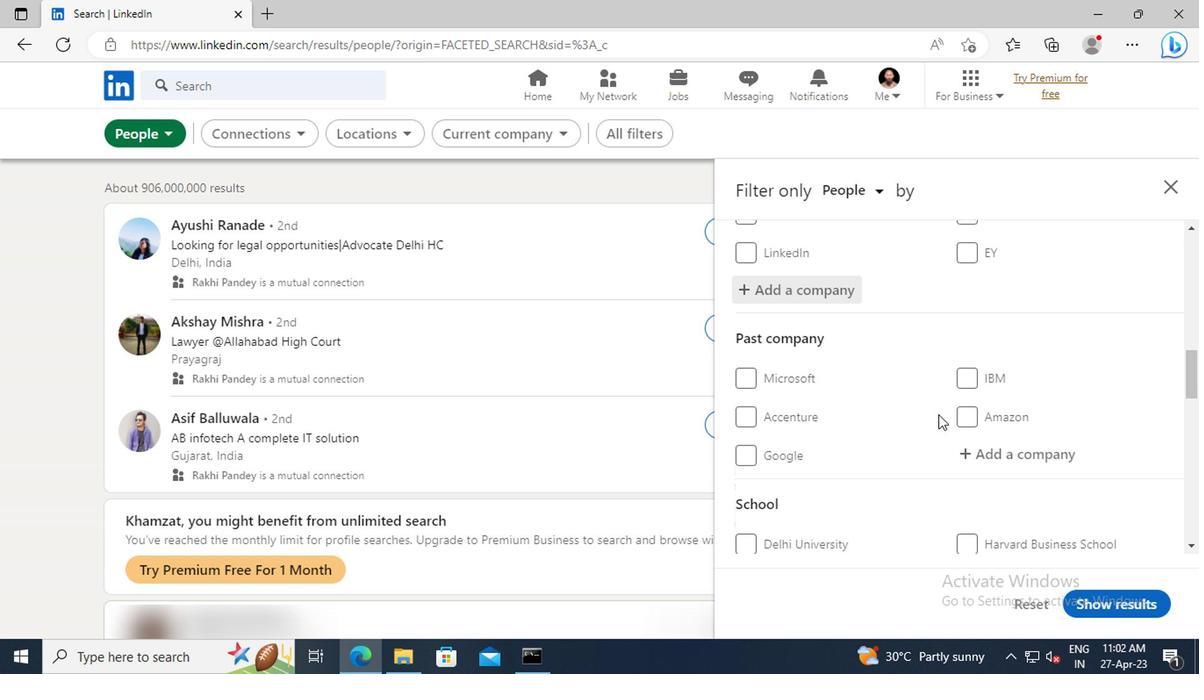 
Action: Mouse scrolled (936, 411) with delta (0, 0)
Screenshot: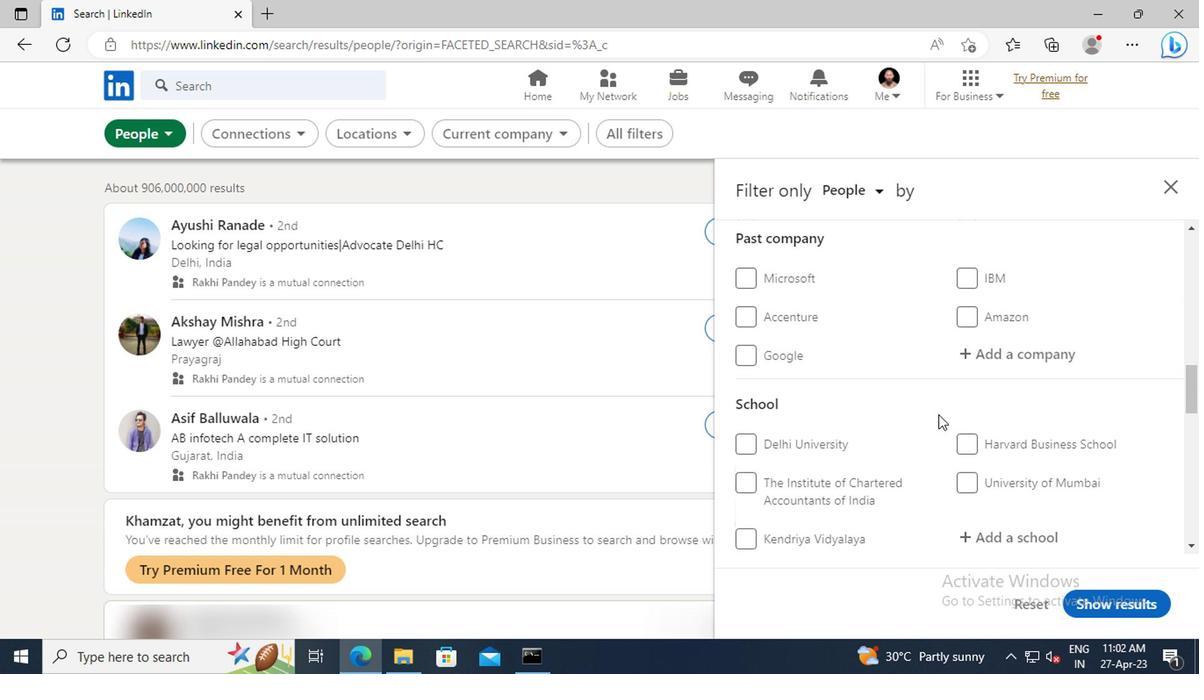 
Action: Mouse scrolled (936, 411) with delta (0, 0)
Screenshot: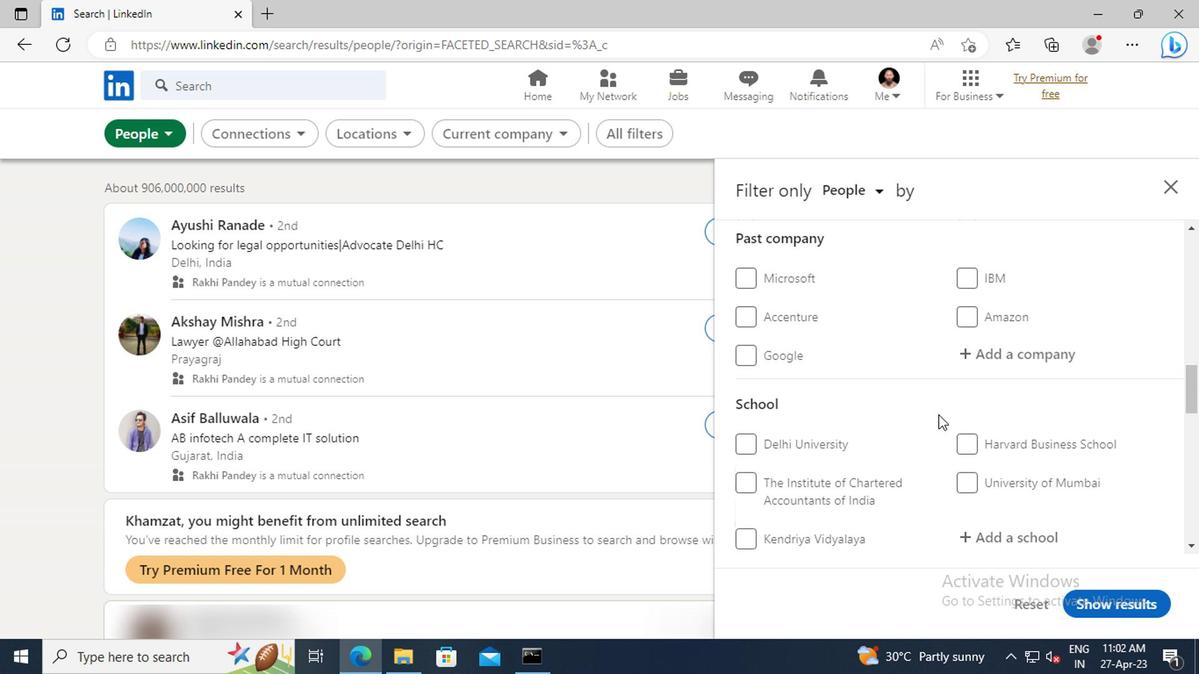 
Action: Mouse moved to (970, 430)
Screenshot: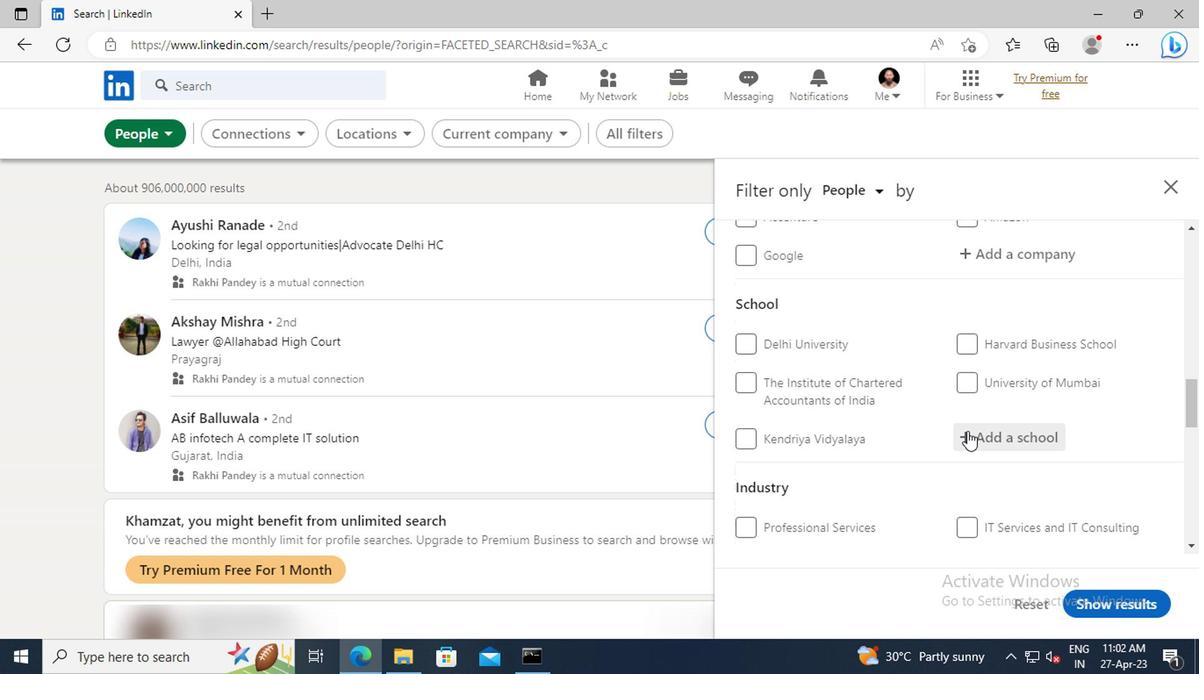 
Action: Mouse pressed left at (970, 430)
Screenshot: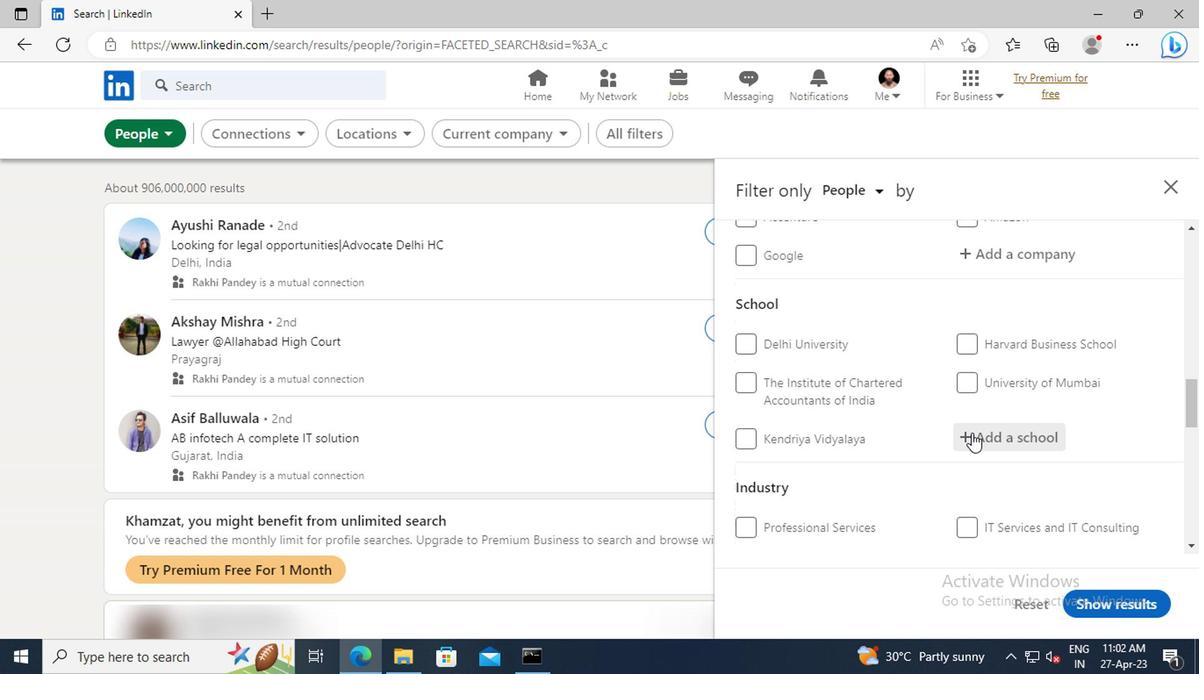 
Action: Key pressed <Key.shift>KUVEMPU<Key.space><Key.shift>UNIVERSITY
Screenshot: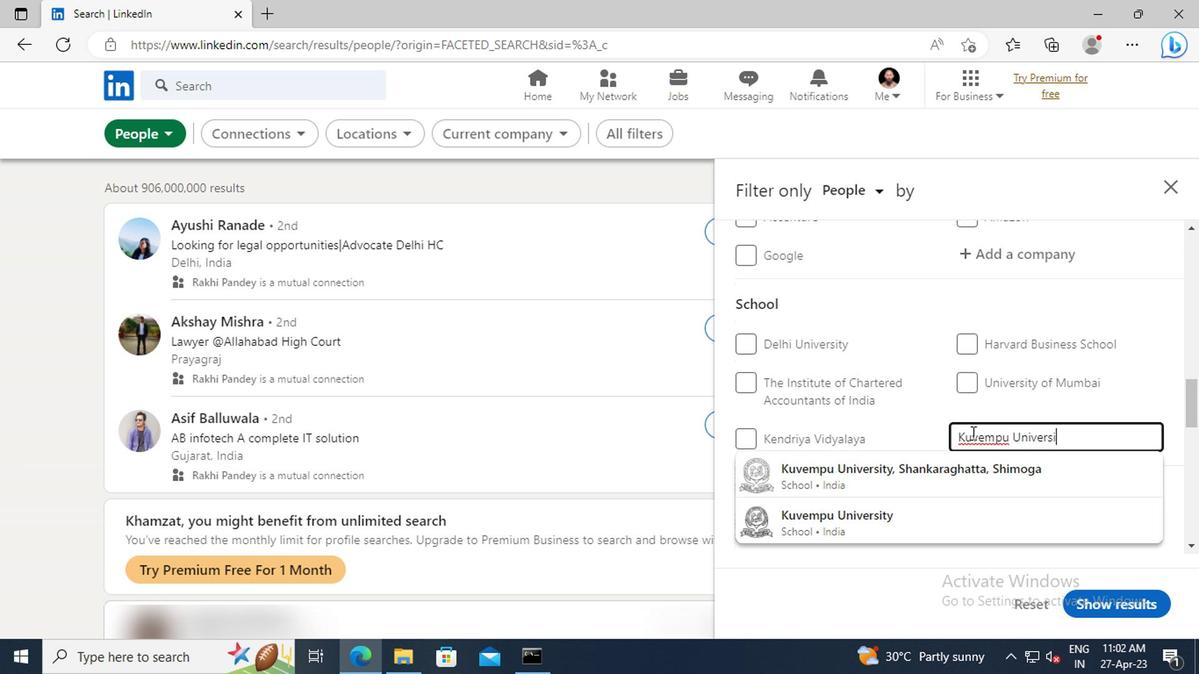 
Action: Mouse moved to (939, 466)
Screenshot: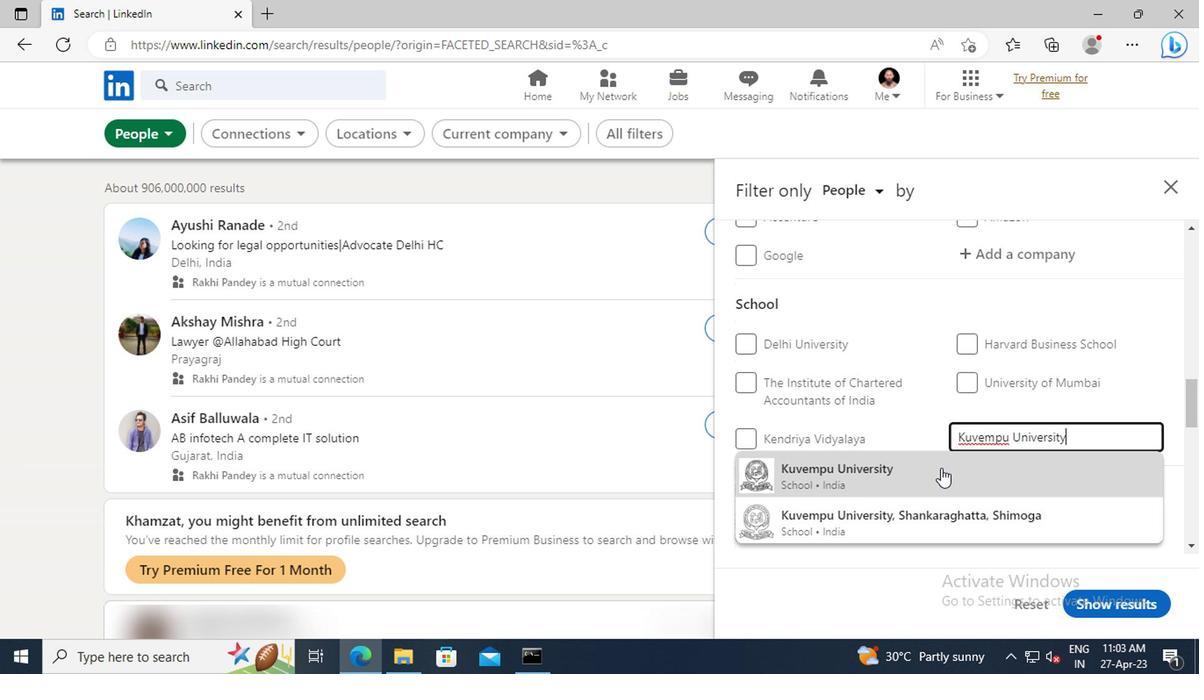 
Action: Mouse pressed left at (939, 466)
Screenshot: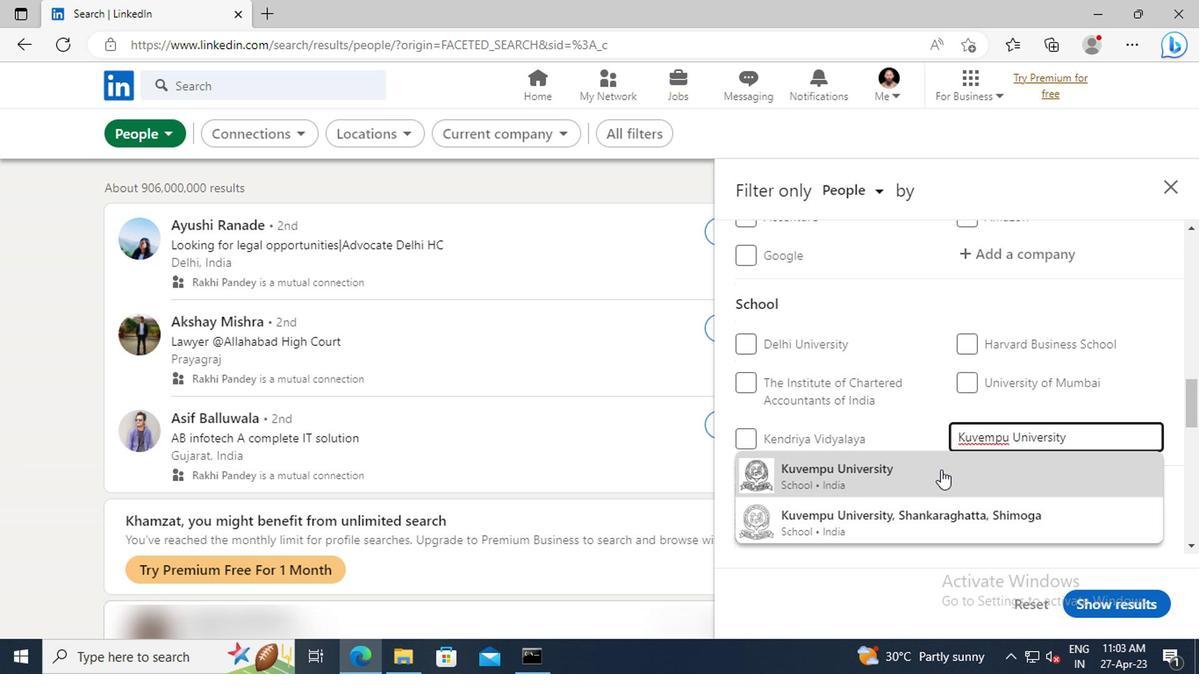 
Action: Mouse moved to (960, 374)
Screenshot: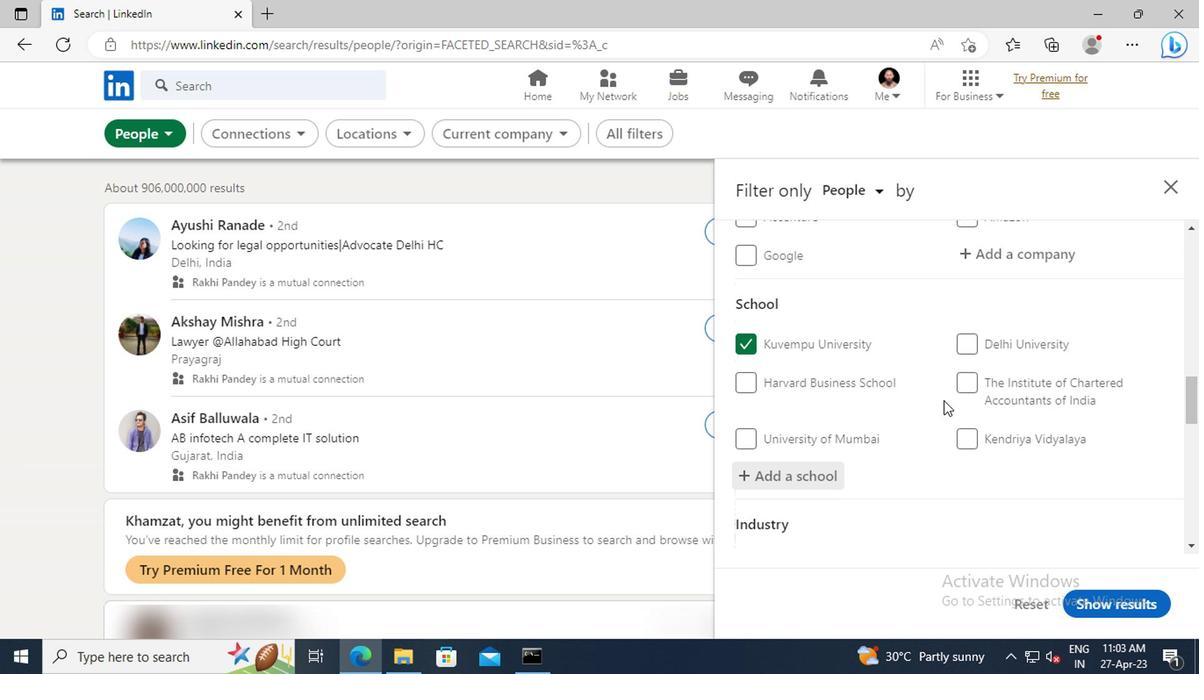 
Action: Mouse scrolled (960, 373) with delta (0, 0)
Screenshot: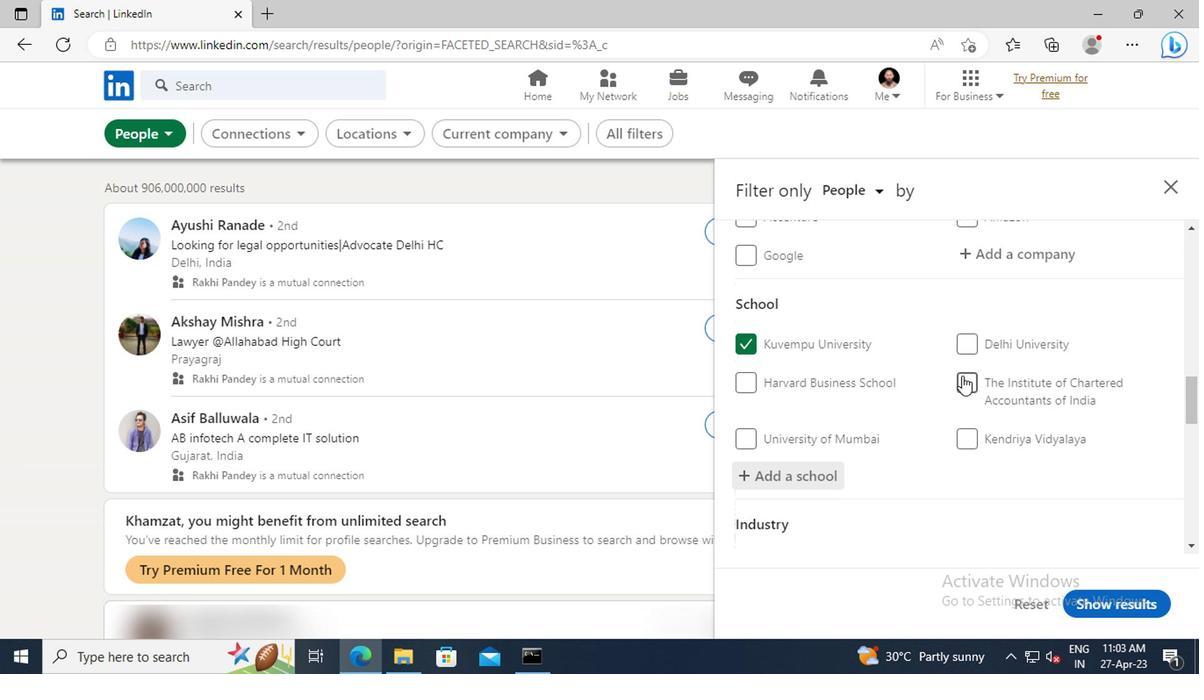 
Action: Mouse scrolled (960, 373) with delta (0, 0)
Screenshot: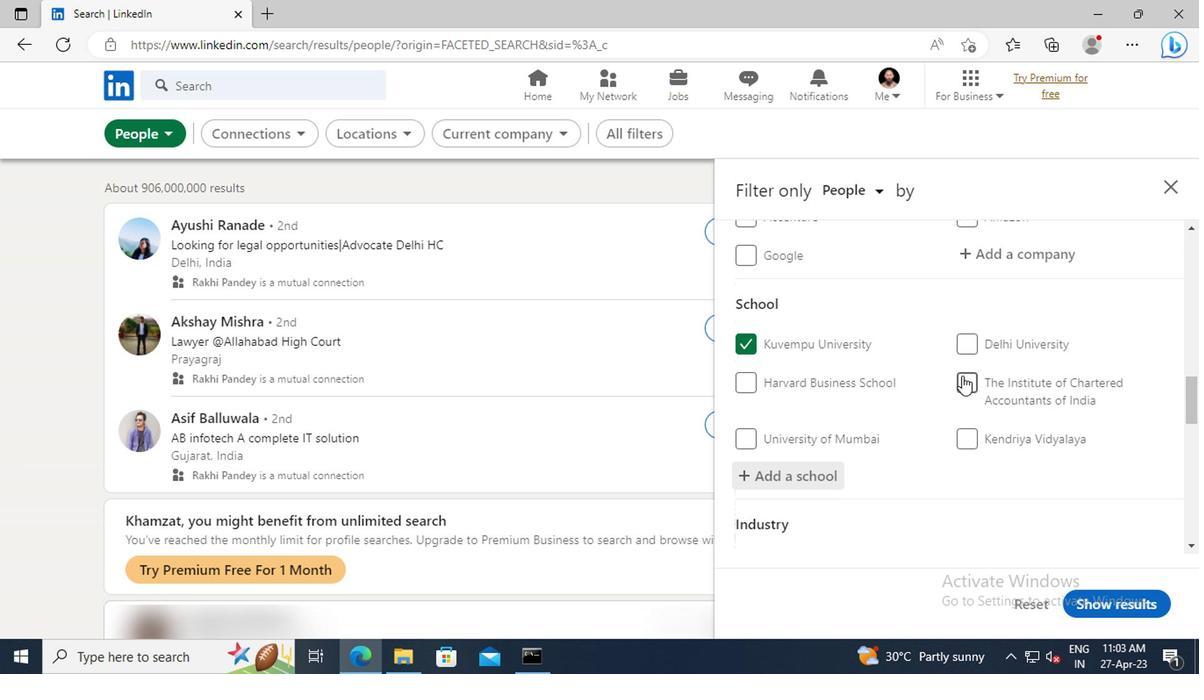 
Action: Mouse scrolled (960, 373) with delta (0, 0)
Screenshot: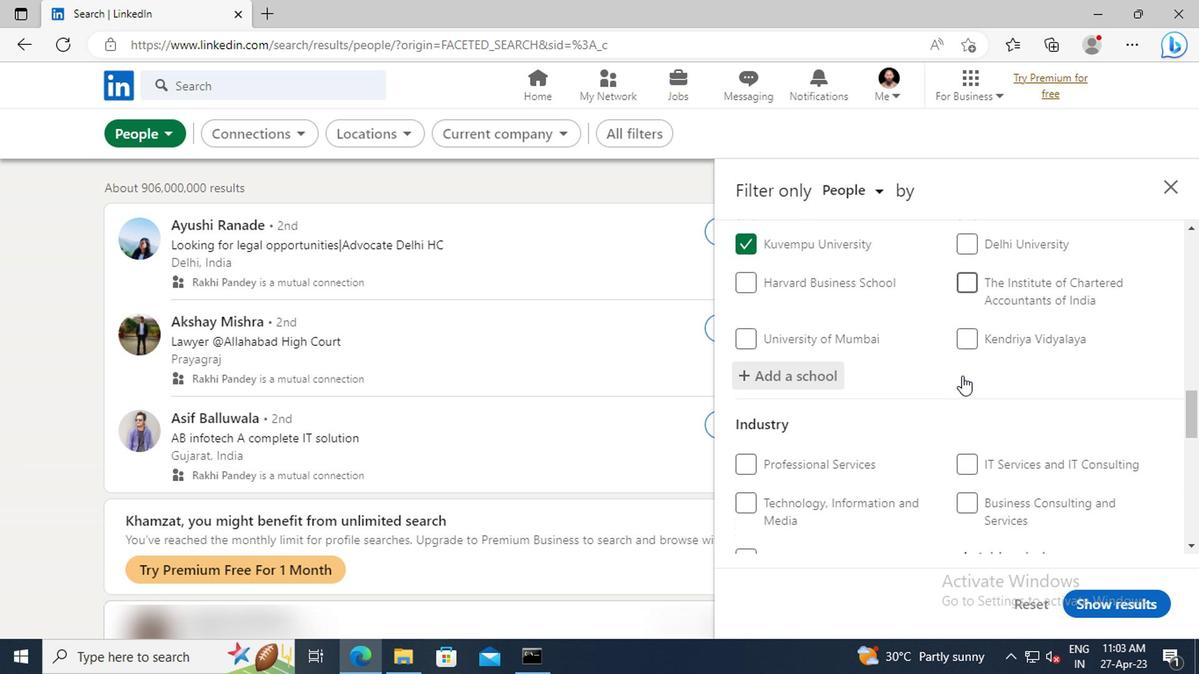 
Action: Mouse scrolled (960, 373) with delta (0, 0)
Screenshot: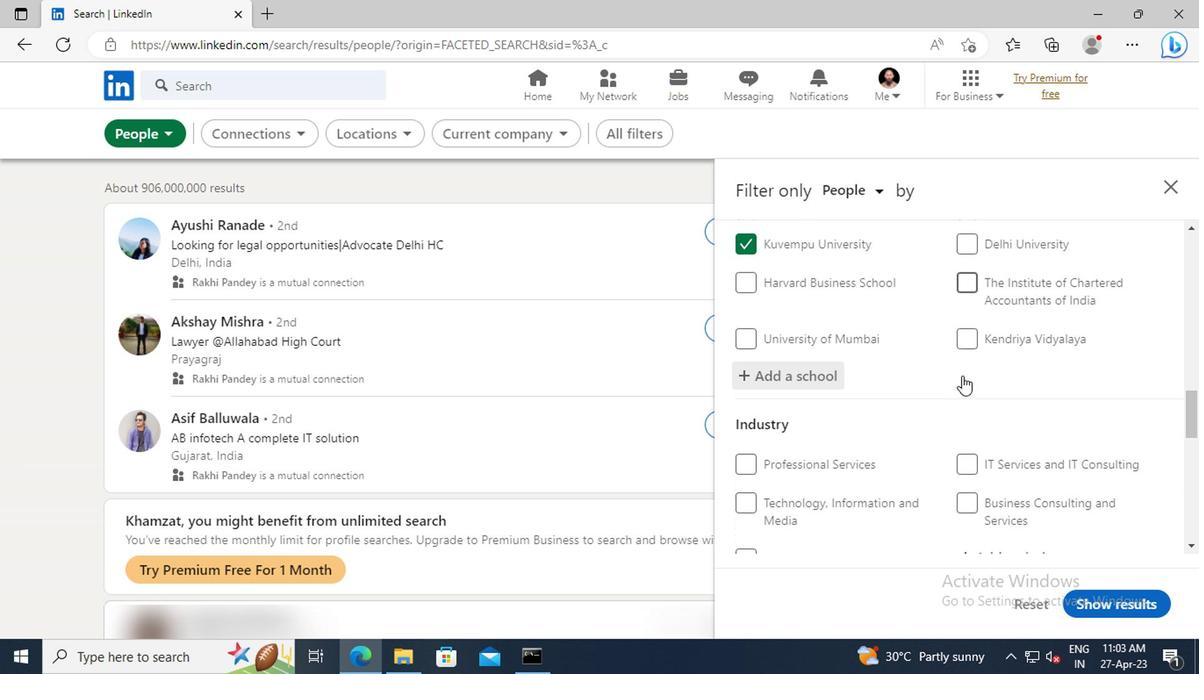 
Action: Mouse scrolled (960, 373) with delta (0, 0)
Screenshot: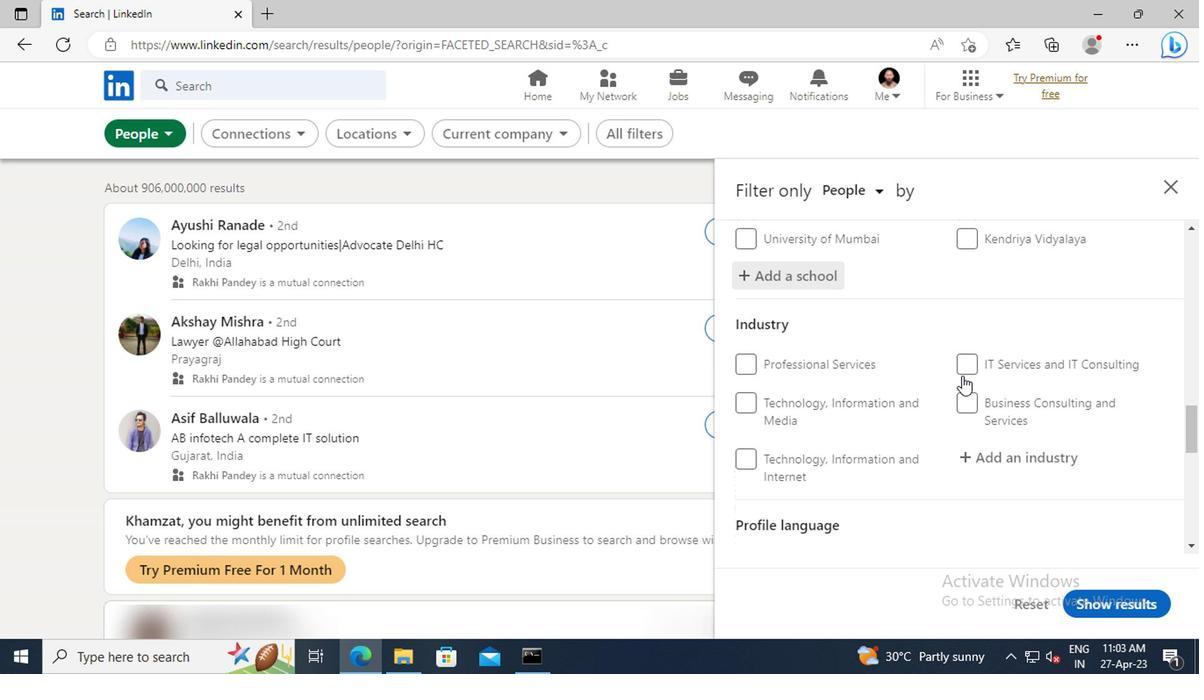 
Action: Mouse moved to (985, 400)
Screenshot: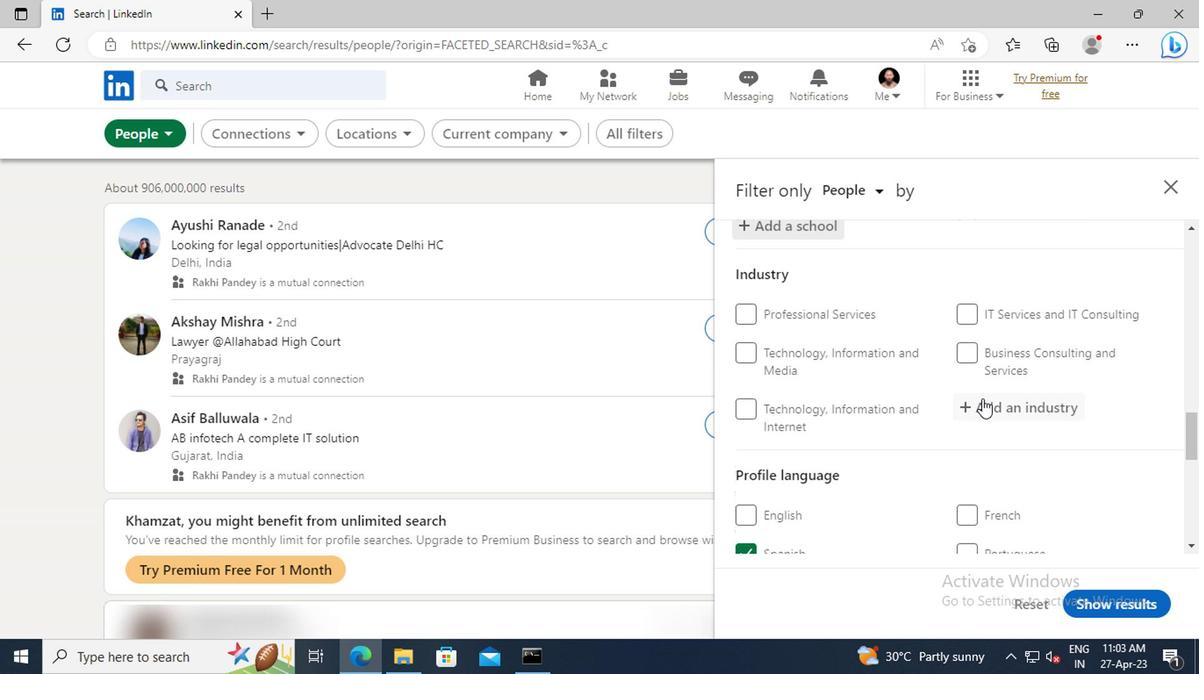 
Action: Mouse pressed left at (985, 400)
Screenshot: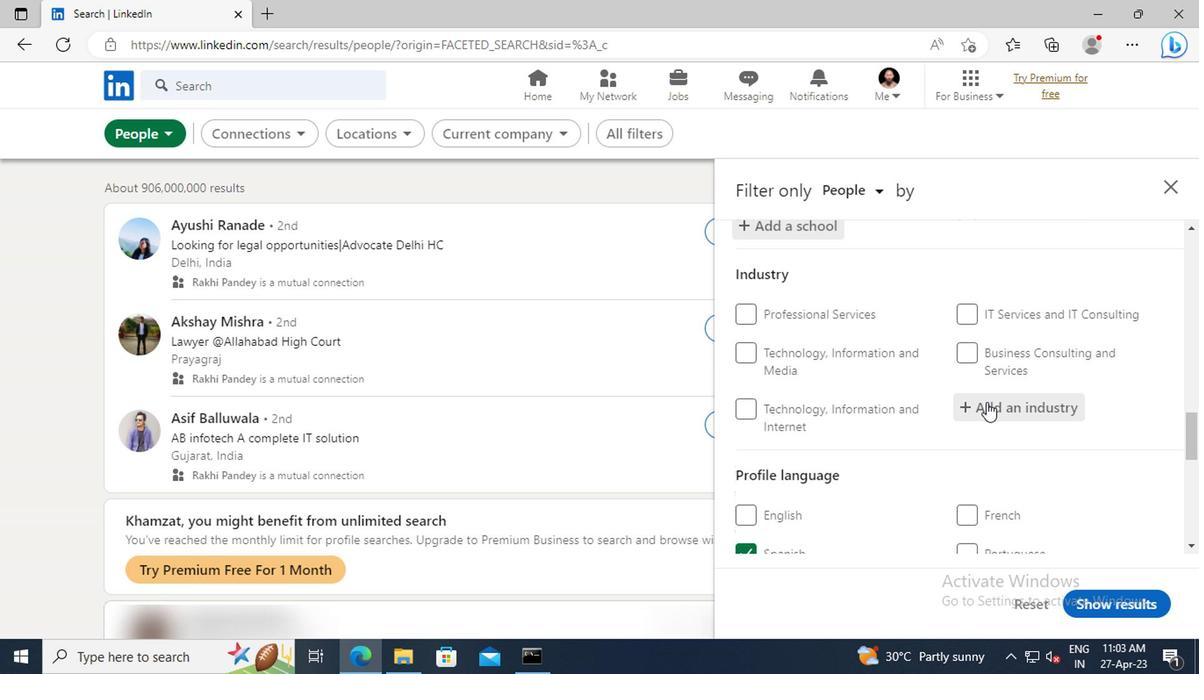 
Action: Key pressed <Key.shift>IT<Key.space><Key.shift>SYSTEM<Key.space><Key.shift>OPER
Screenshot: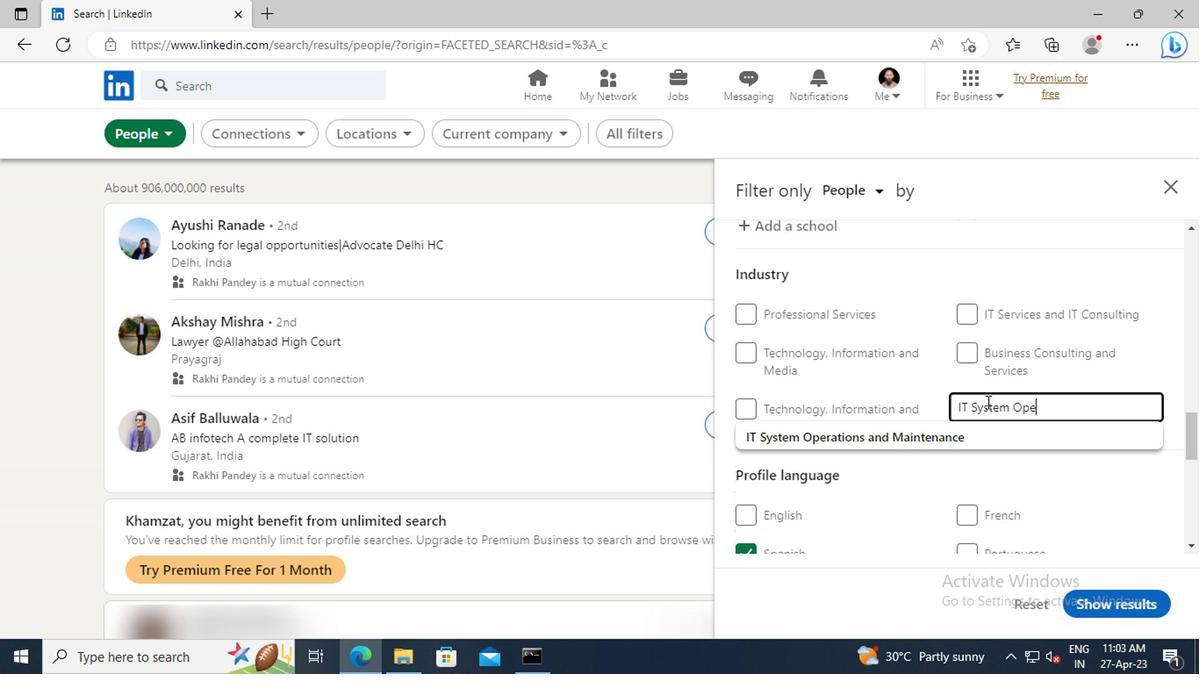 
Action: Mouse moved to (992, 437)
Screenshot: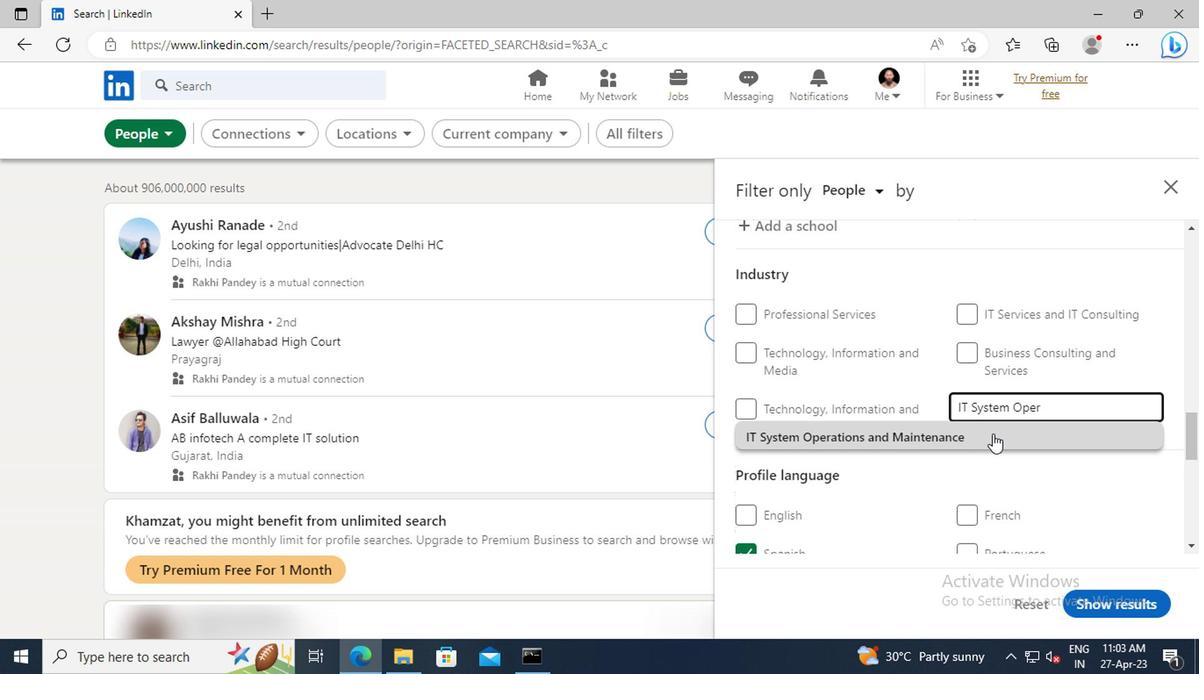 
Action: Mouse pressed left at (992, 437)
Screenshot: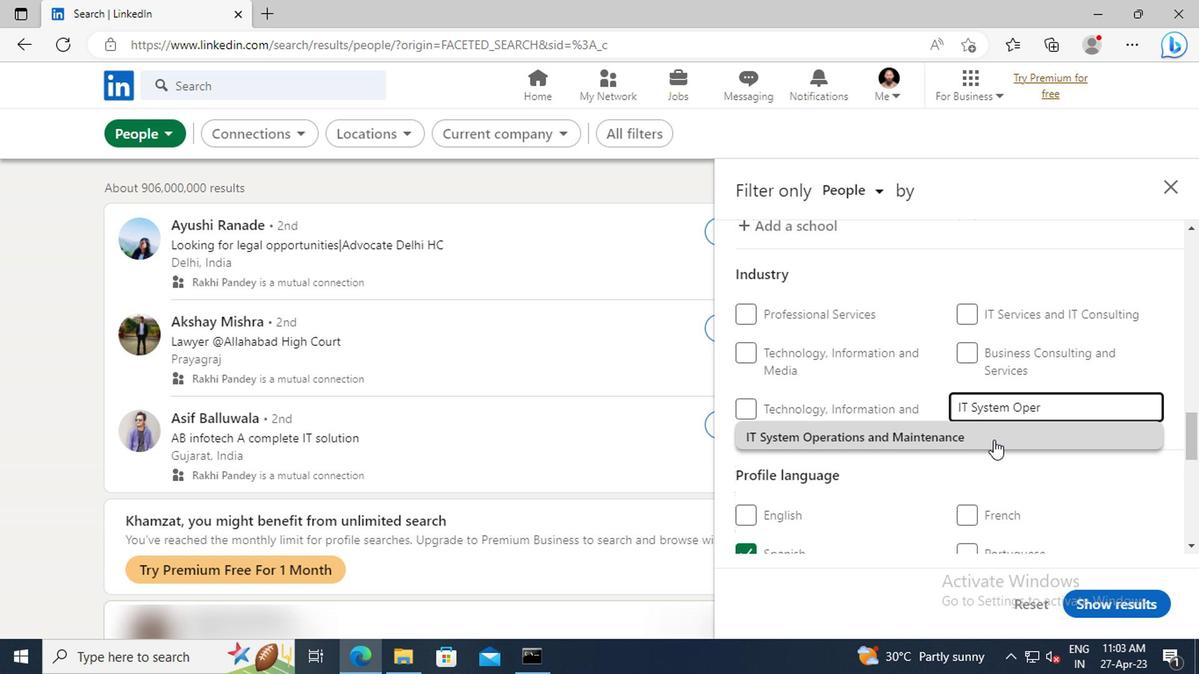 
Action: Mouse moved to (937, 369)
Screenshot: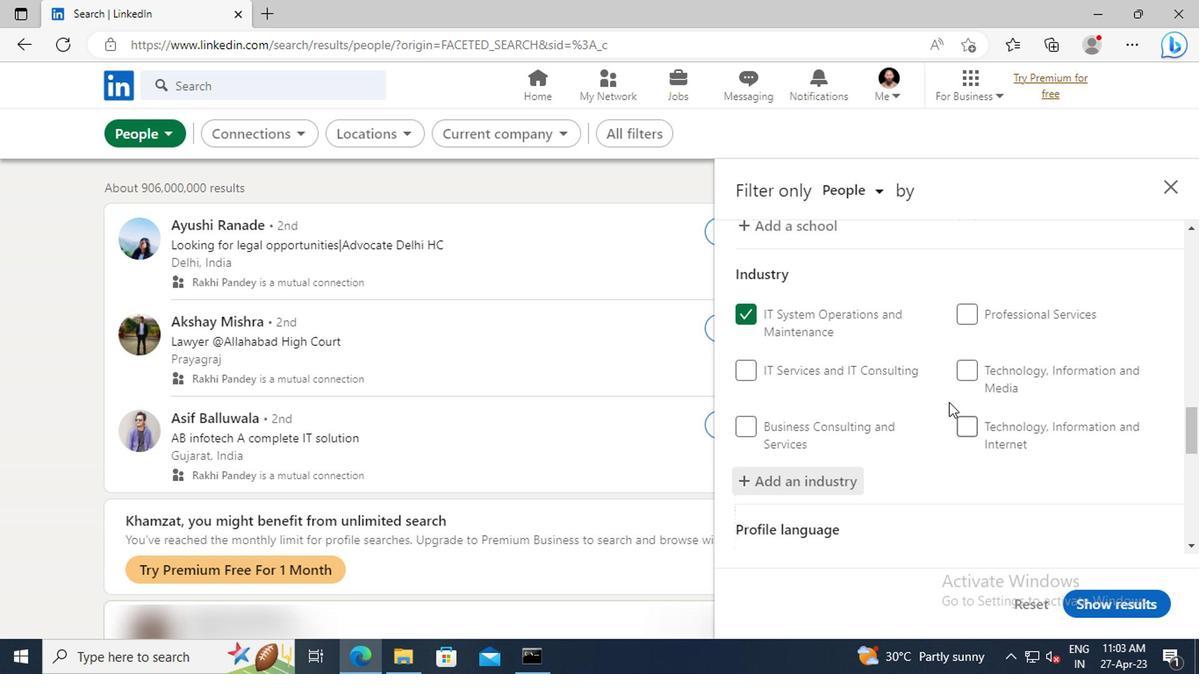 
Action: Mouse scrolled (937, 369) with delta (0, 0)
Screenshot: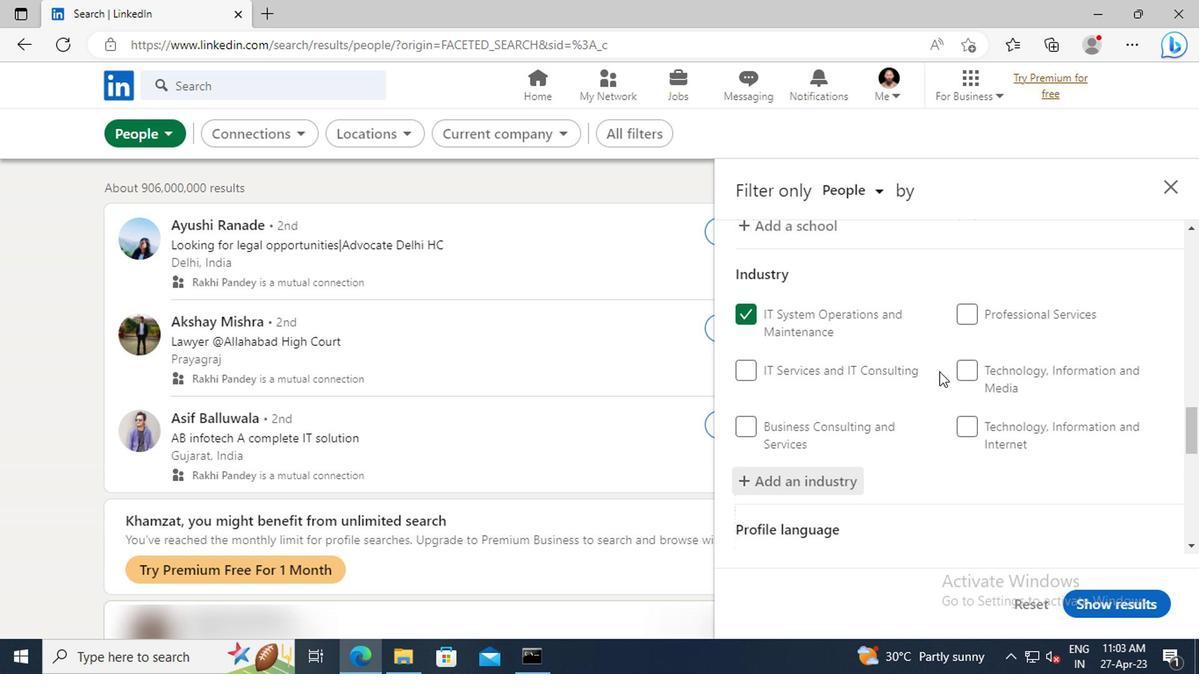 
Action: Mouse scrolled (937, 369) with delta (0, 0)
Screenshot: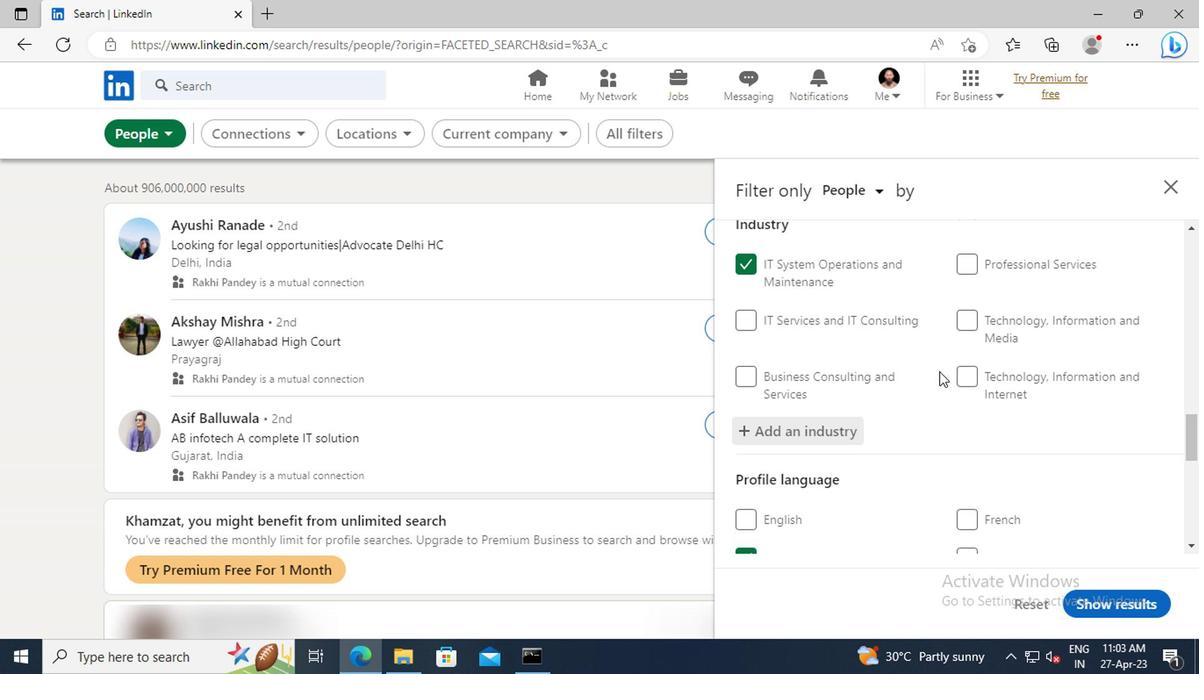 
Action: Mouse scrolled (937, 369) with delta (0, 0)
Screenshot: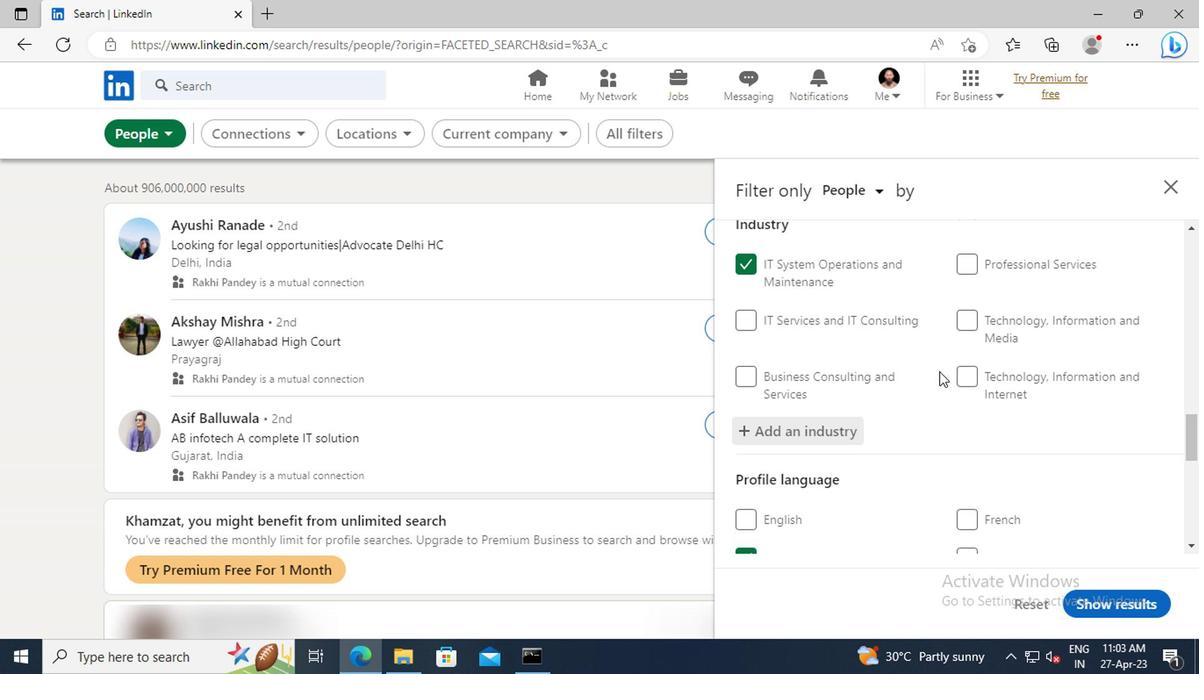 
Action: Mouse scrolled (937, 369) with delta (0, 0)
Screenshot: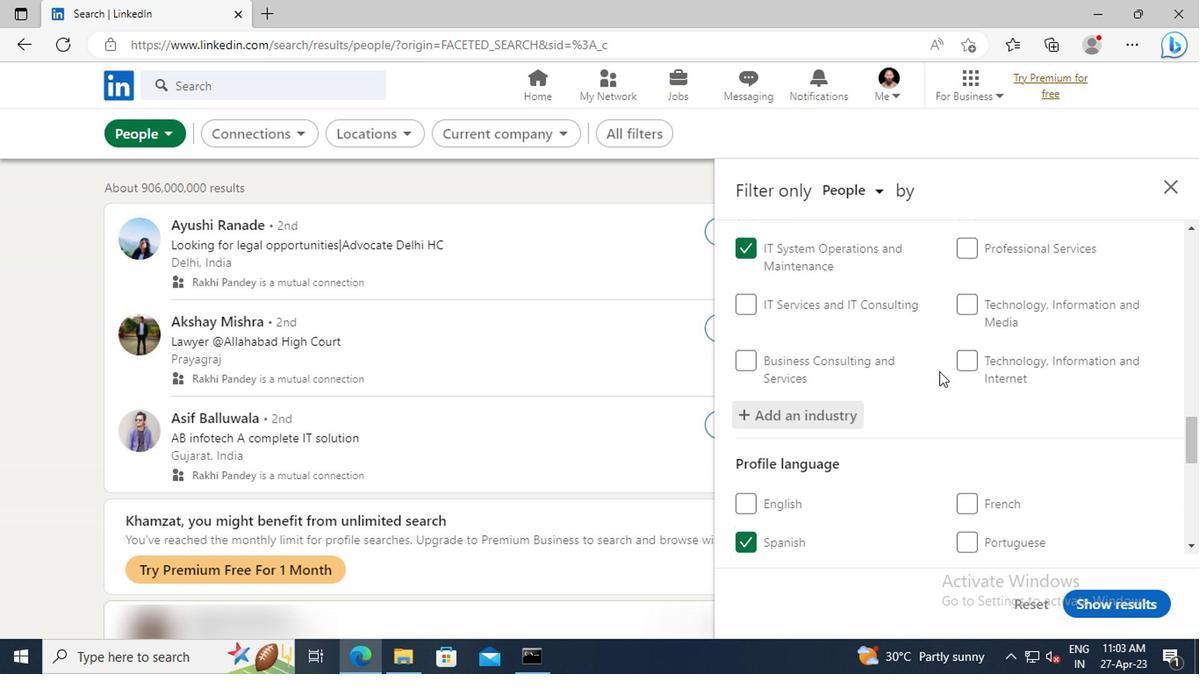 
Action: Mouse scrolled (937, 369) with delta (0, 0)
Screenshot: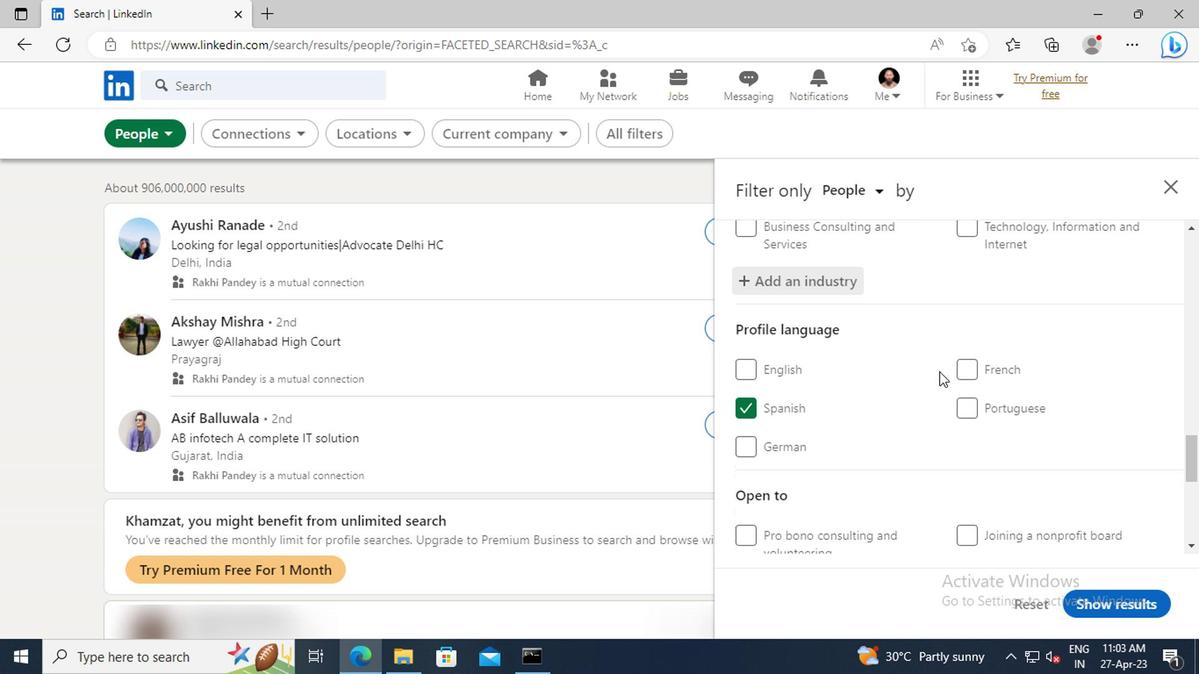 
Action: Mouse scrolled (937, 369) with delta (0, 0)
Screenshot: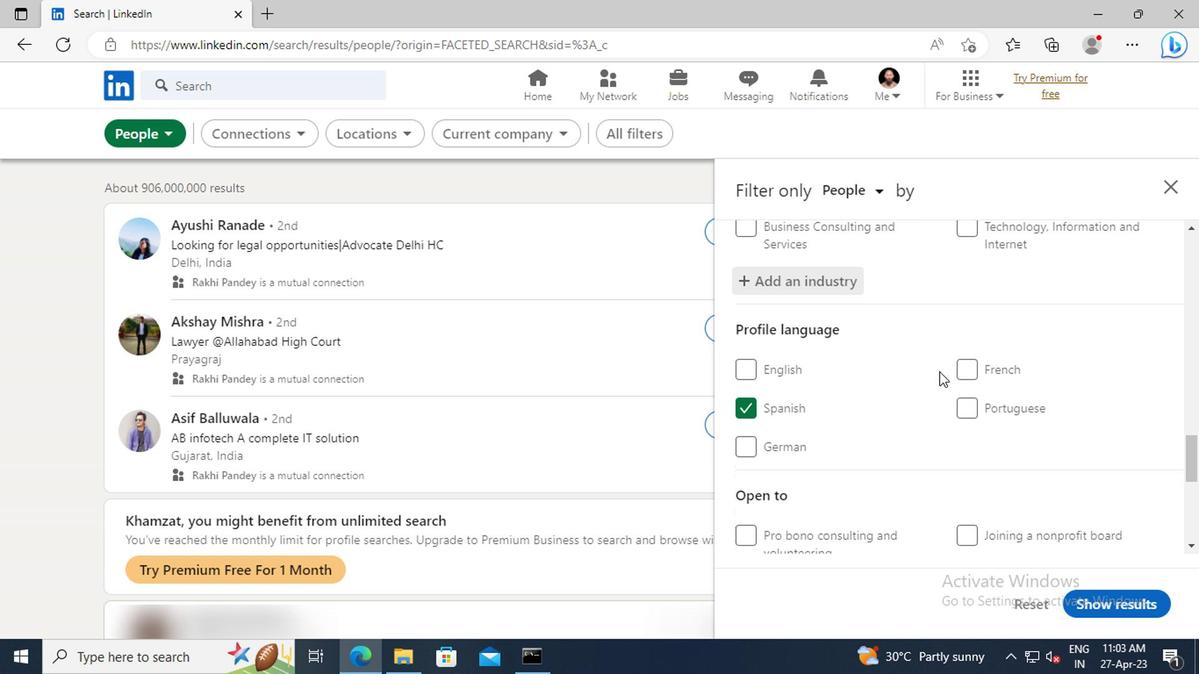 
Action: Mouse scrolled (937, 369) with delta (0, 0)
Screenshot: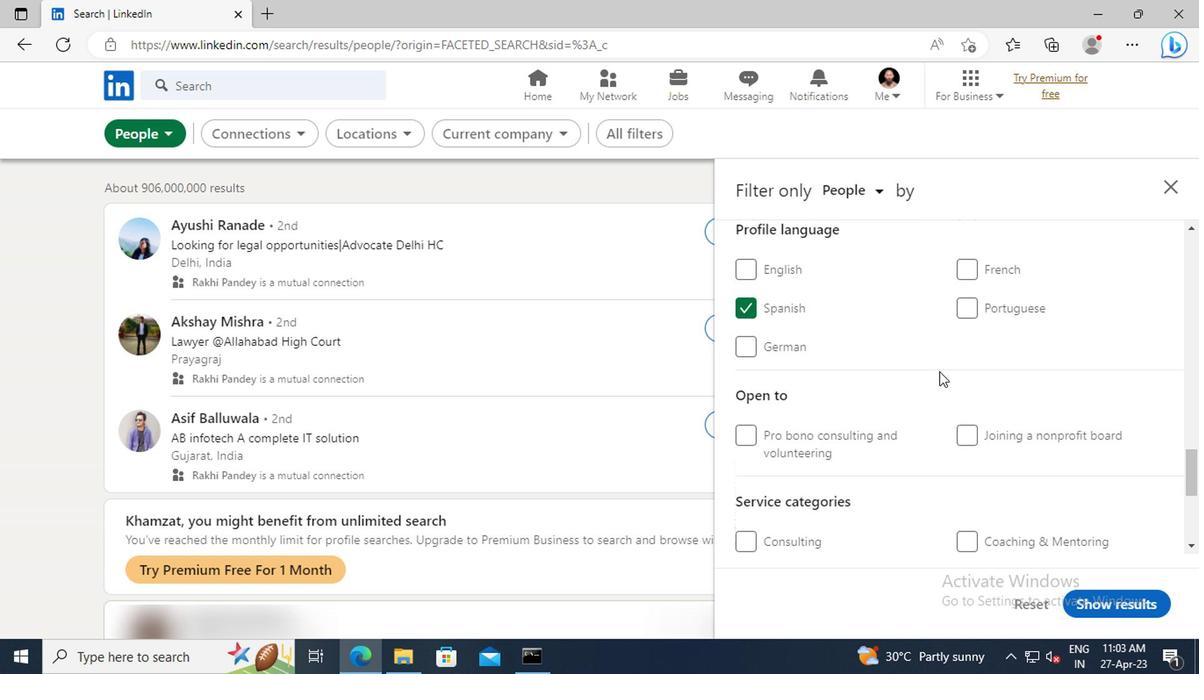 
Action: Mouse scrolled (937, 369) with delta (0, 0)
Screenshot: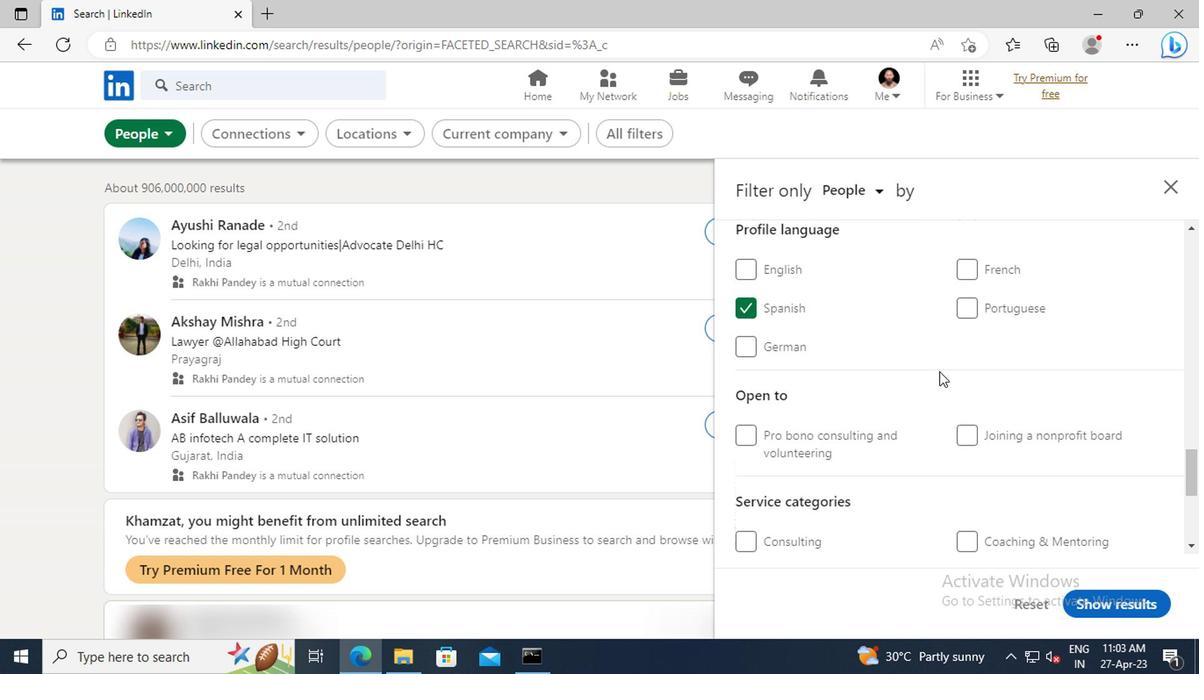
Action: Mouse scrolled (937, 369) with delta (0, 0)
Screenshot: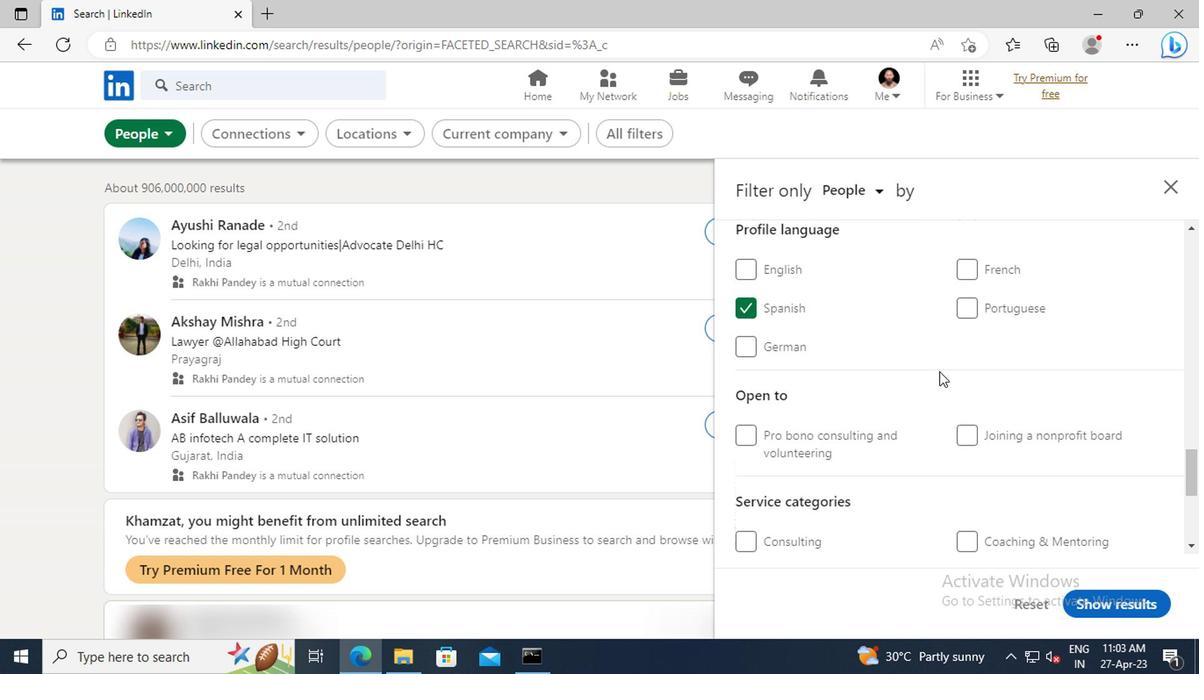 
Action: Mouse scrolled (937, 369) with delta (0, 0)
Screenshot: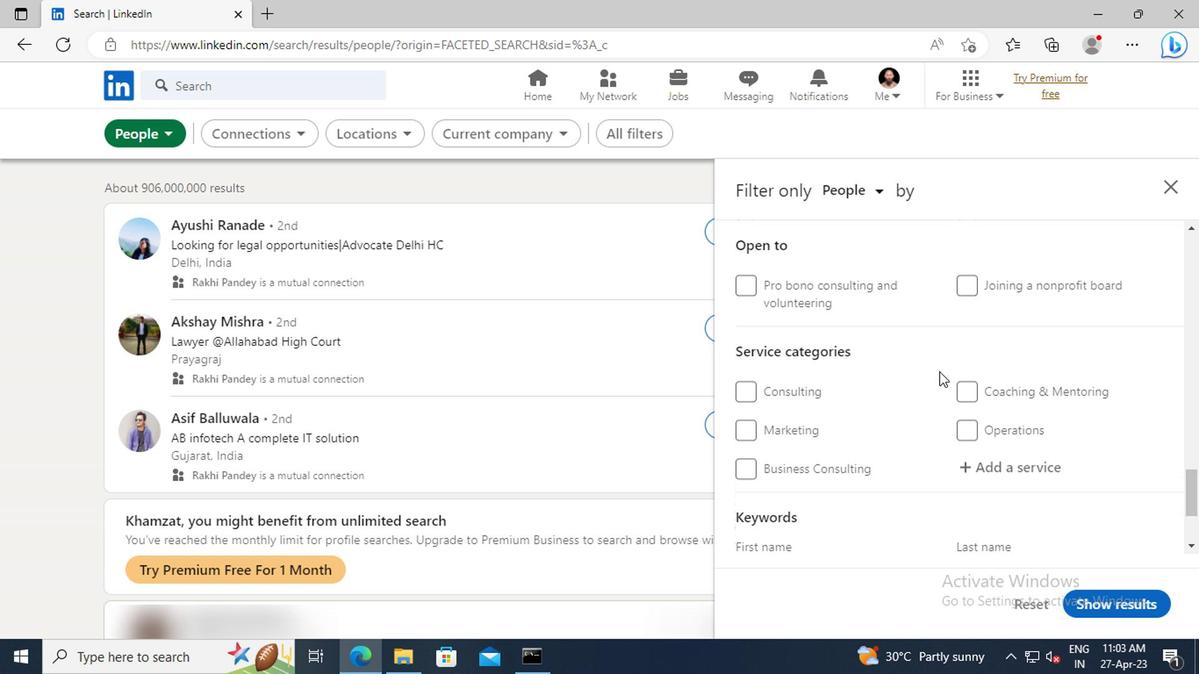 
Action: Mouse scrolled (937, 369) with delta (0, 0)
Screenshot: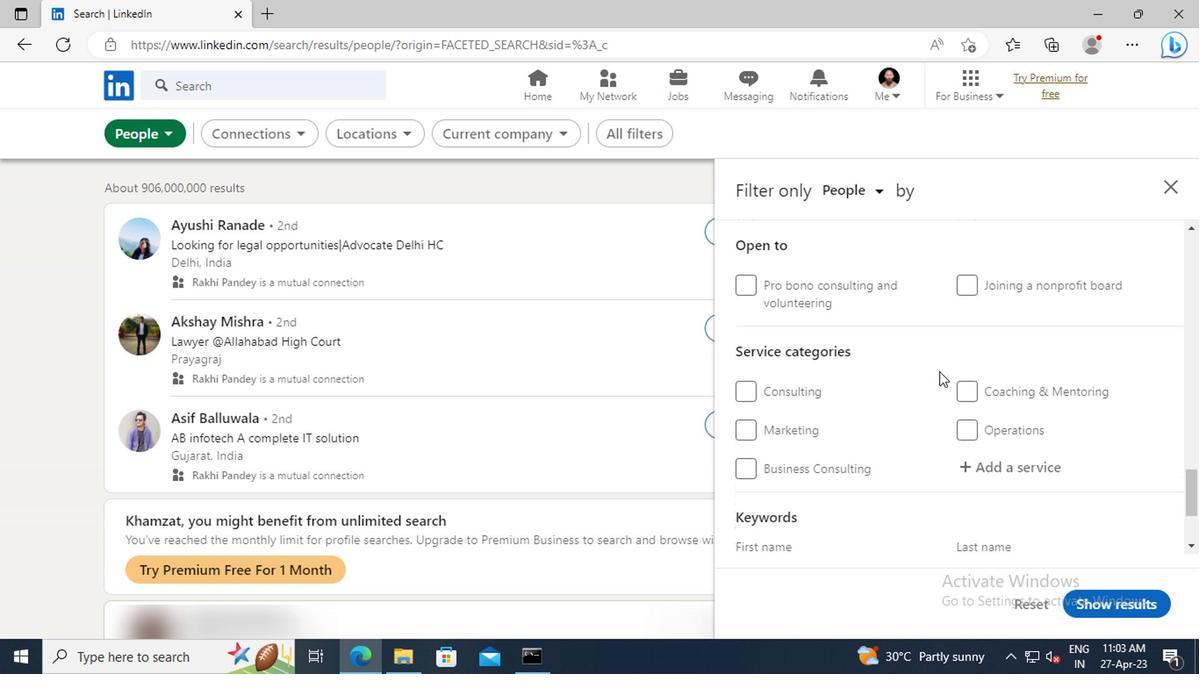 
Action: Mouse moved to (995, 366)
Screenshot: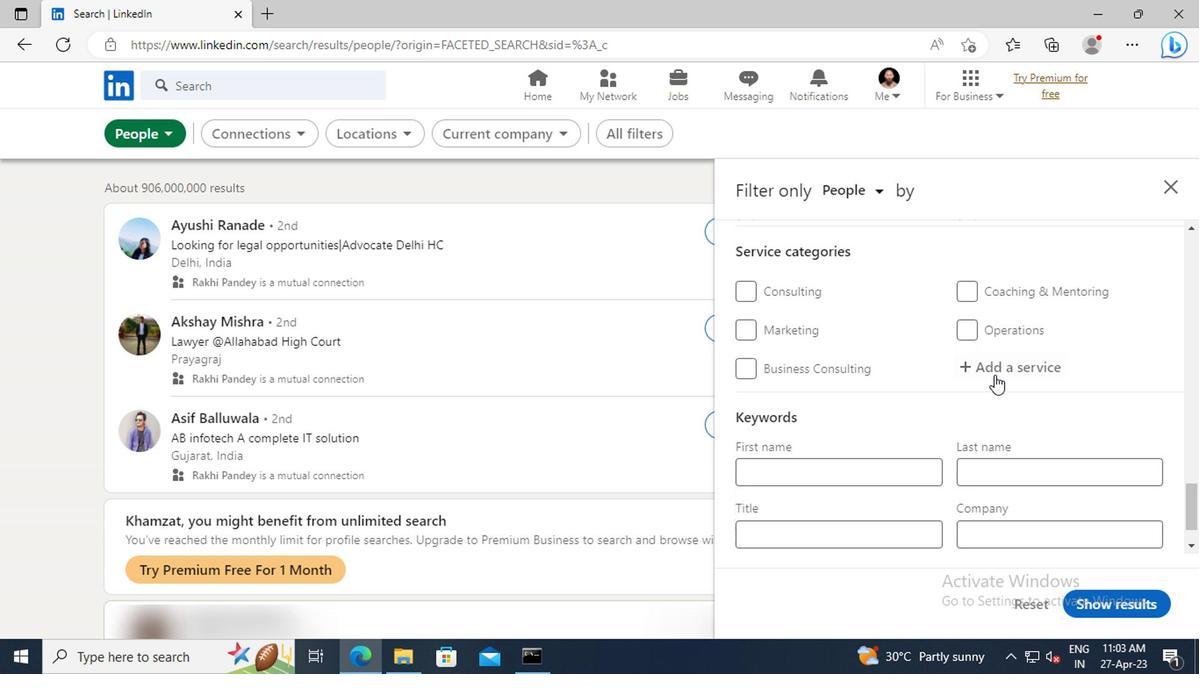 
Action: Mouse pressed left at (995, 366)
Screenshot: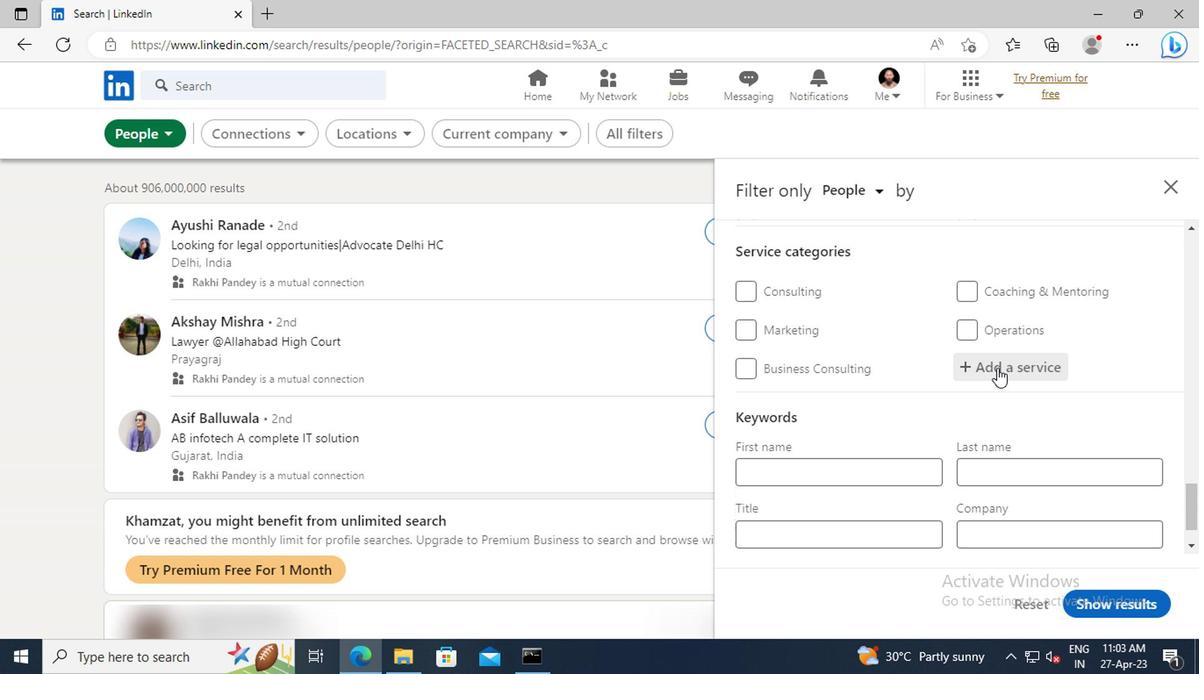
Action: Key pressed <Key.shift>UX<Key.space><Key.shift>RESEA
Screenshot: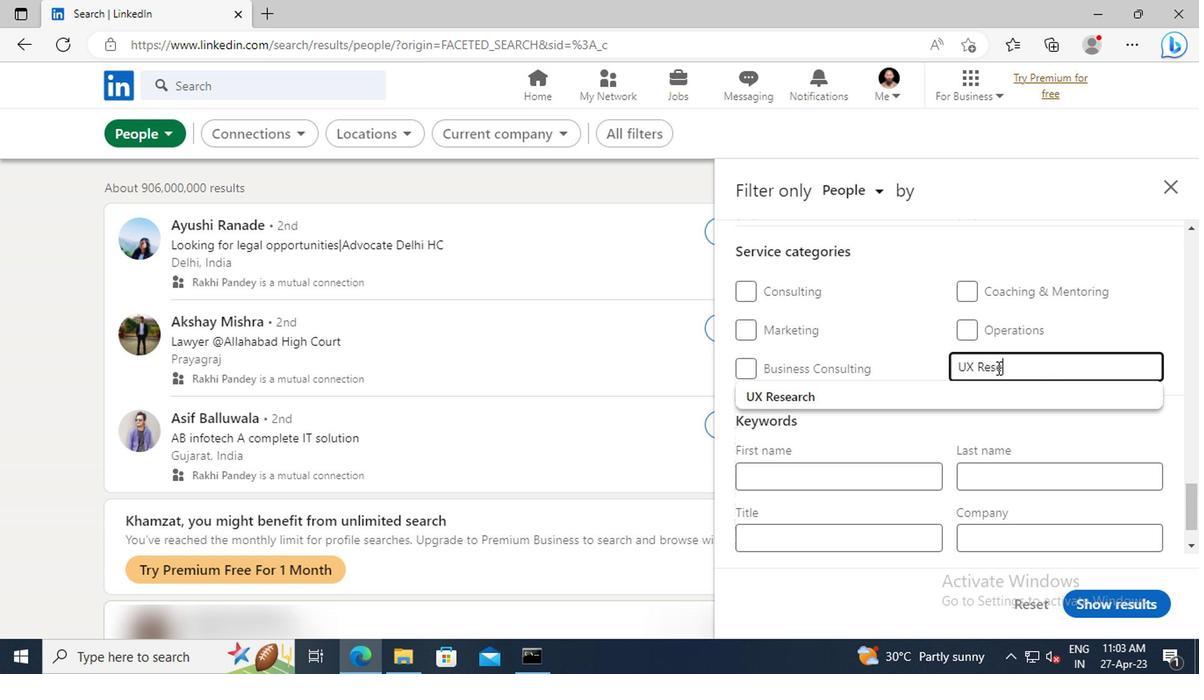 
Action: Mouse moved to (998, 389)
Screenshot: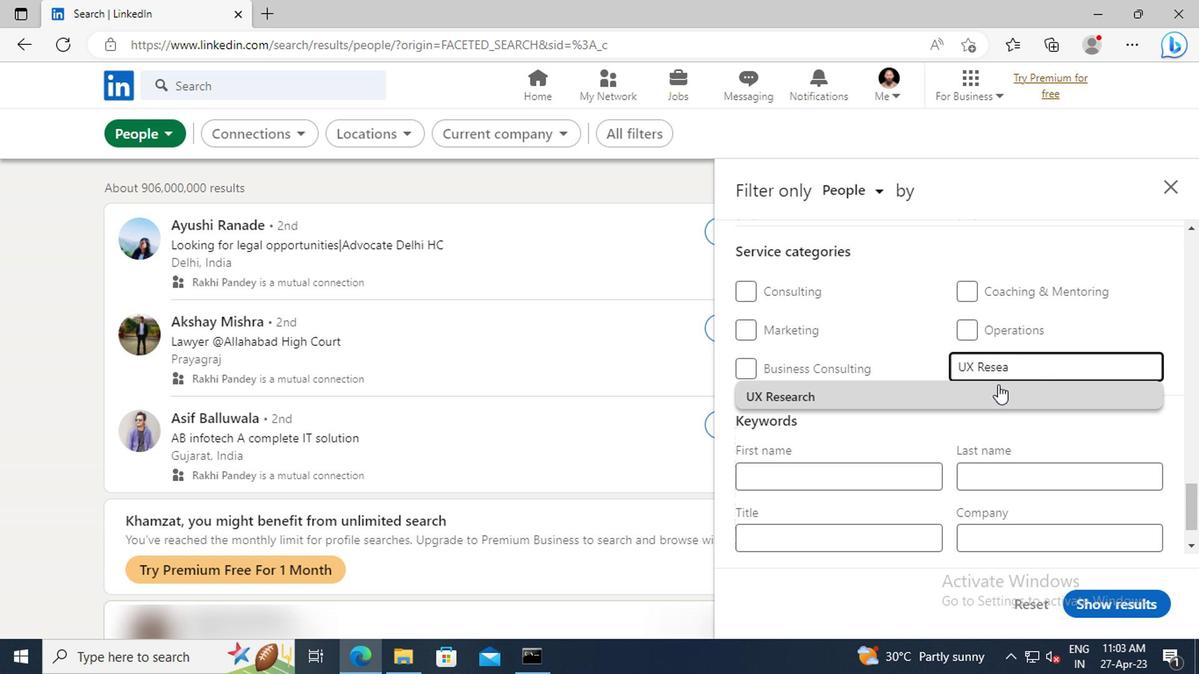 
Action: Mouse pressed left at (998, 389)
Screenshot: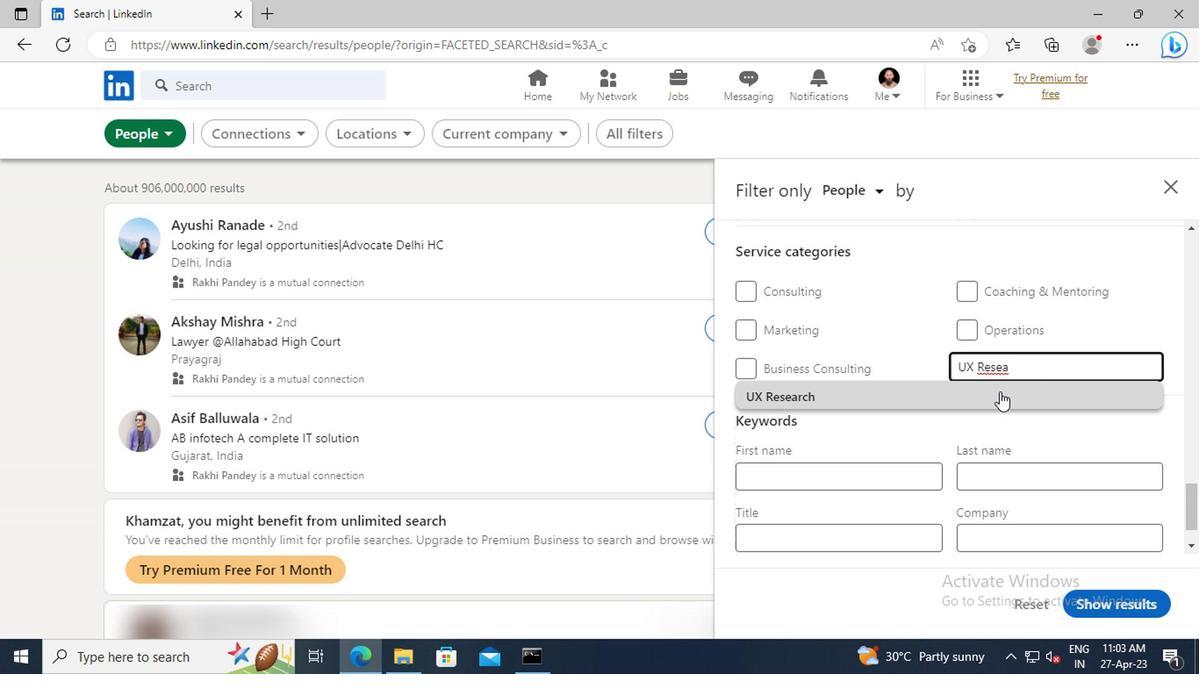 
Action: Mouse moved to (952, 339)
Screenshot: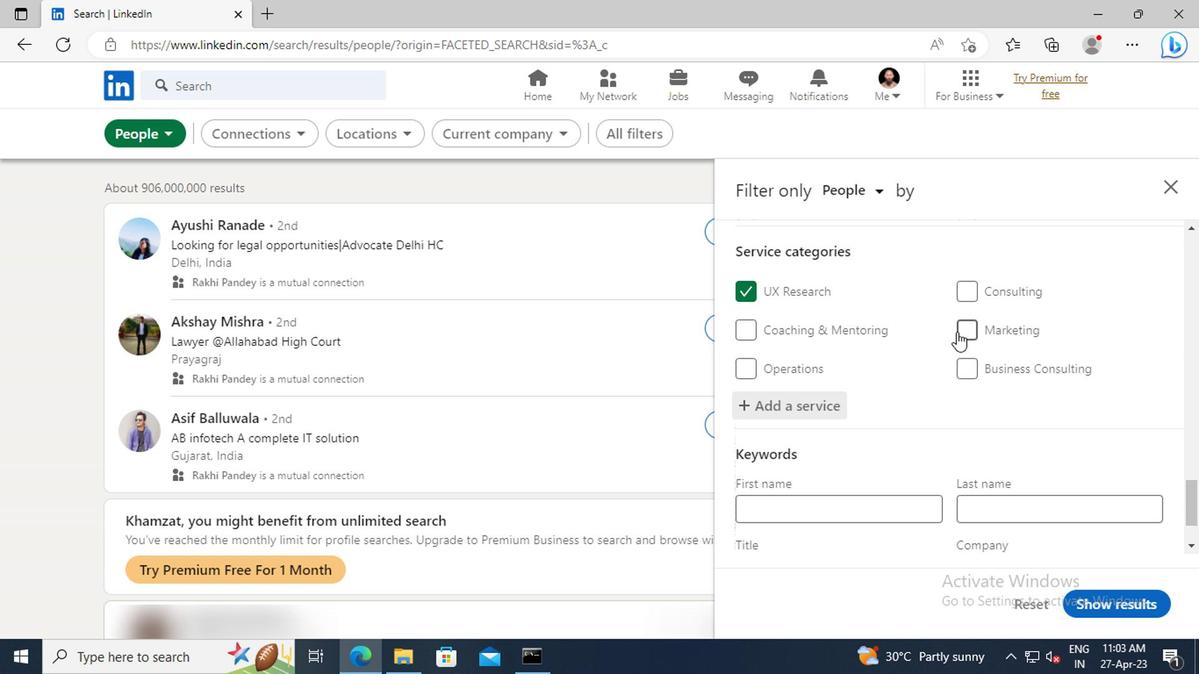 
Action: Mouse scrolled (952, 339) with delta (0, 0)
Screenshot: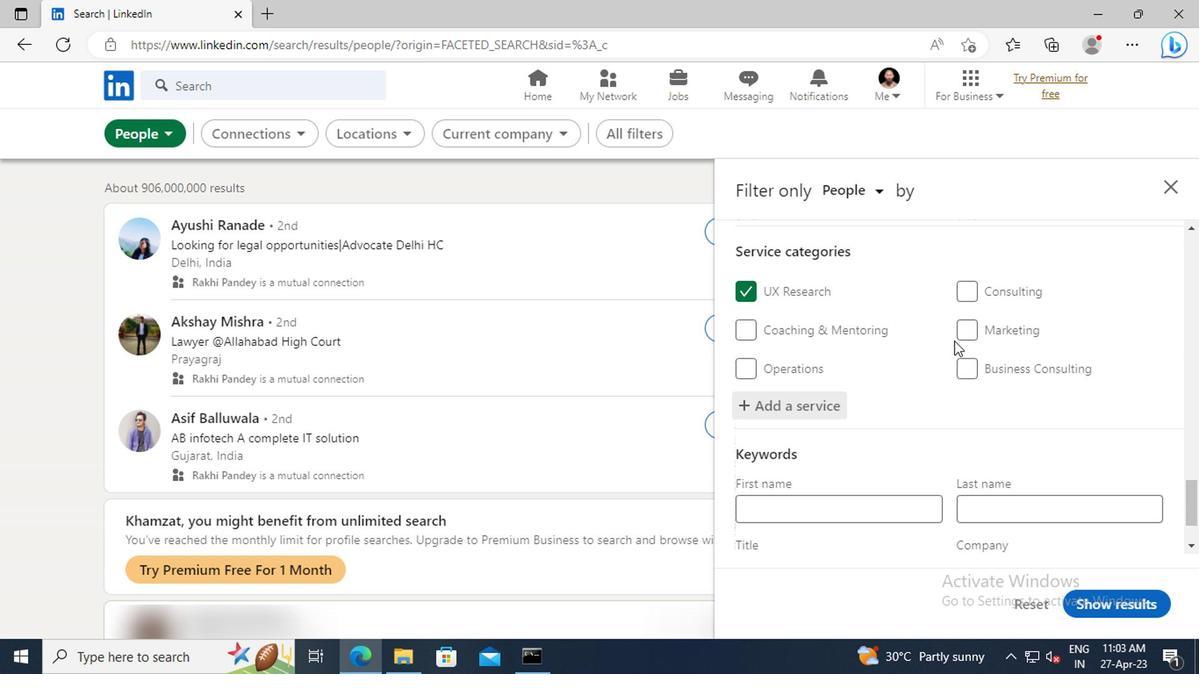 
Action: Mouse scrolled (952, 339) with delta (0, 0)
Screenshot: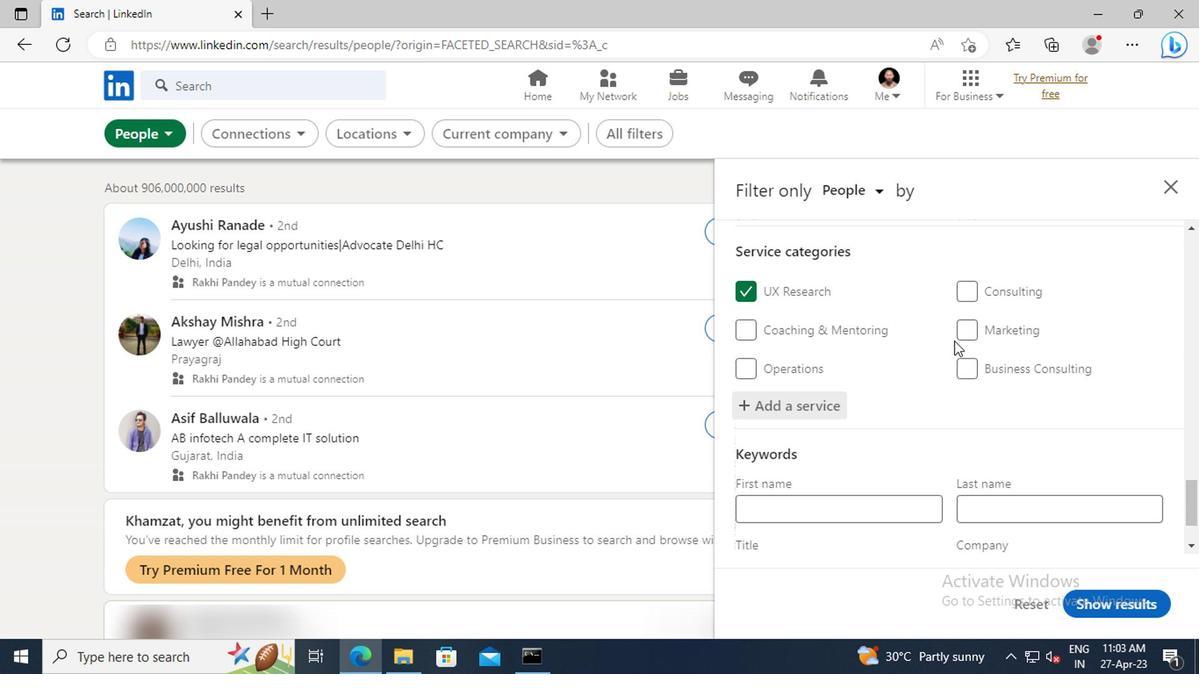 
Action: Mouse scrolled (952, 339) with delta (0, 0)
Screenshot: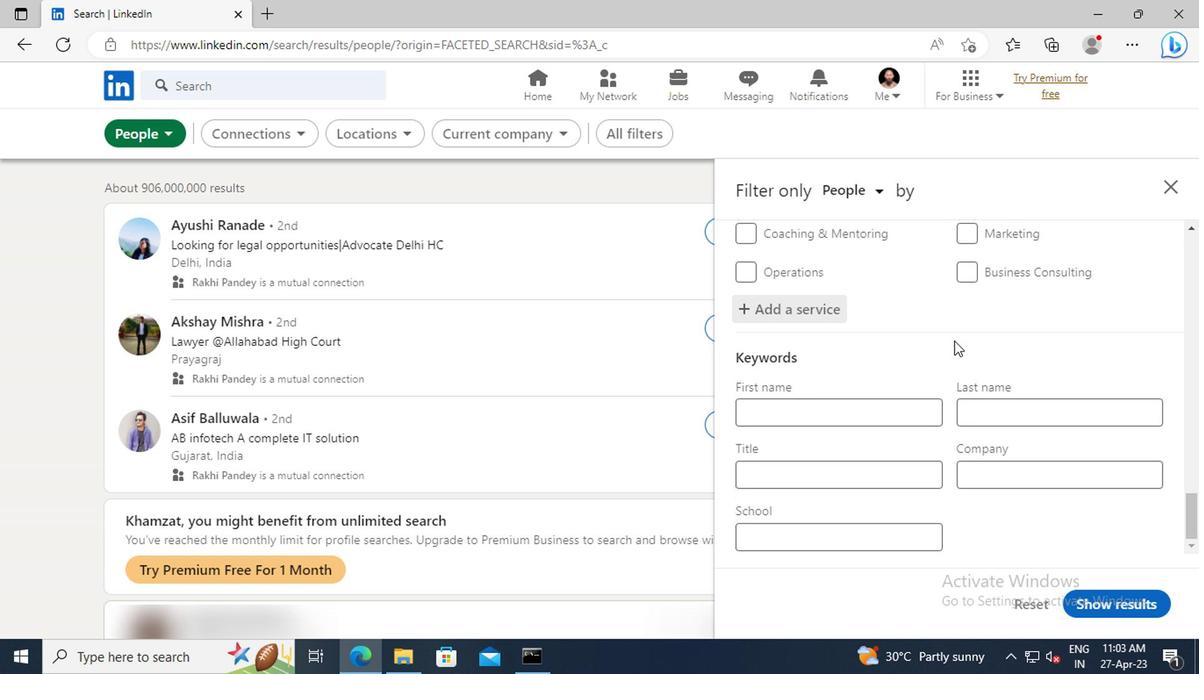 
Action: Mouse scrolled (952, 339) with delta (0, 0)
Screenshot: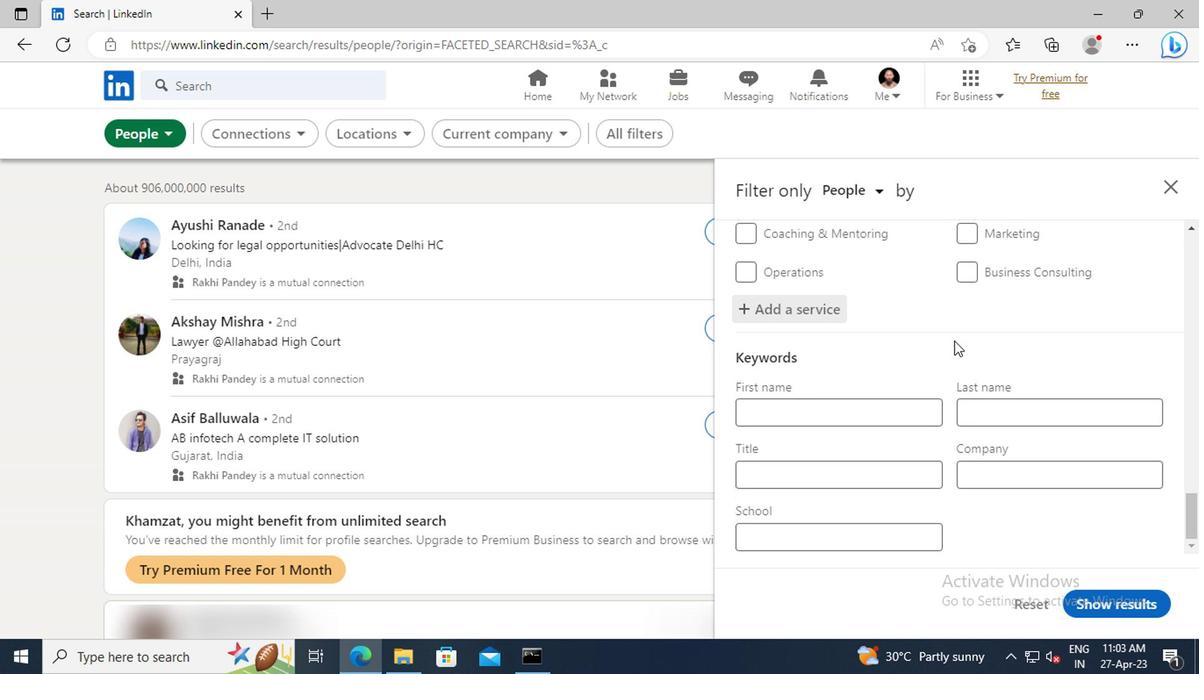 
Action: Mouse moved to (861, 467)
Screenshot: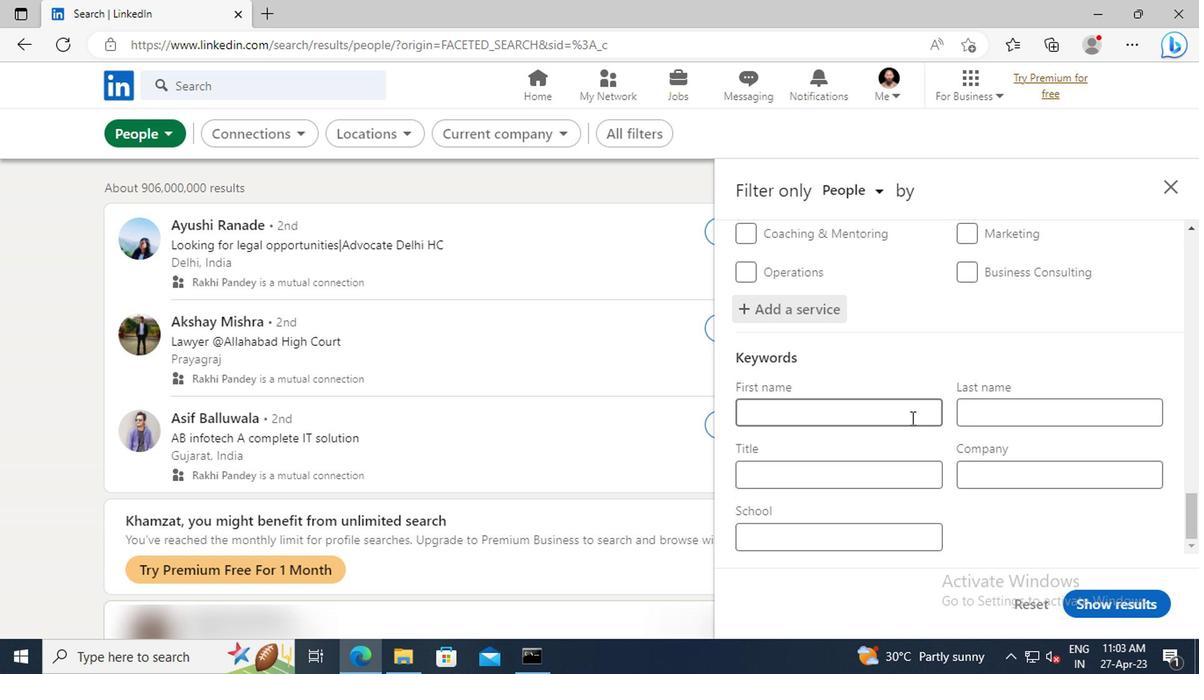 
Action: Mouse pressed left at (861, 467)
Screenshot: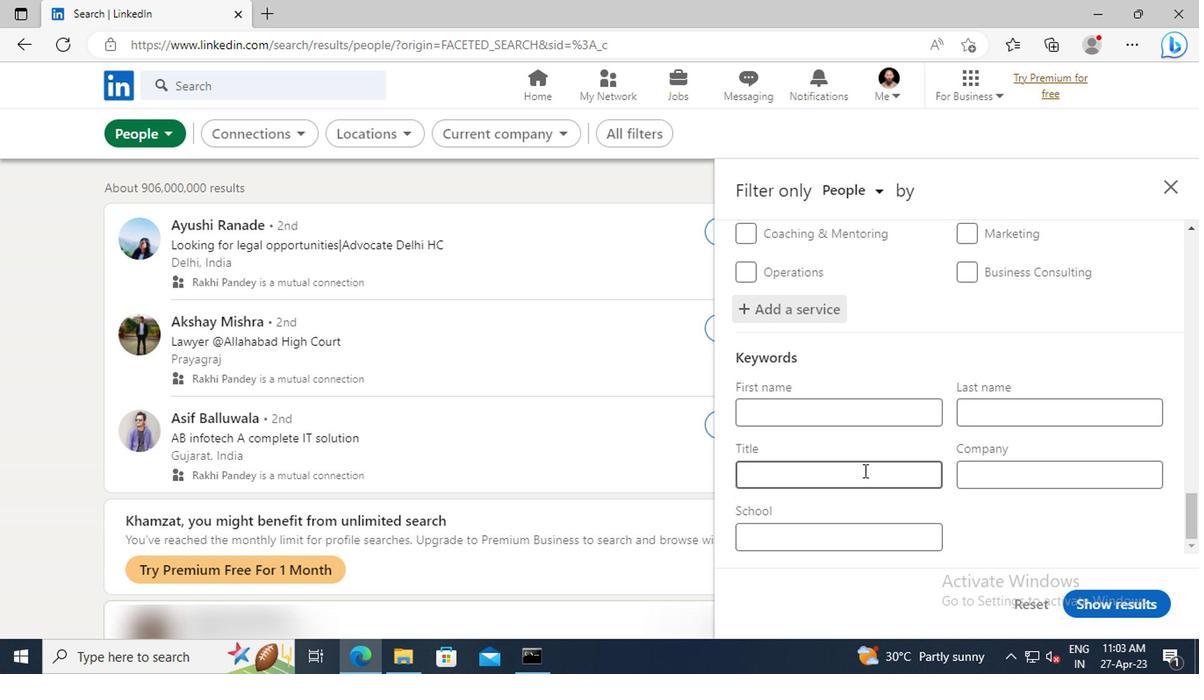 
Action: Key pressed <Key.shift>TITLE<Key.space><Key.shift>ANALYST<Key.enter>
Screenshot: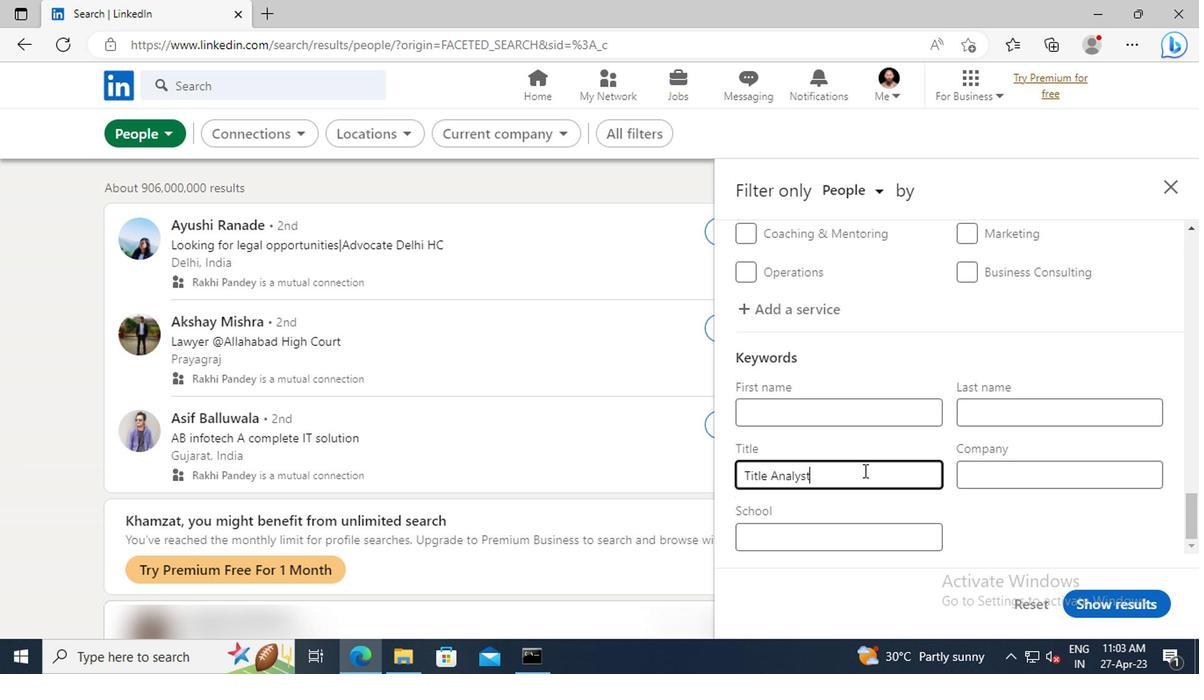 
Action: Mouse moved to (1115, 594)
Screenshot: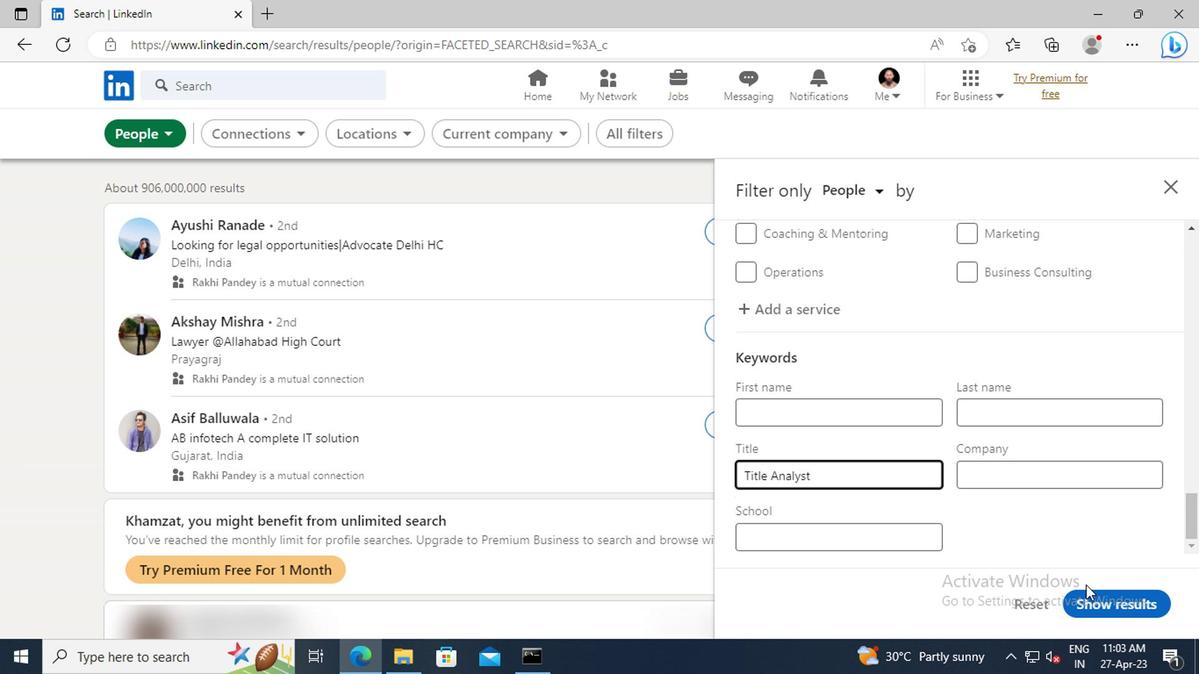 
Action: Mouse pressed left at (1115, 594)
Screenshot: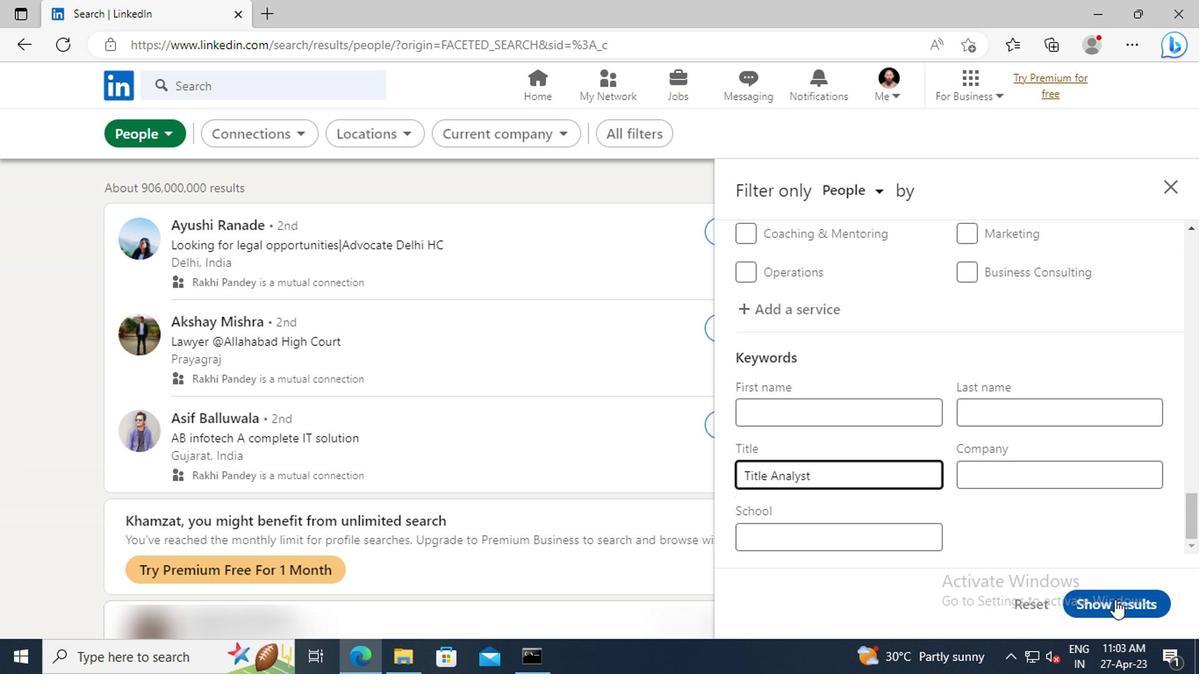 
